 Task: Compose an email with the signature Leah Clark with the subject Request for feedback on a disaster recovery plan and the message Could you please provide a list of the project risks and mitigation strategies? from softage.3@softage.net to softage.7@softage.net with an attached audio file Audio_conference_recording.mp3 Undo the message, redo the message and add the line (Thank you) Send the email. Finally, move the email from Sent Items to the label Finished goods
Action: Mouse moved to (81, 121)
Screenshot: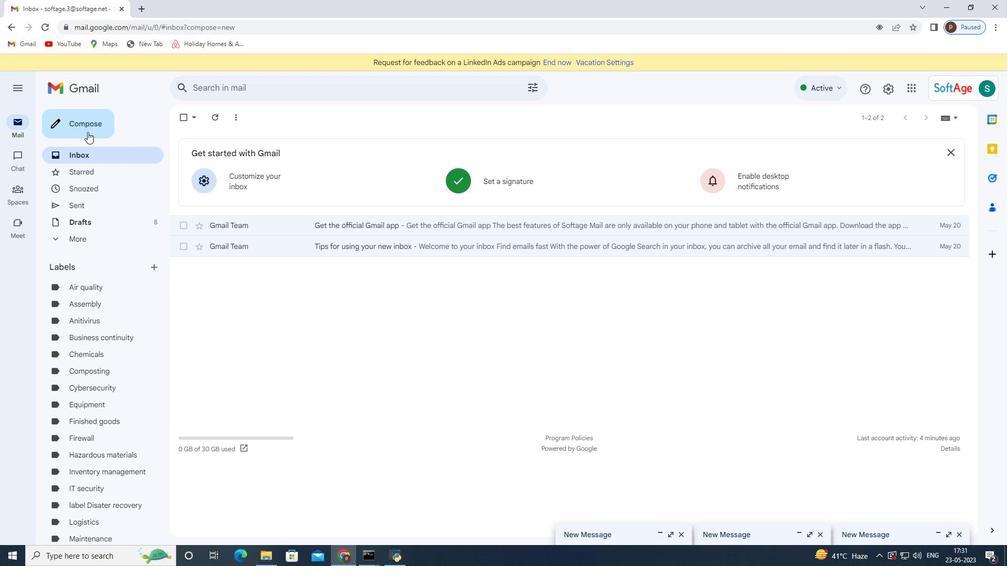 
Action: Mouse pressed left at (81, 121)
Screenshot: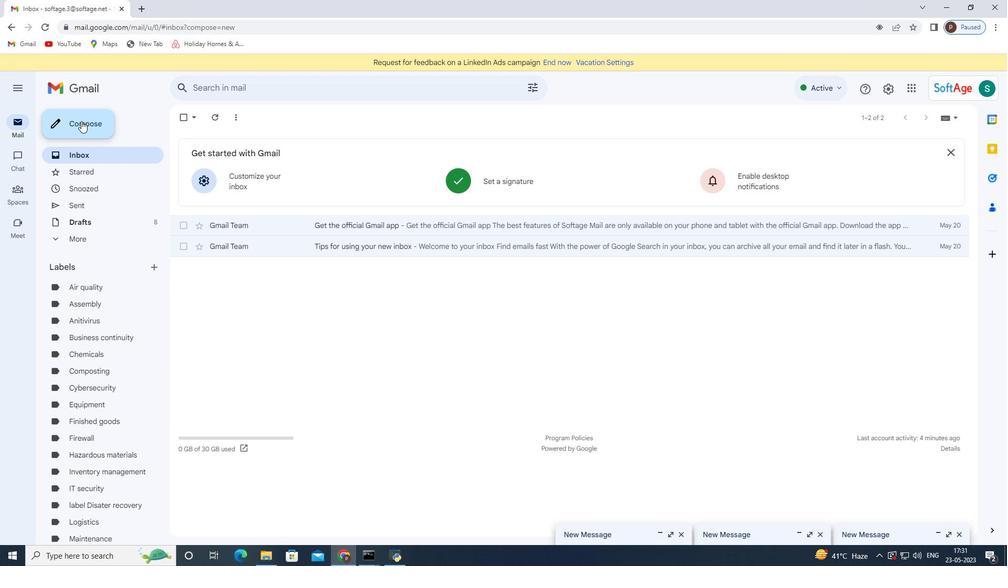 
Action: Mouse moved to (428, 528)
Screenshot: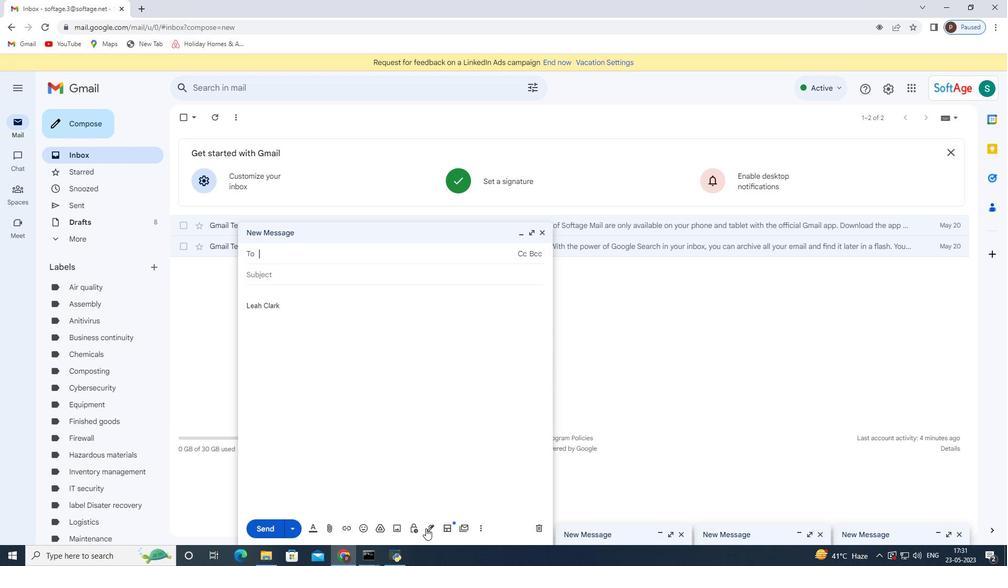 
Action: Mouse pressed left at (428, 528)
Screenshot: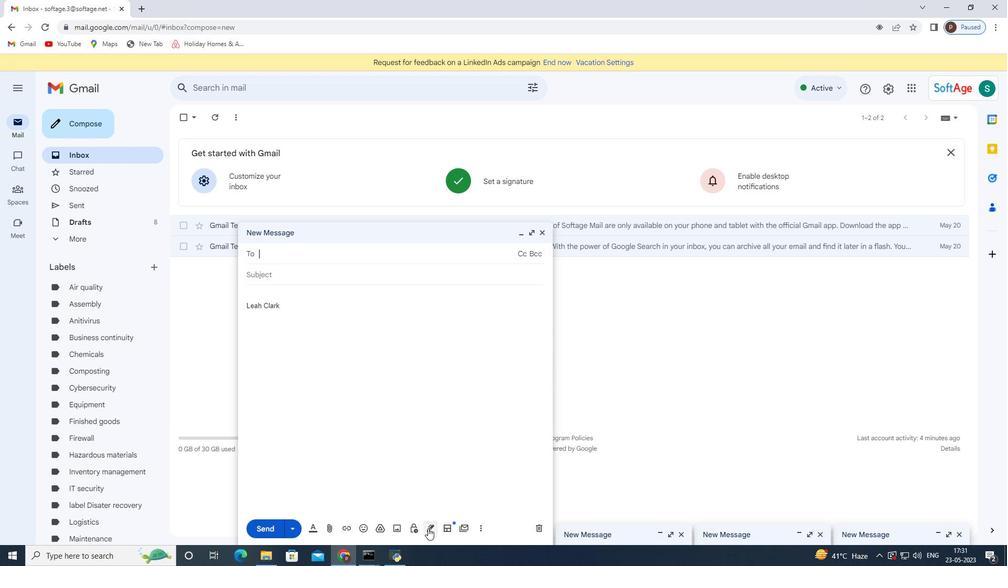
Action: Mouse moved to (467, 496)
Screenshot: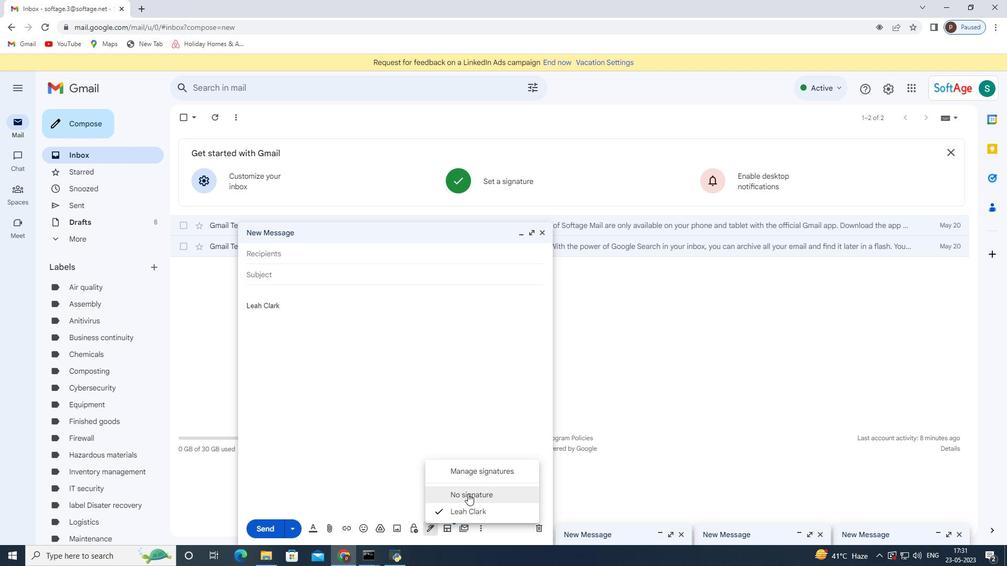 
Action: Mouse pressed left at (467, 496)
Screenshot: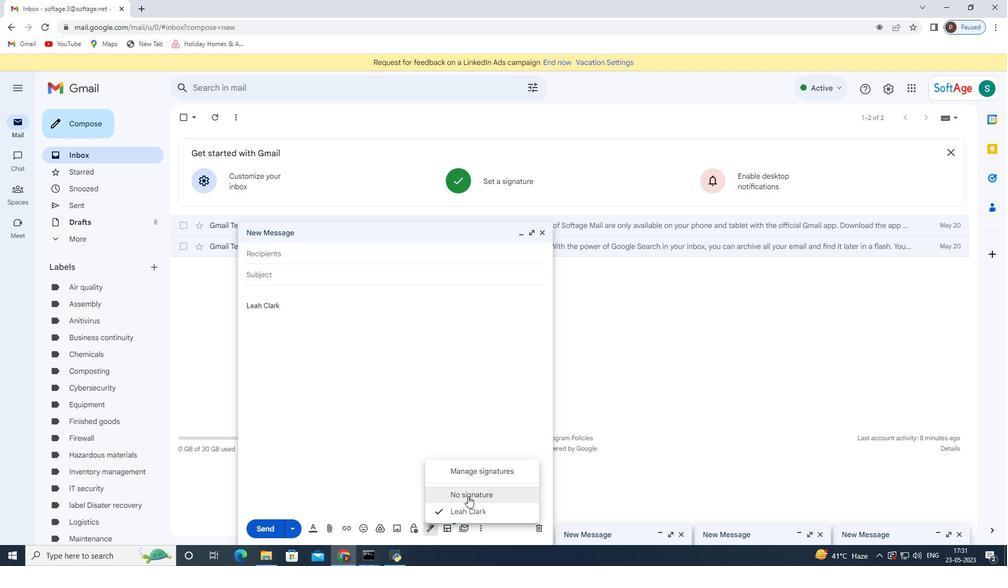 
Action: Mouse moved to (430, 528)
Screenshot: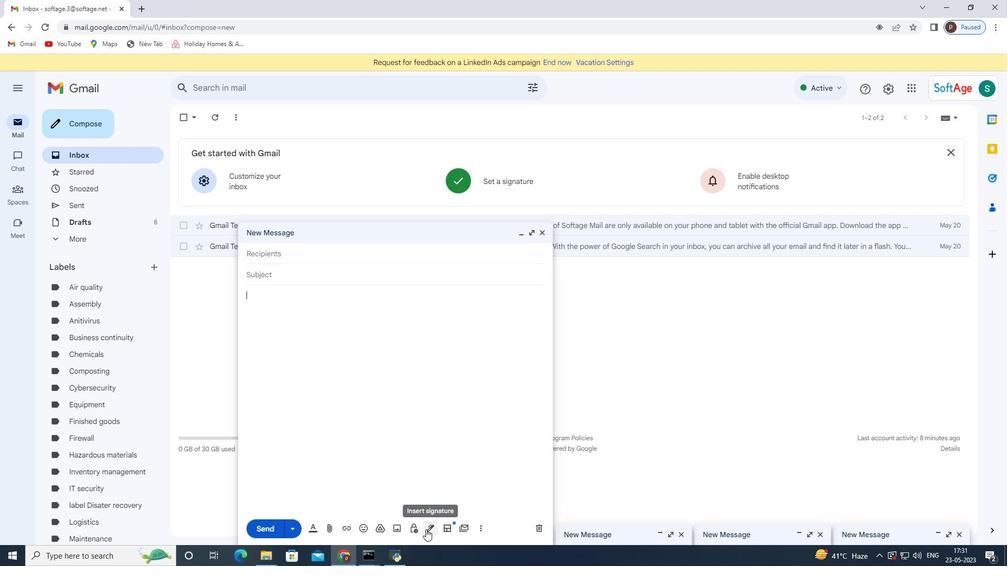 
Action: Mouse pressed left at (430, 528)
Screenshot: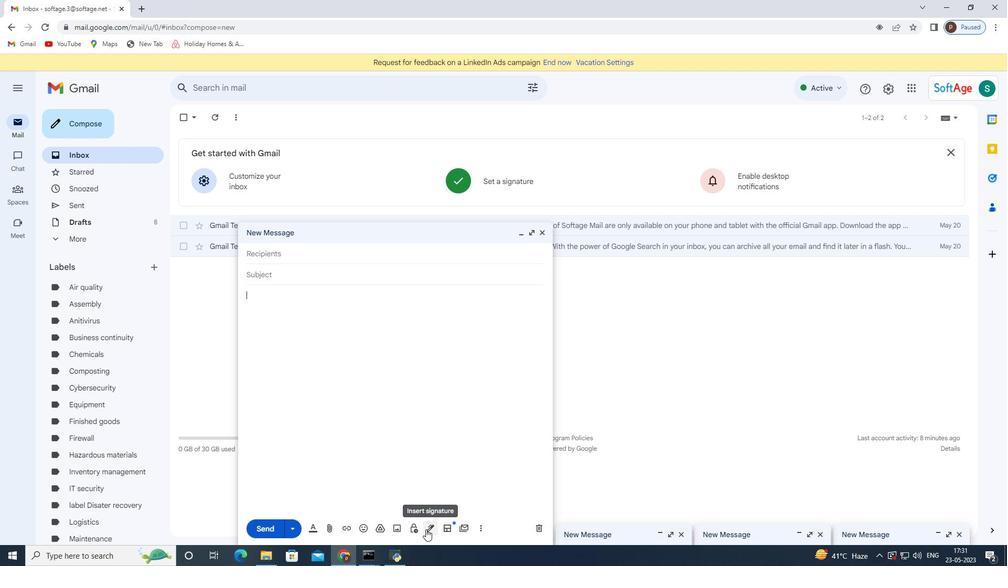 
Action: Mouse moved to (450, 470)
Screenshot: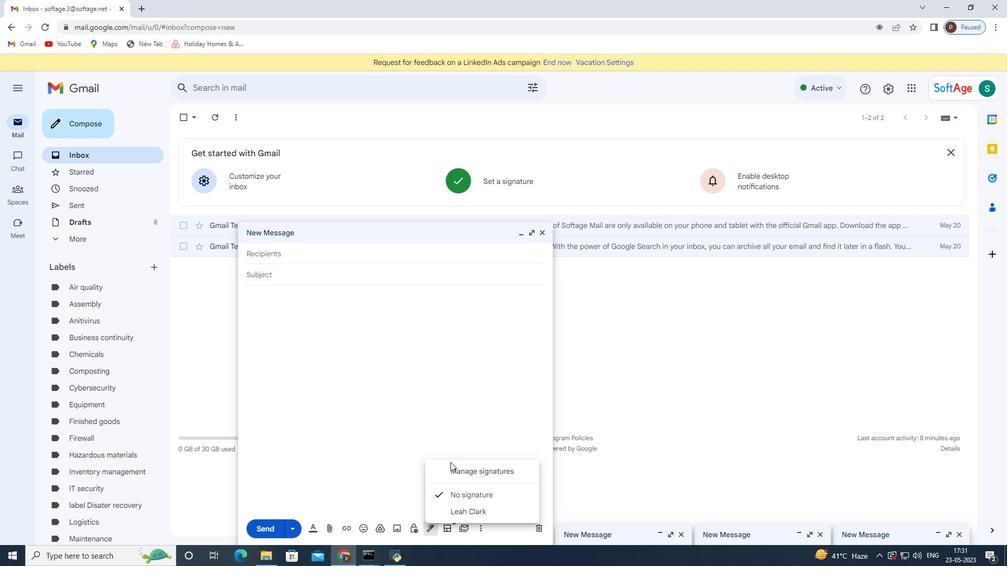 
Action: Mouse pressed left at (450, 470)
Screenshot: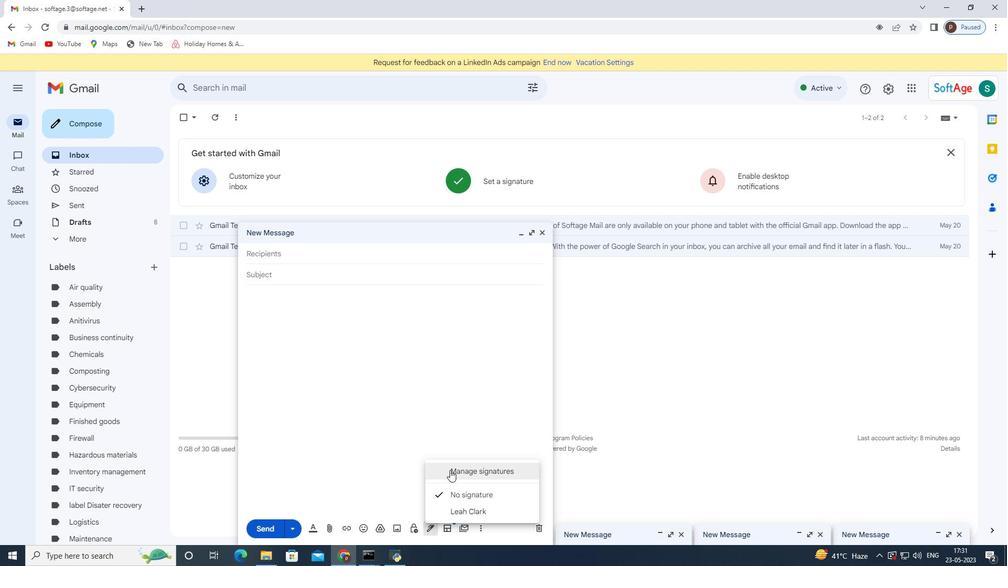 
Action: Mouse moved to (541, 229)
Screenshot: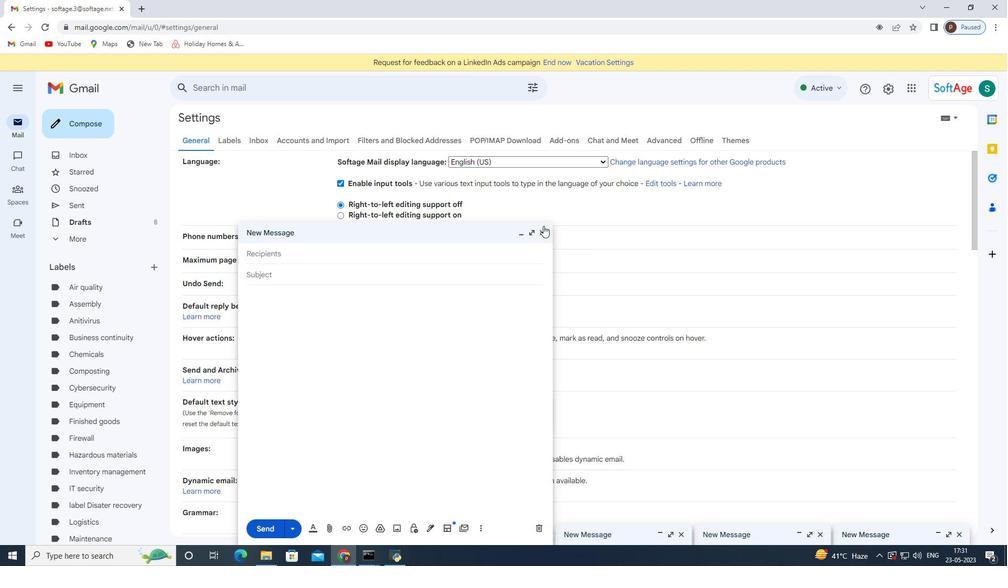 
Action: Mouse pressed left at (541, 229)
Screenshot: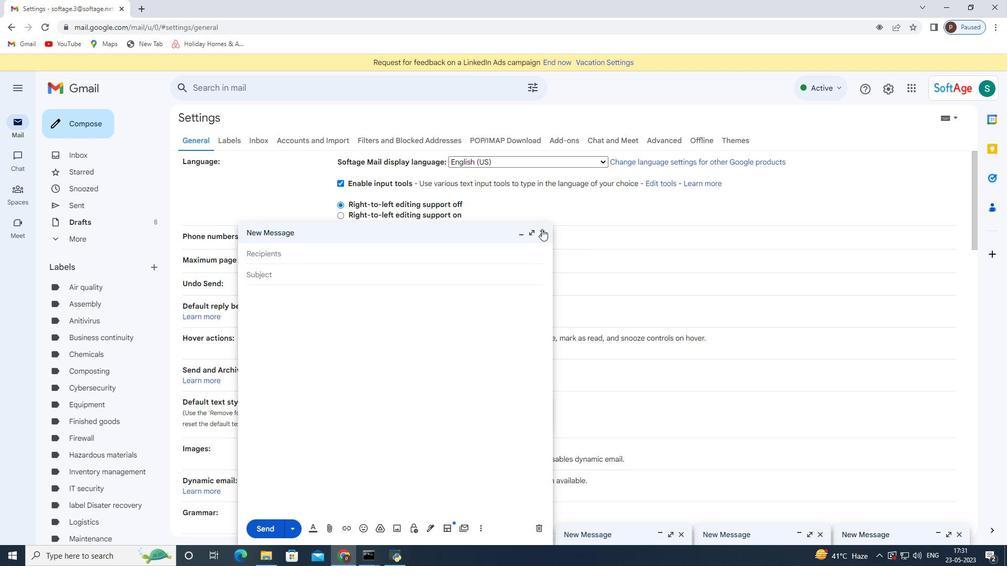 
Action: Mouse moved to (316, 363)
Screenshot: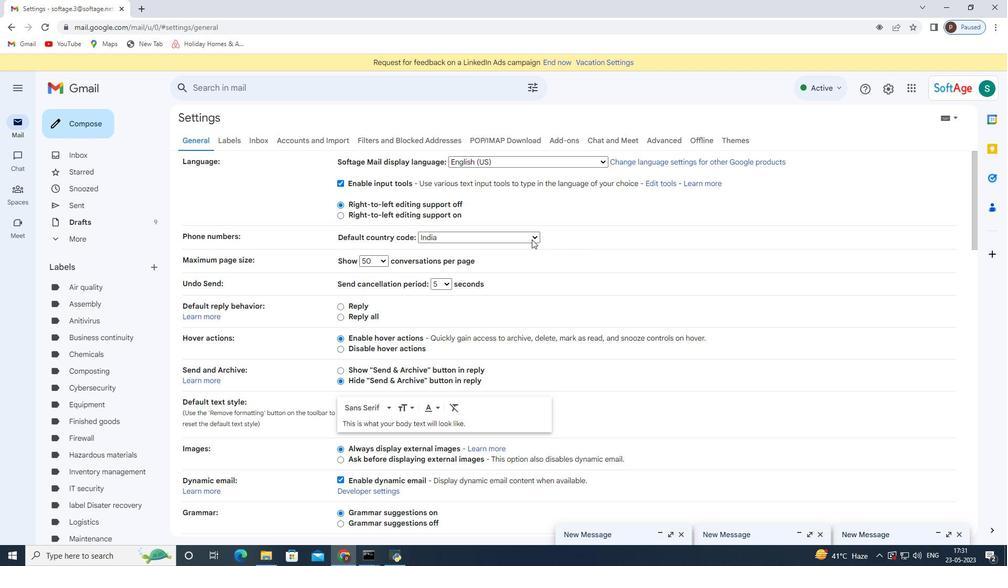 
Action: Mouse scrolled (316, 363) with delta (0, 0)
Screenshot: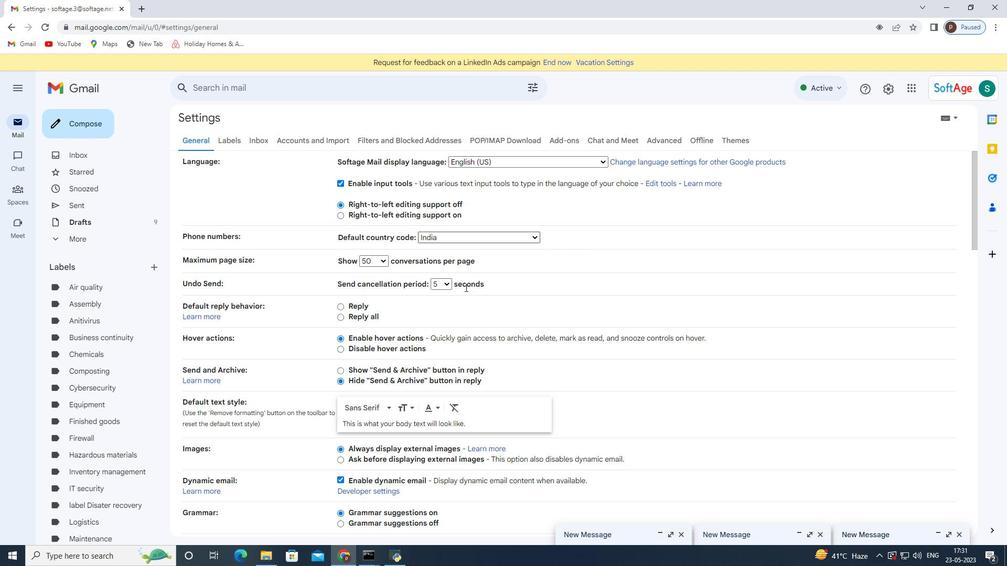 
Action: Mouse moved to (308, 373)
Screenshot: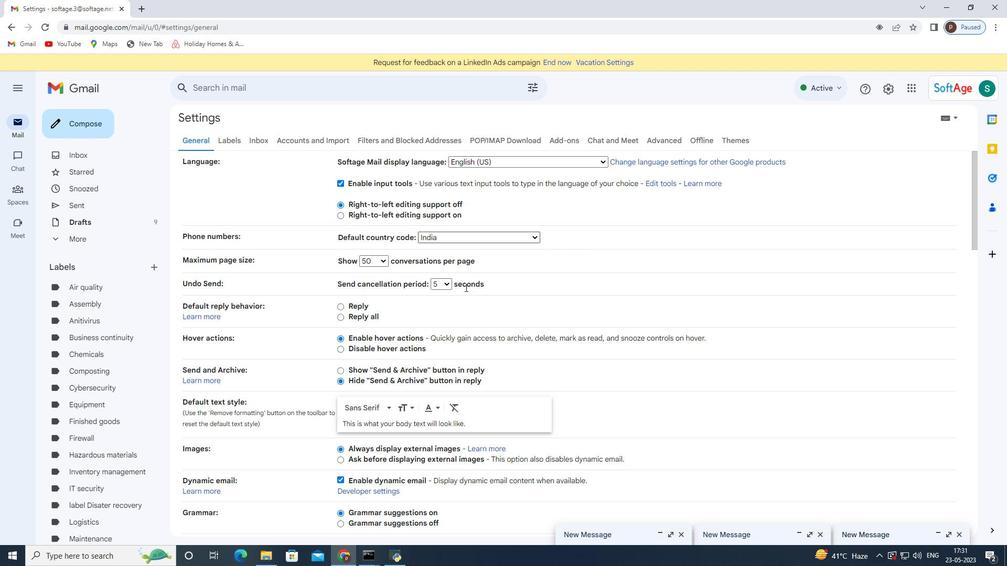 
Action: Mouse scrolled (308, 373) with delta (0, 0)
Screenshot: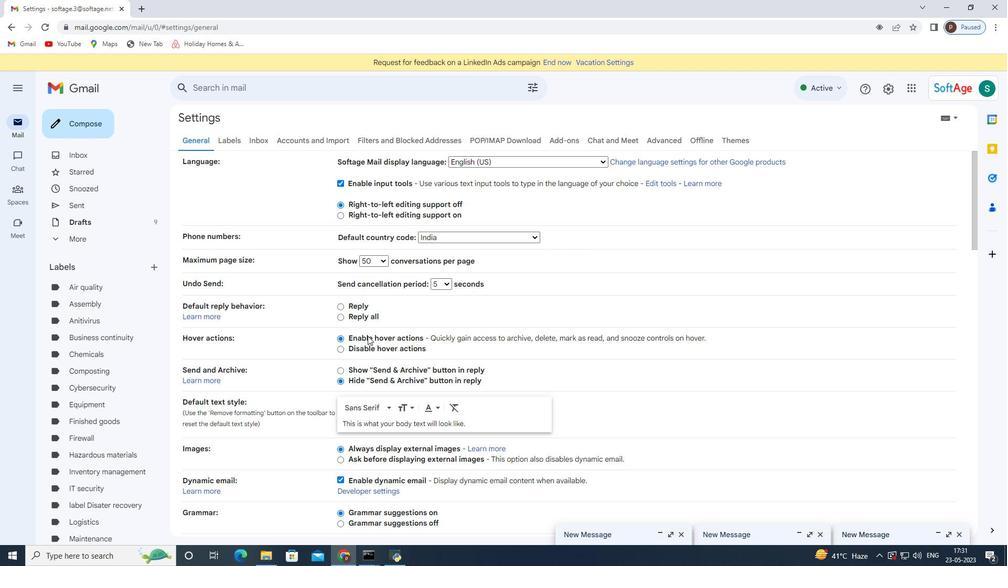 
Action: Mouse moved to (305, 376)
Screenshot: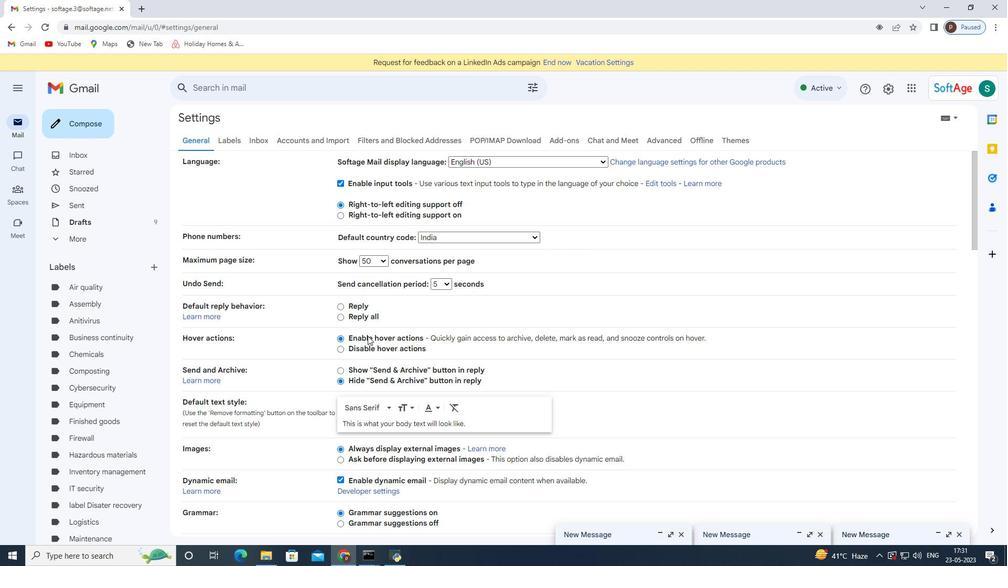 
Action: Mouse scrolled (305, 376) with delta (0, 0)
Screenshot: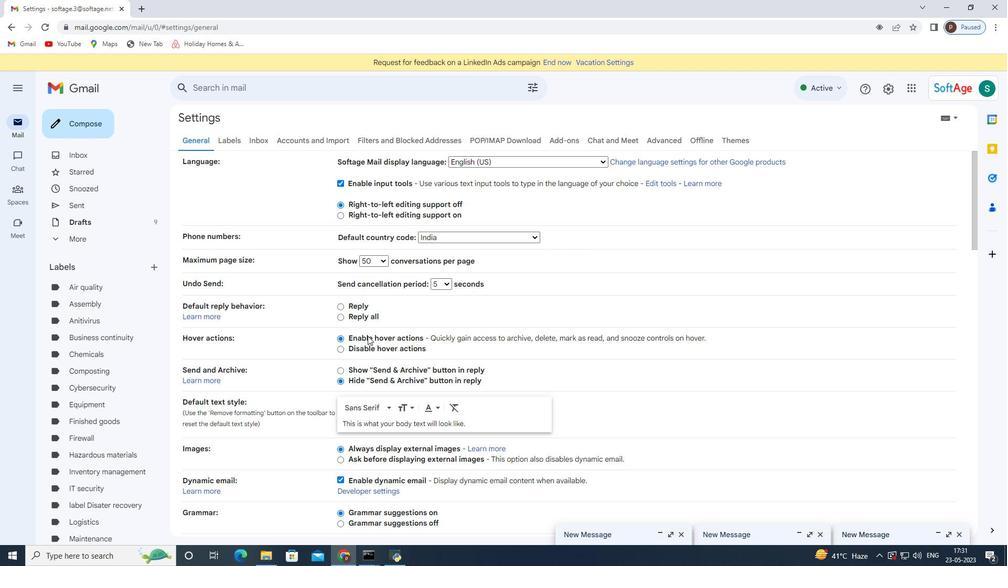 
Action: Mouse moved to (303, 378)
Screenshot: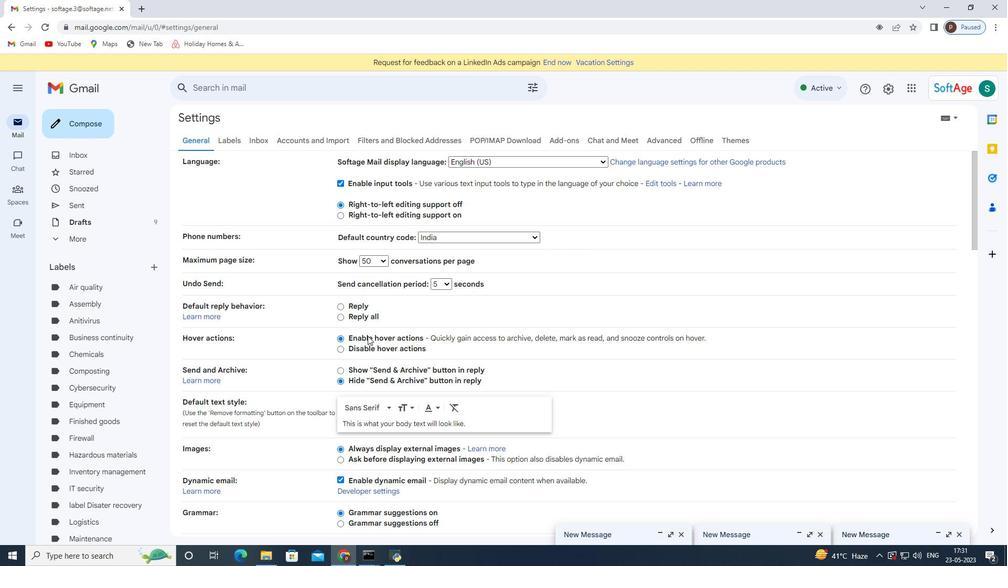 
Action: Mouse scrolled (303, 377) with delta (0, 0)
Screenshot: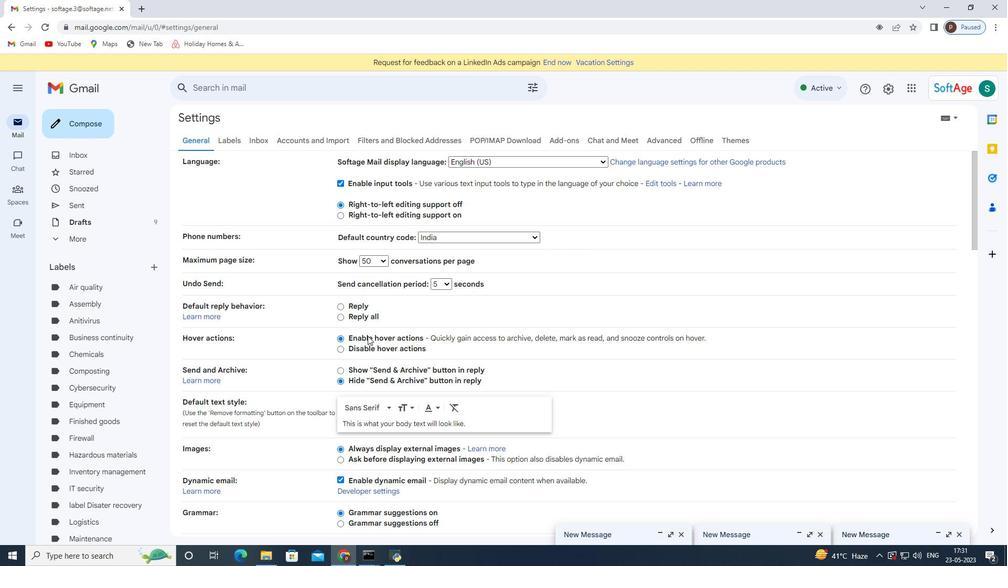 
Action: Mouse moved to (301, 379)
Screenshot: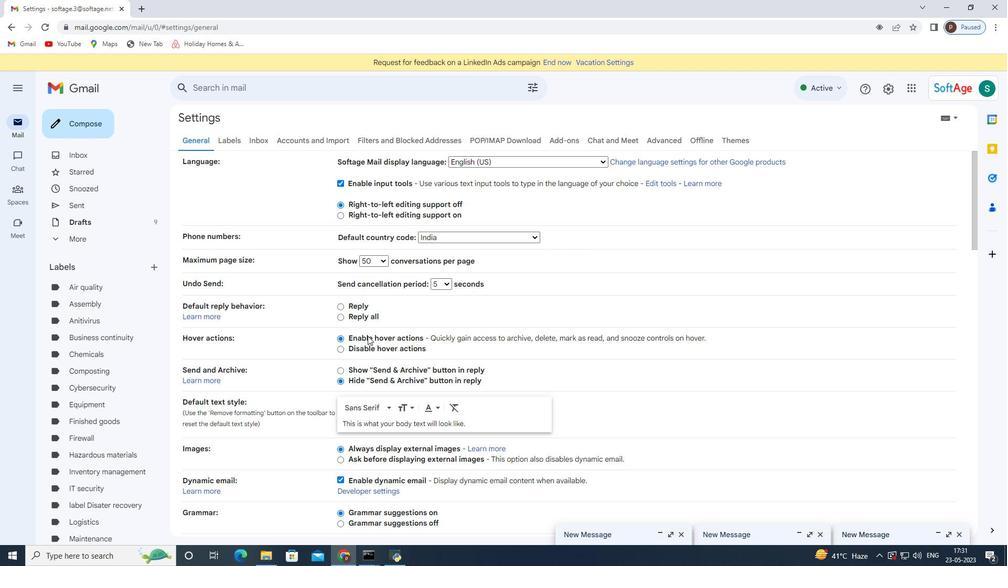 
Action: Mouse scrolled (301, 379) with delta (0, 0)
Screenshot: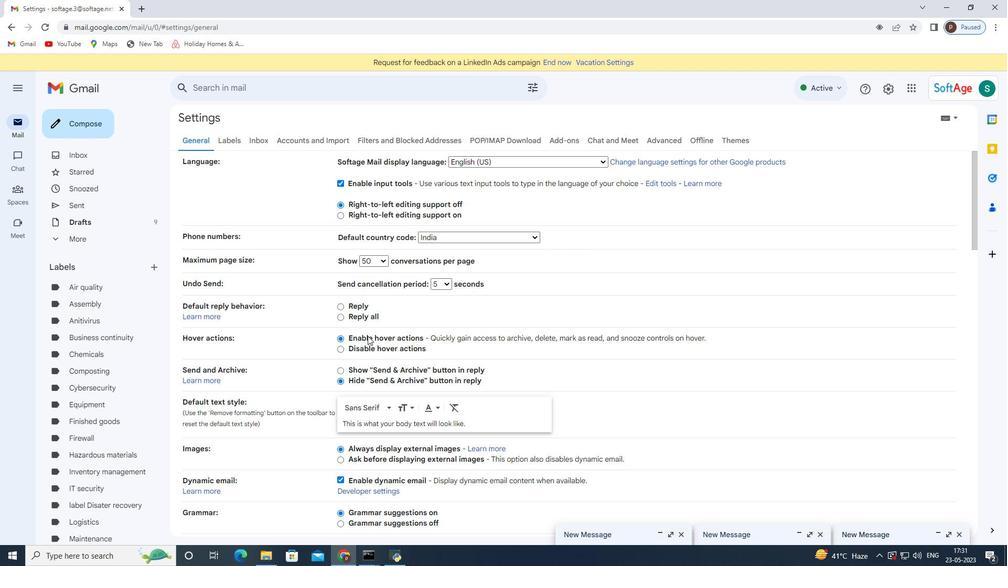 
Action: Mouse scrolled (301, 379) with delta (0, 0)
Screenshot: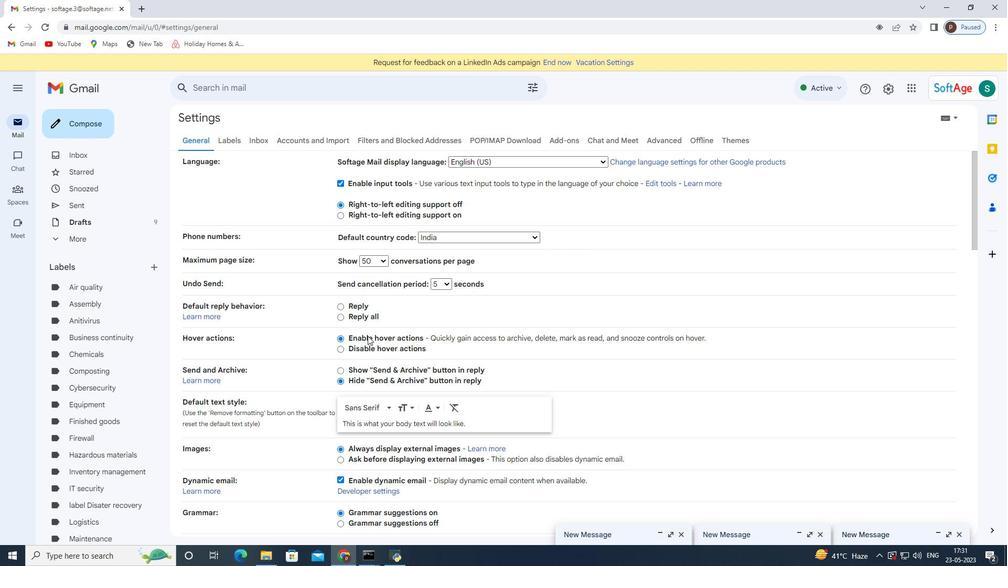 
Action: Mouse moved to (313, 376)
Screenshot: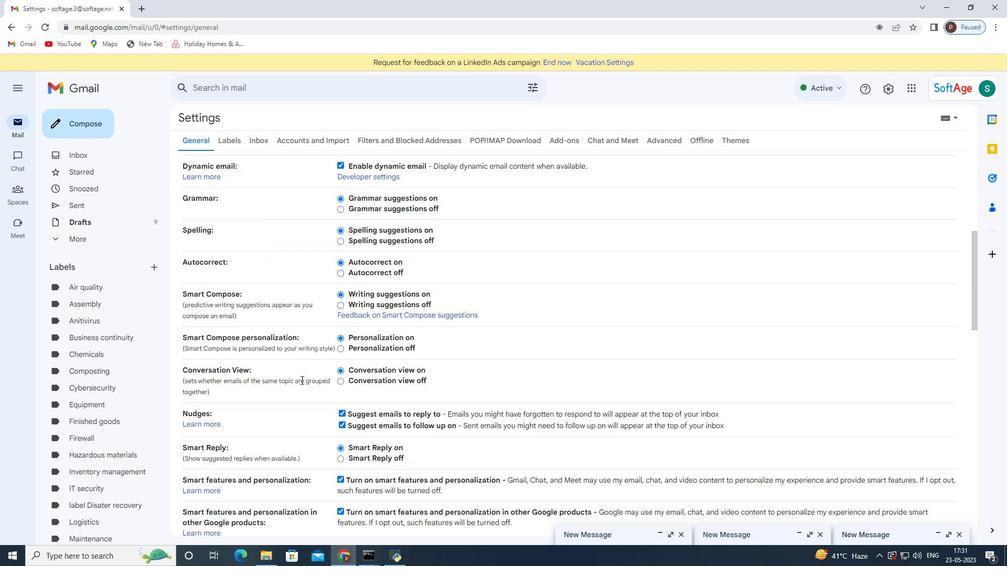 
Action: Mouse scrolled (313, 376) with delta (0, 0)
Screenshot: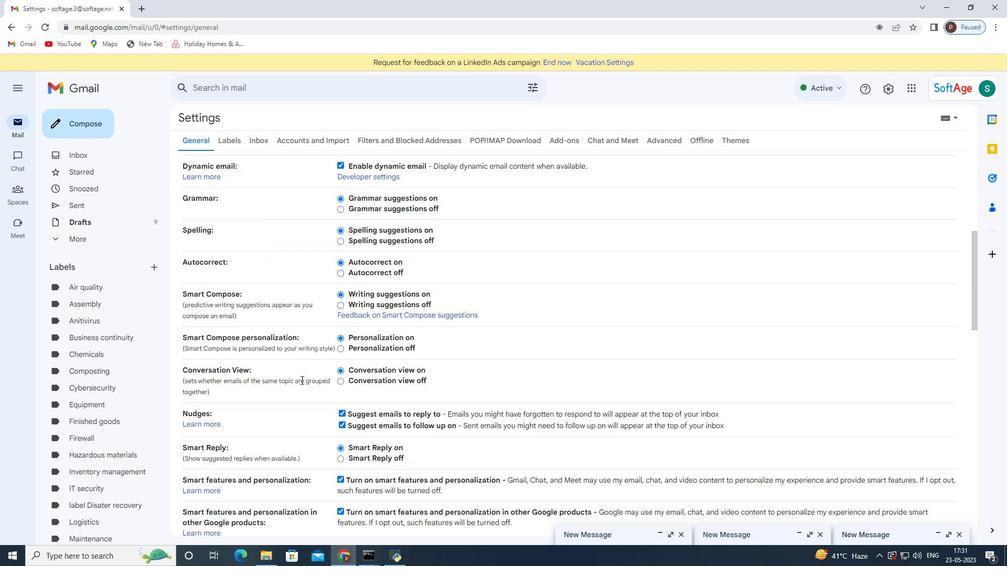 
Action: Mouse moved to (333, 370)
Screenshot: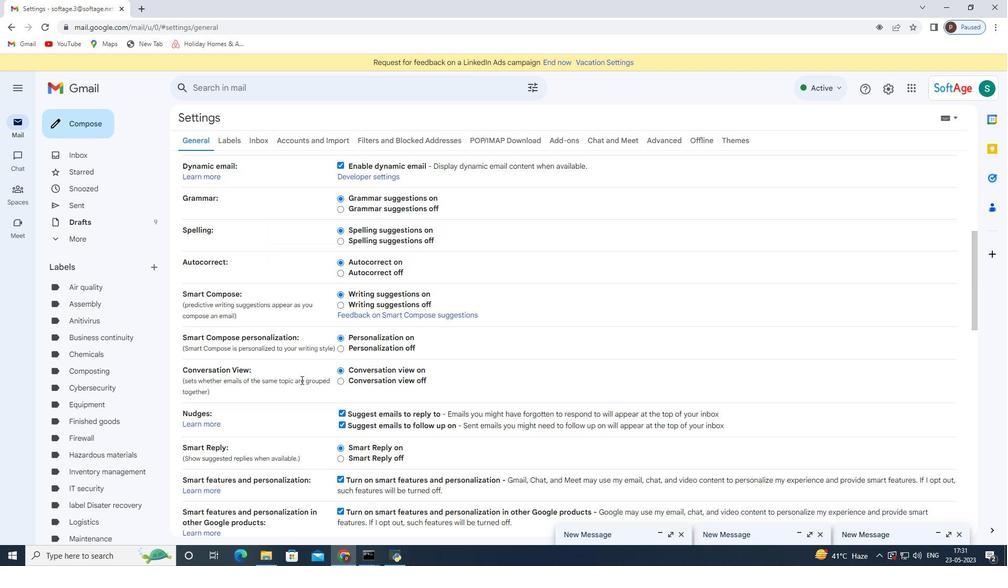 
Action: Mouse scrolled (323, 374) with delta (0, 0)
Screenshot: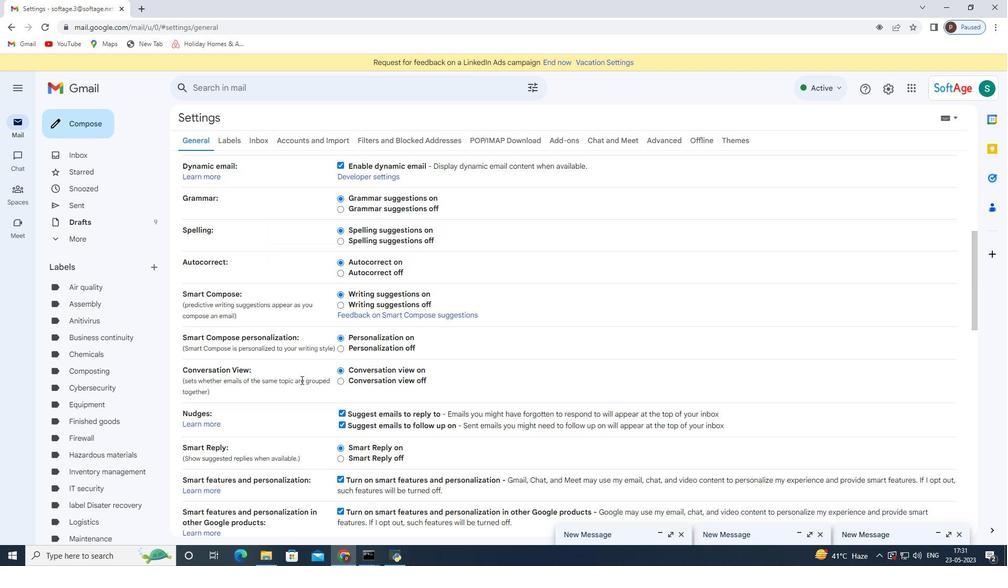 
Action: Mouse moved to (343, 366)
Screenshot: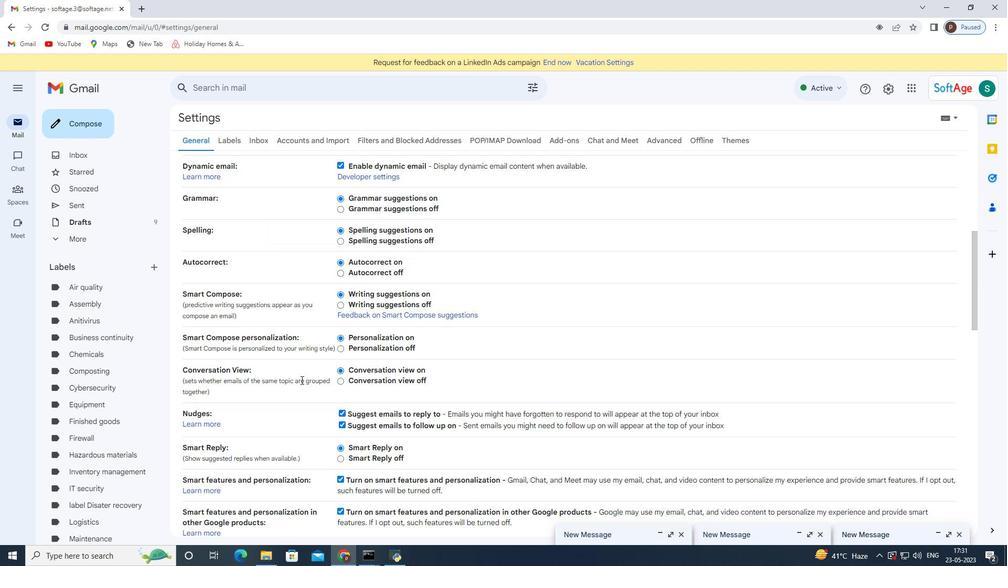
Action: Mouse scrolled (333, 370) with delta (0, 0)
Screenshot: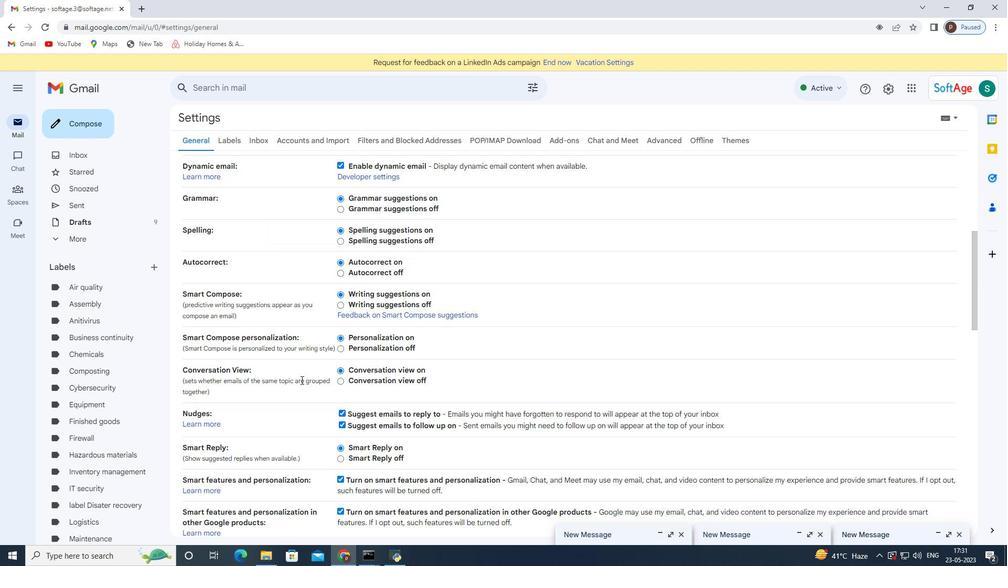 
Action: Mouse moved to (365, 361)
Screenshot: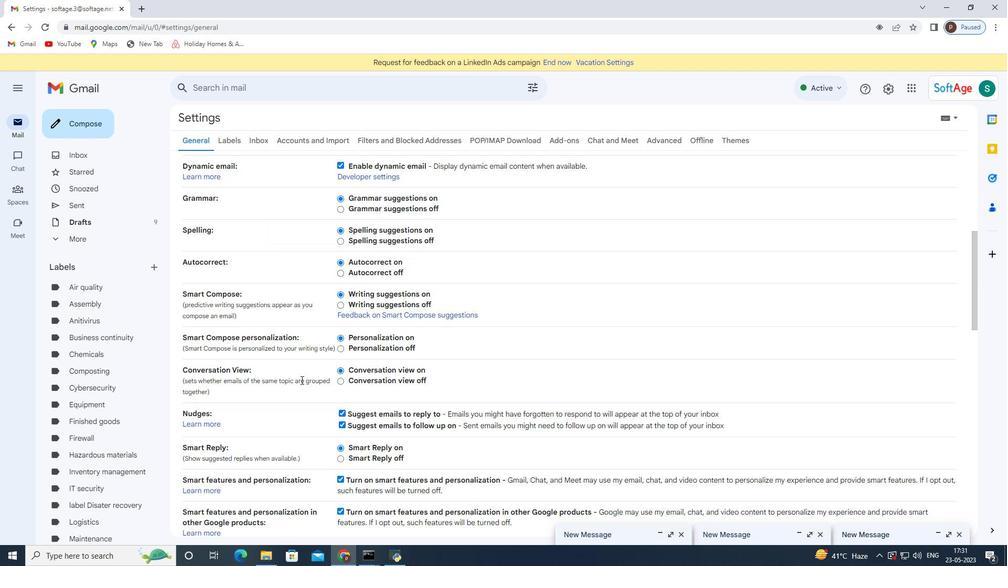
Action: Mouse scrolled (360, 361) with delta (0, 0)
Screenshot: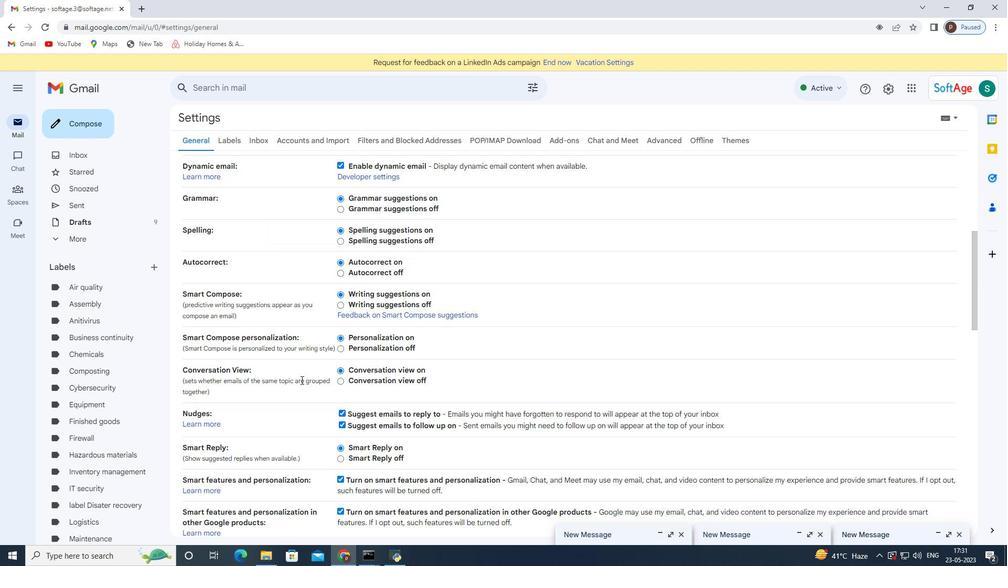 
Action: Mouse moved to (375, 358)
Screenshot: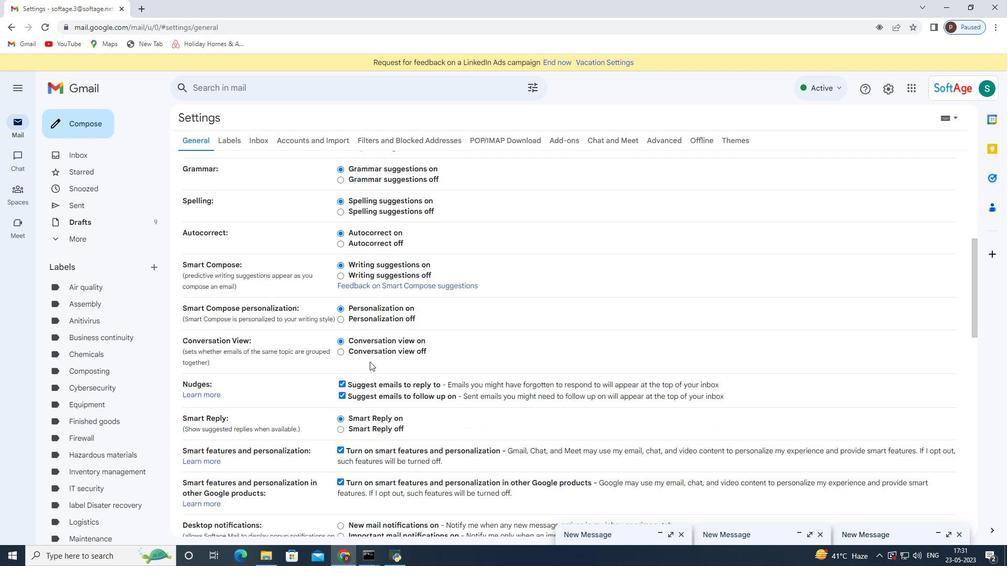
Action: Mouse scrolled (375, 357) with delta (0, 0)
Screenshot: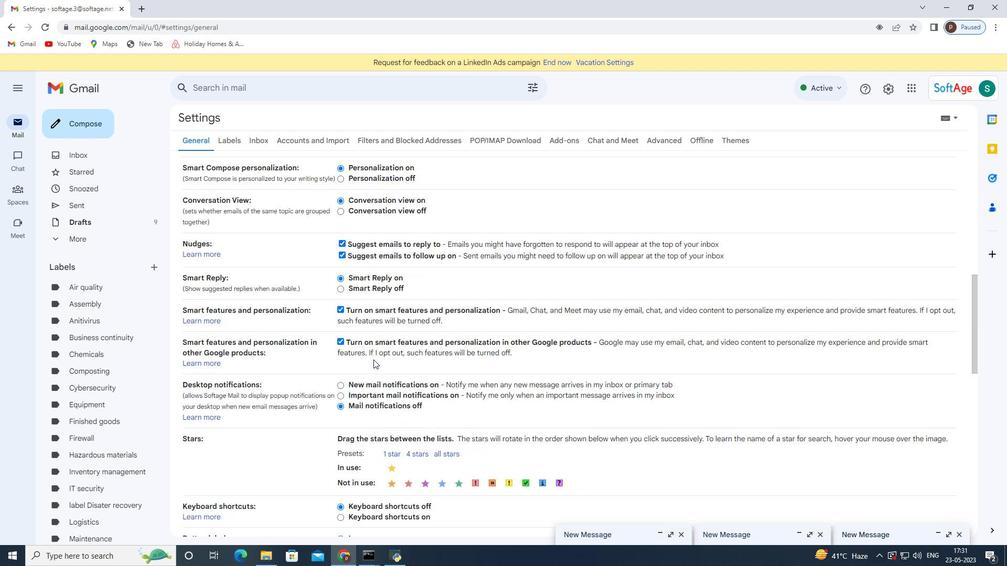 
Action: Mouse scrolled (375, 357) with delta (0, 0)
Screenshot: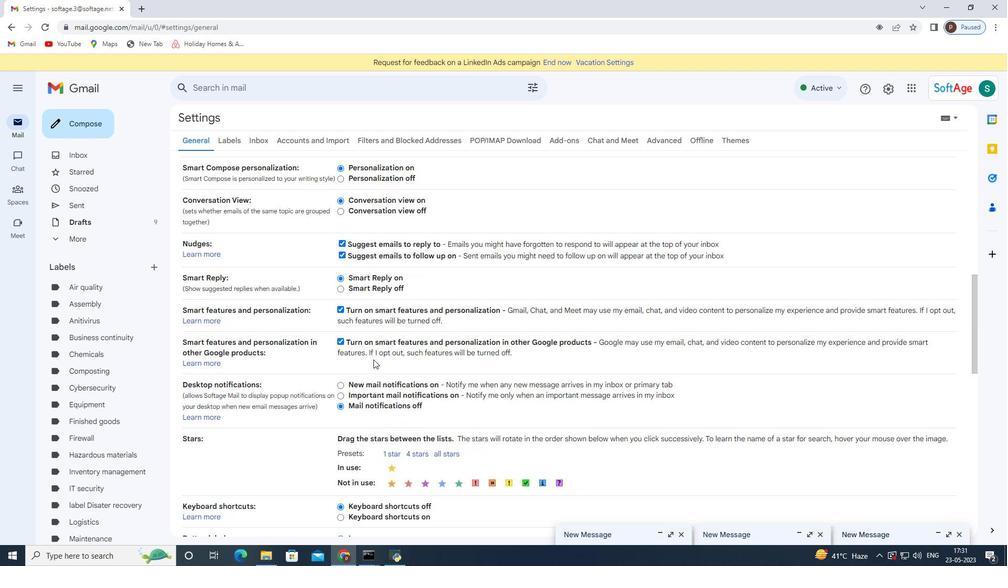 
Action: Mouse scrolled (375, 357) with delta (0, 0)
Screenshot: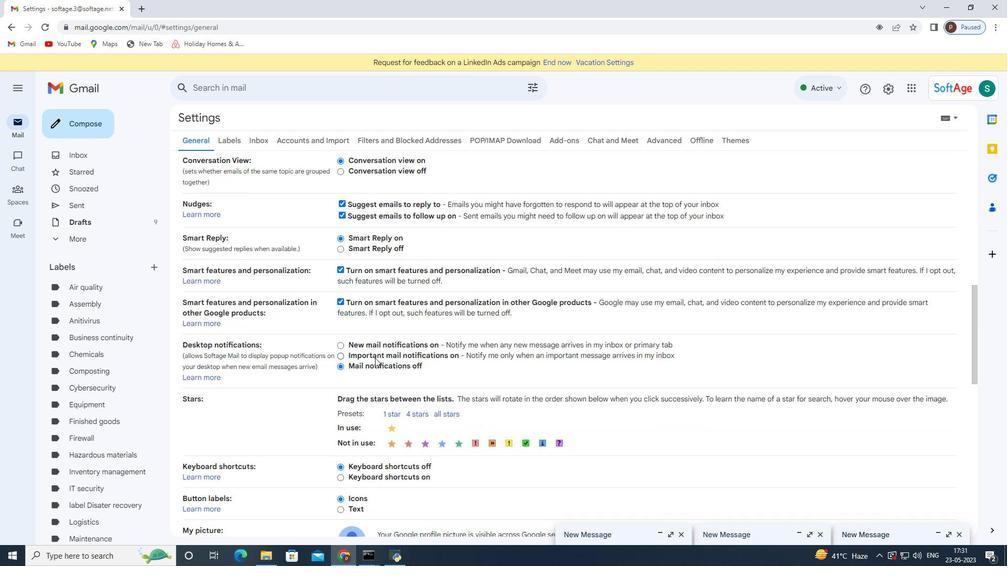 
Action: Mouse scrolled (375, 357) with delta (0, 0)
Screenshot: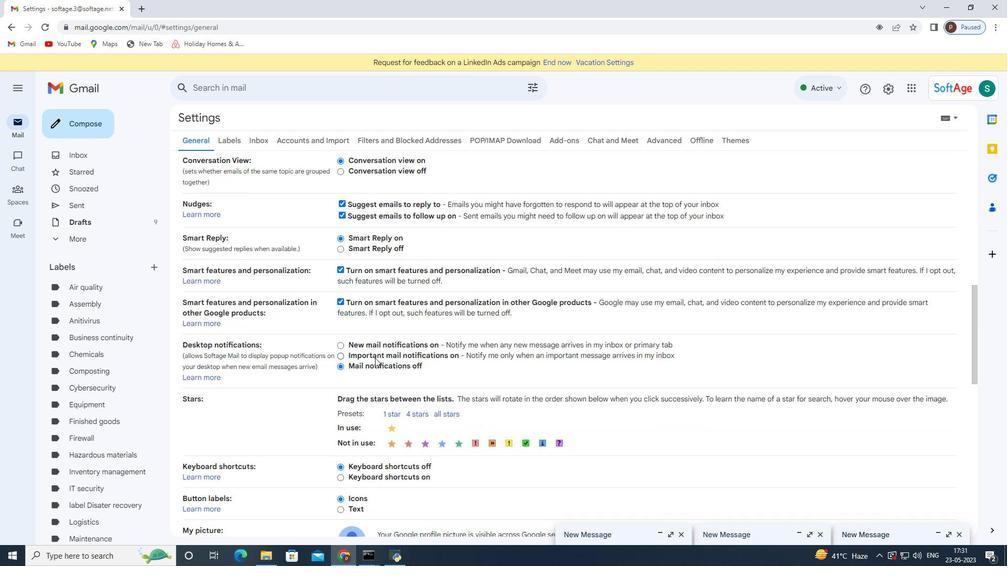 
Action: Mouse moved to (453, 400)
Screenshot: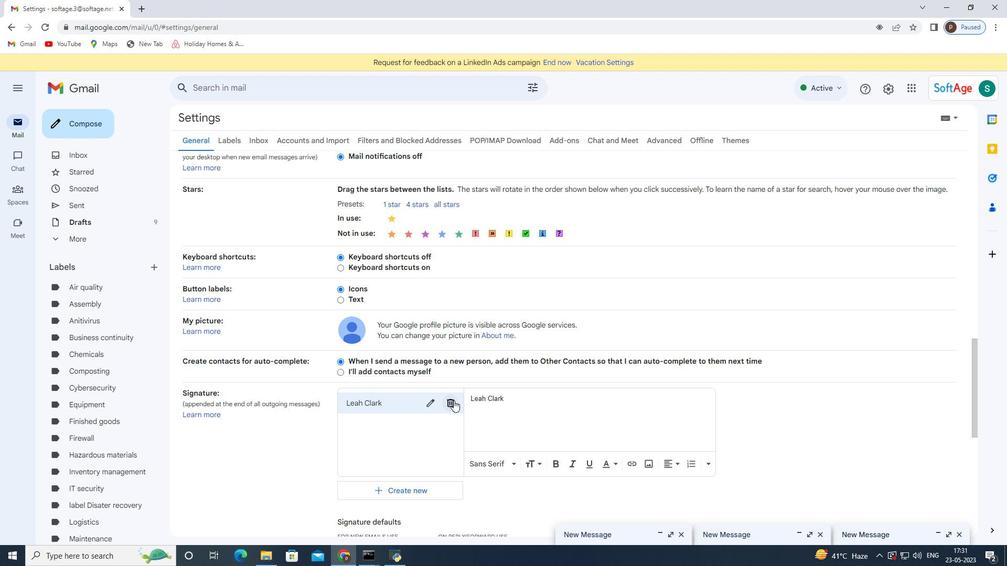 
Action: Mouse pressed left at (453, 400)
Screenshot: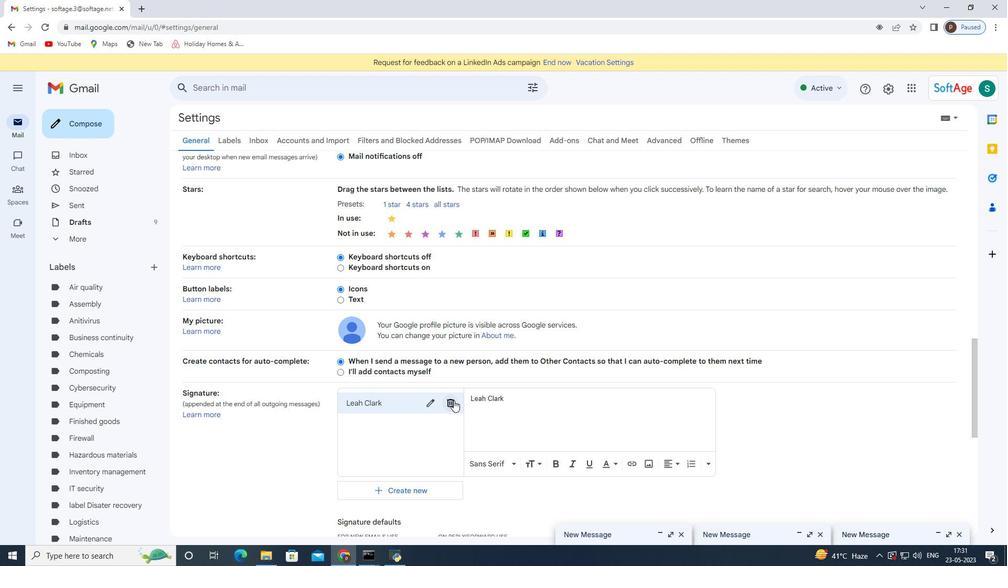 
Action: Mouse moved to (597, 316)
Screenshot: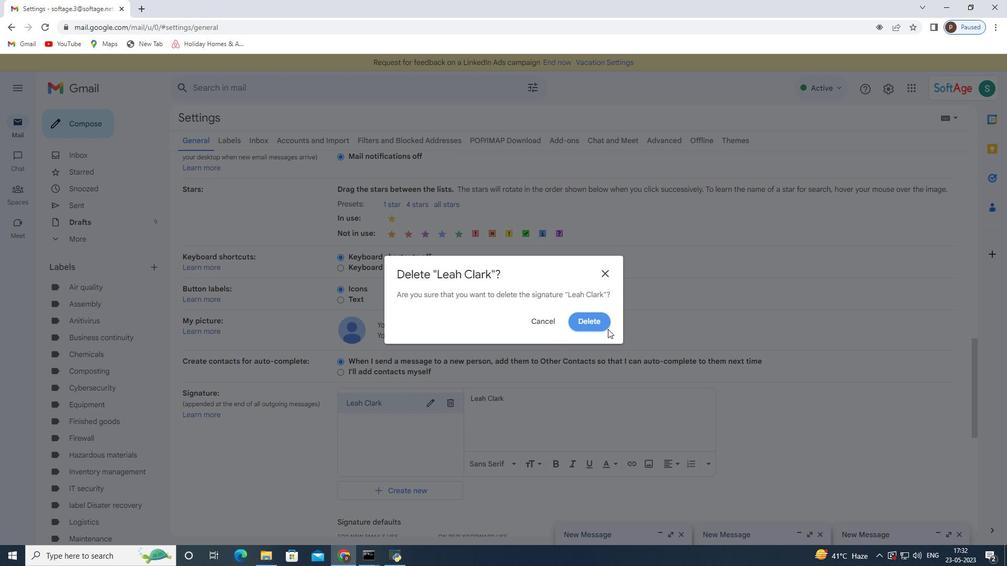 
Action: Mouse pressed left at (597, 316)
Screenshot: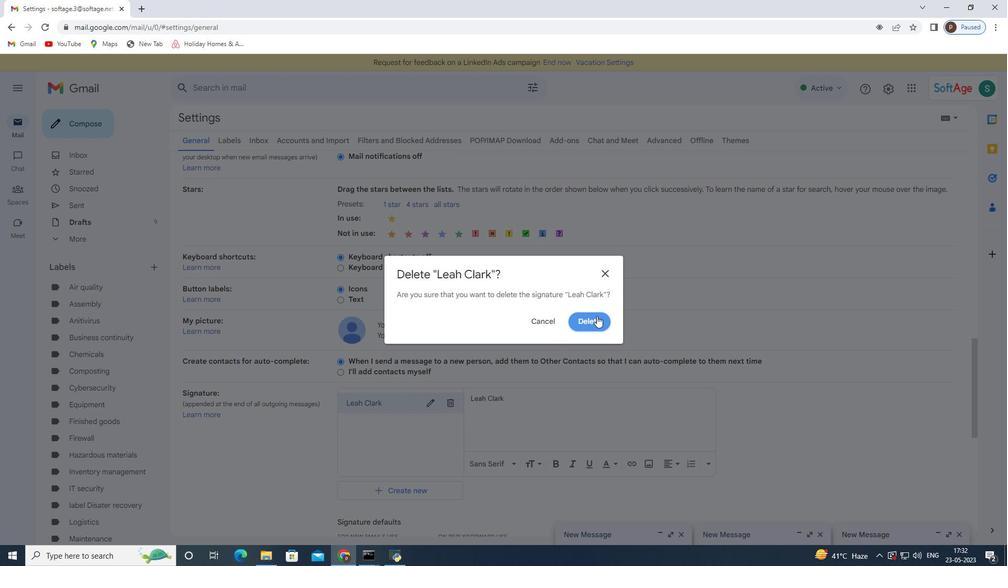
Action: Mouse moved to (367, 409)
Screenshot: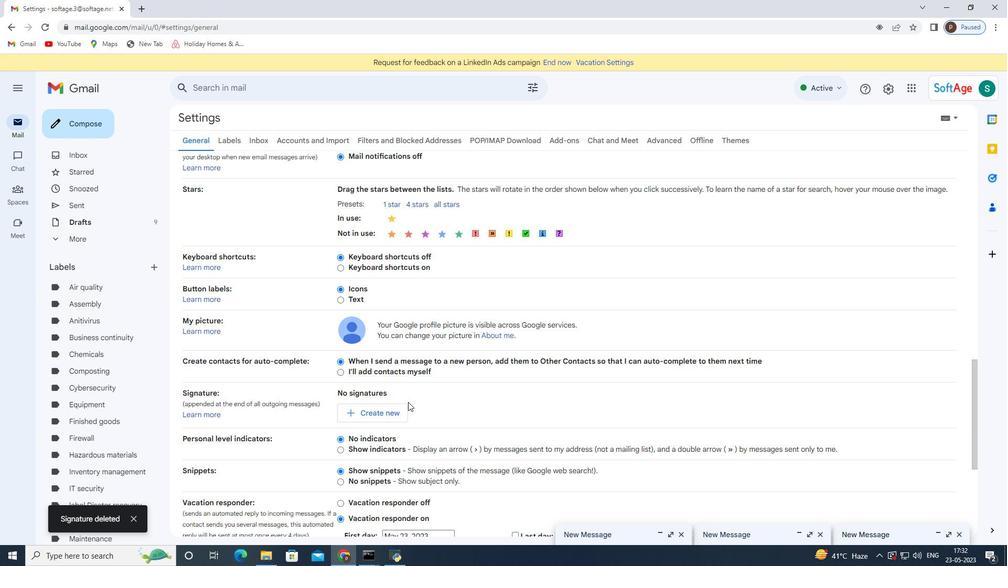 
Action: Mouse pressed left at (367, 409)
Screenshot: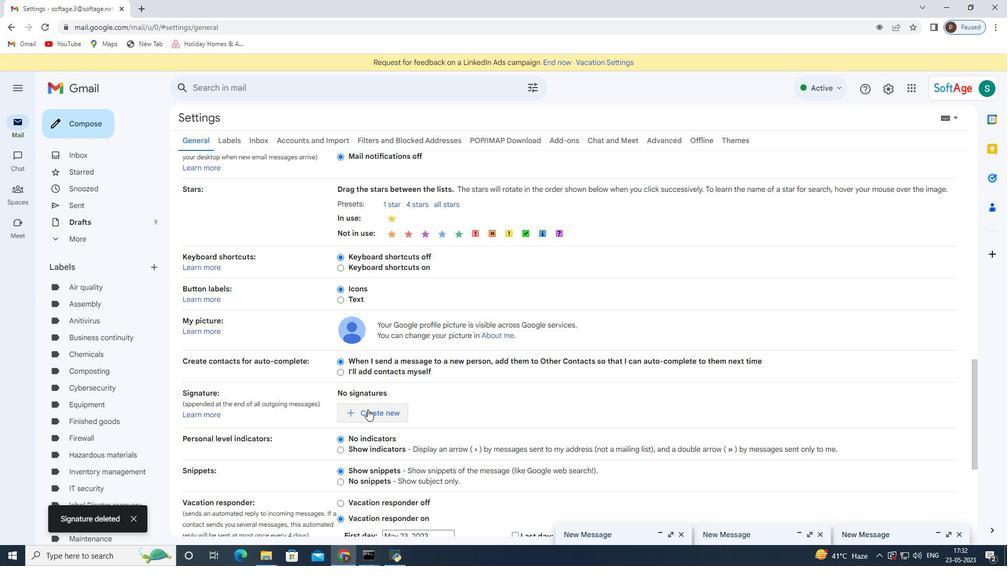 
Action: Mouse moved to (451, 296)
Screenshot: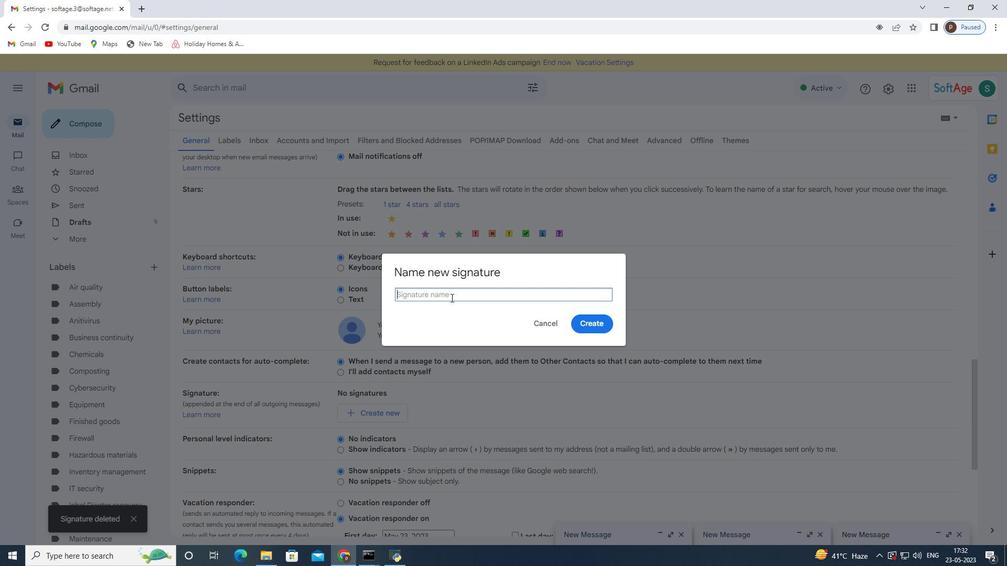 
Action: Mouse pressed left at (451, 296)
Screenshot: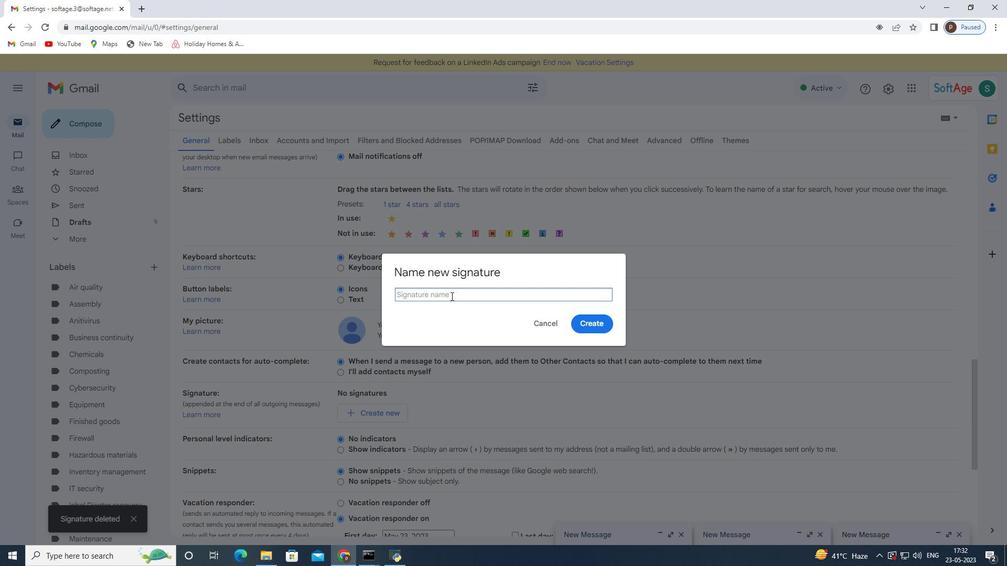
Action: Mouse moved to (449, 296)
Screenshot: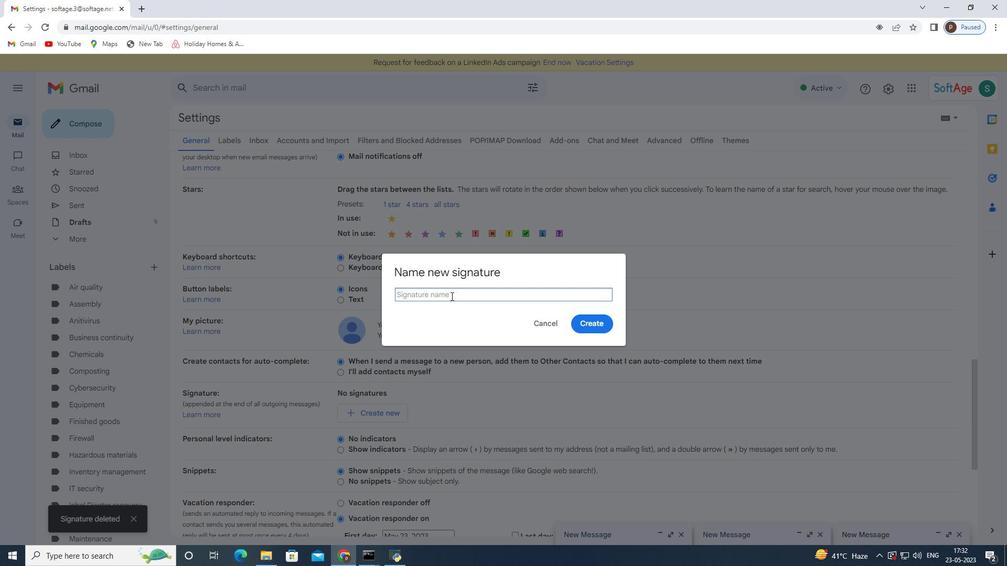 
Action: Key pressed <Key.shift>Leah<Key.space><Key.shift>Clark
Screenshot: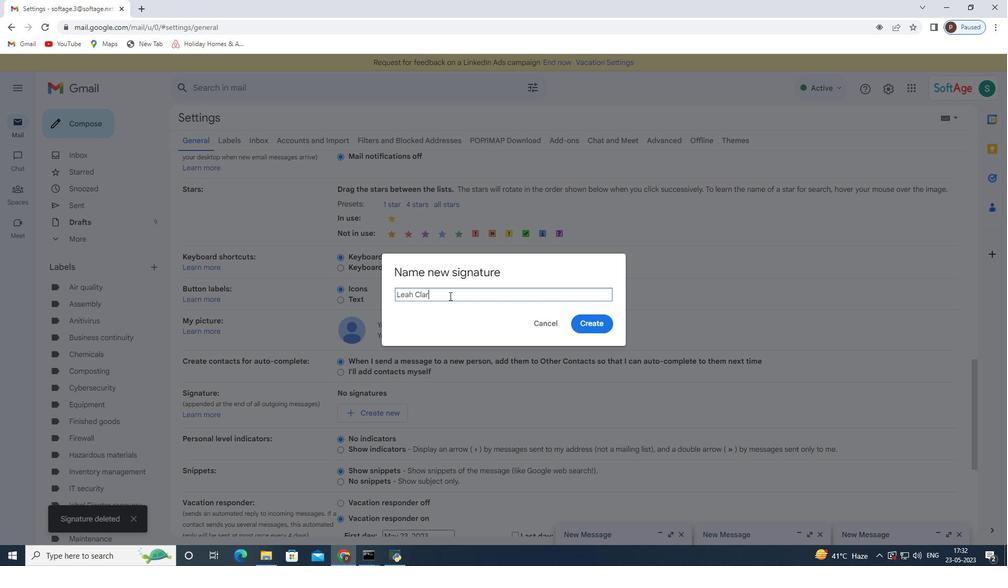 
Action: Mouse moved to (607, 324)
Screenshot: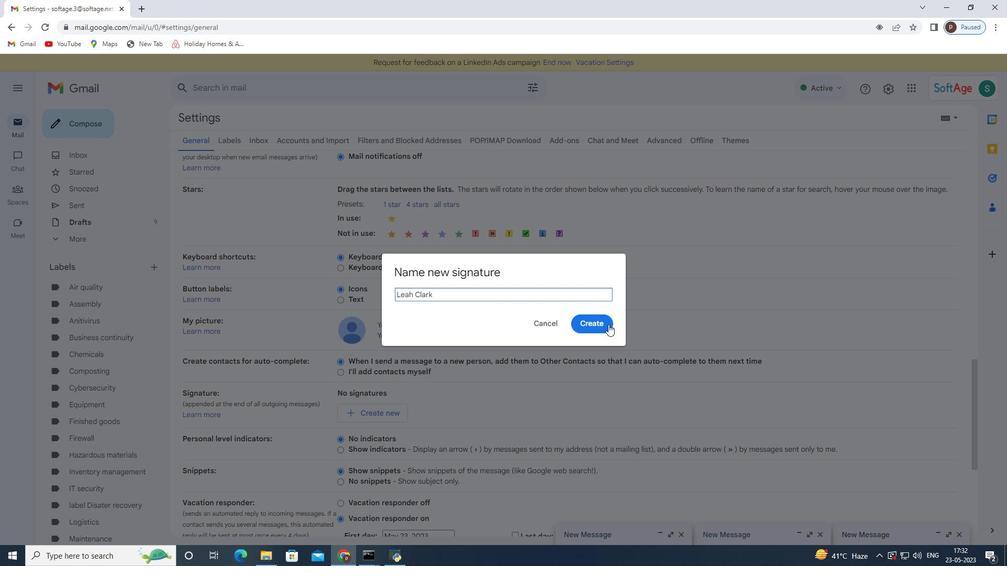 
Action: Mouse pressed left at (607, 324)
Screenshot: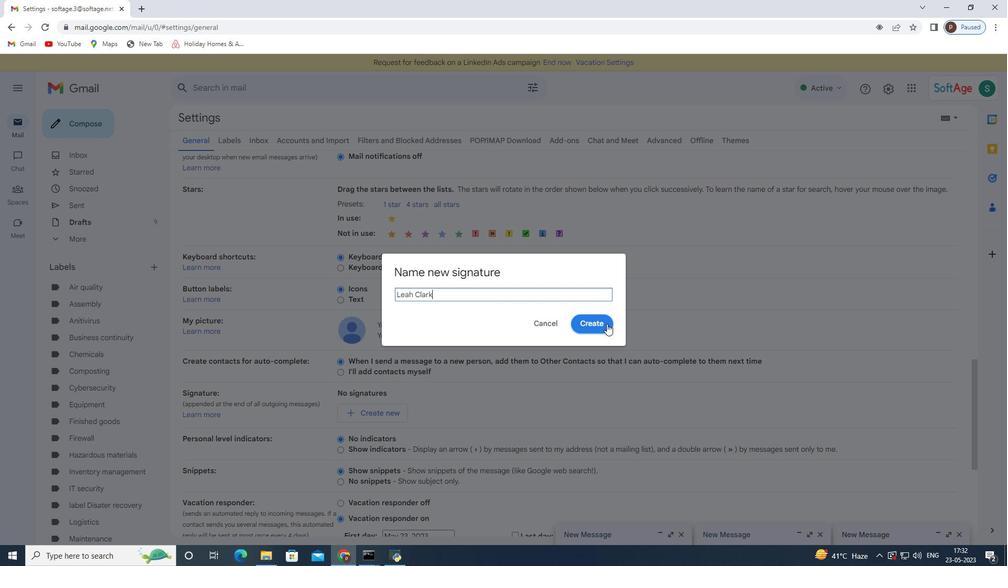 
Action: Mouse moved to (482, 401)
Screenshot: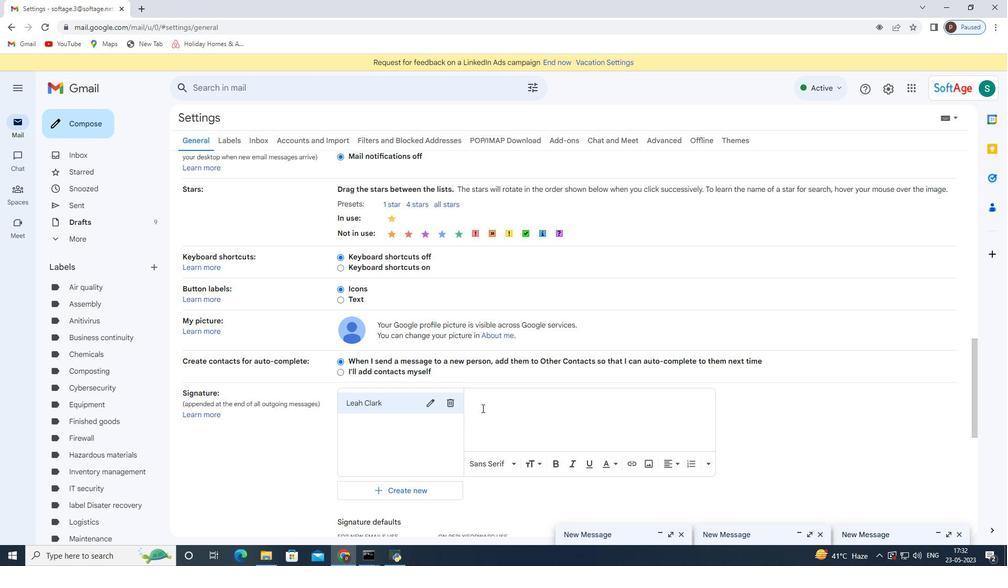 
Action: Mouse pressed left at (482, 401)
Screenshot: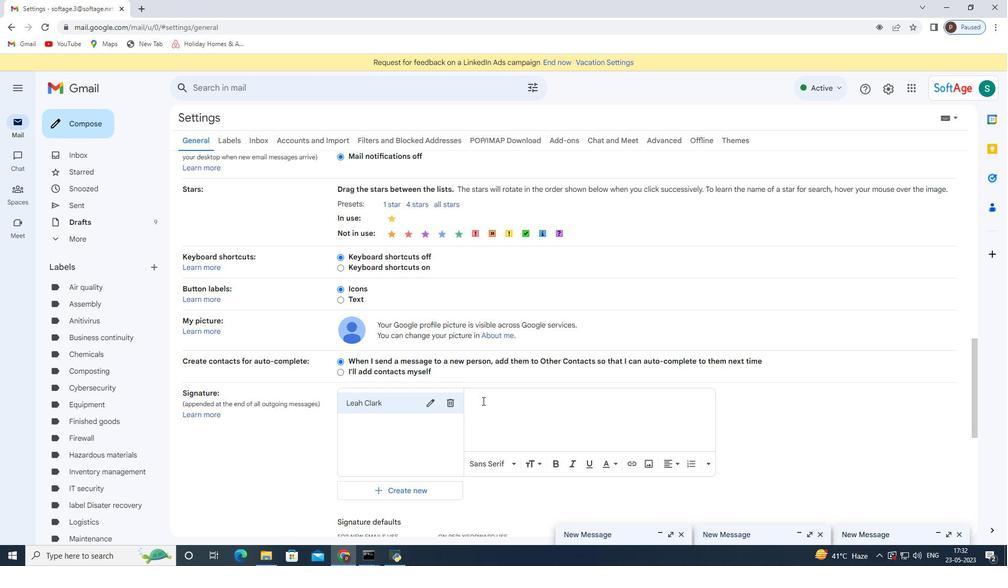 
Action: Key pressed <Key.shift>Leah<Key.space><Key.shift>Clark
Screenshot: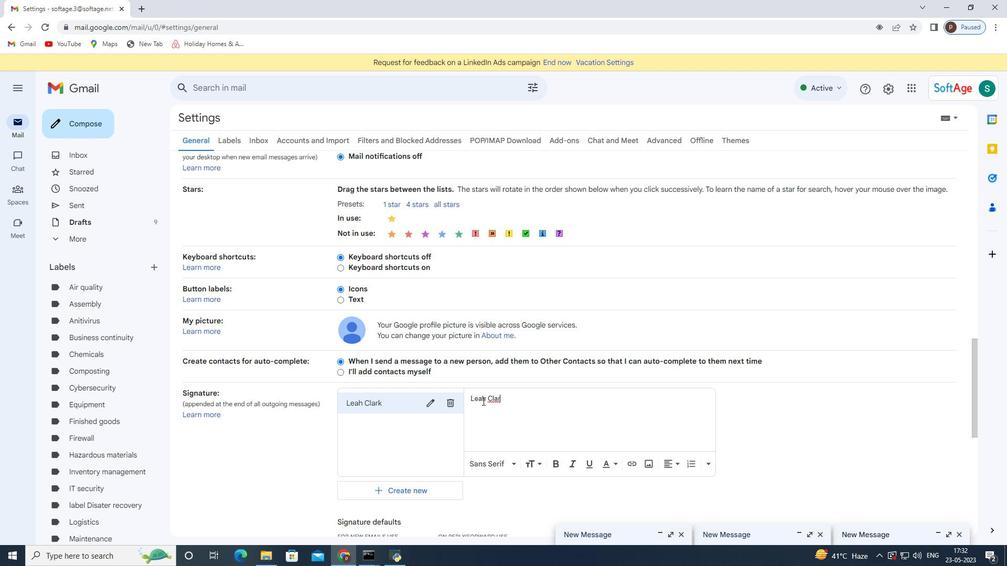 
Action: Mouse moved to (479, 416)
Screenshot: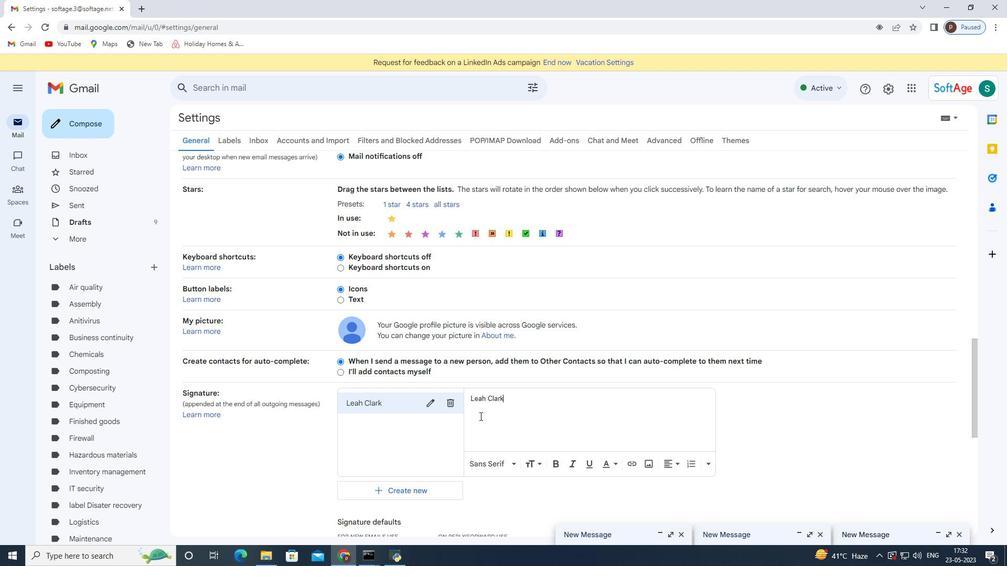 
Action: Mouse scrolled (479, 416) with delta (0, 0)
Screenshot: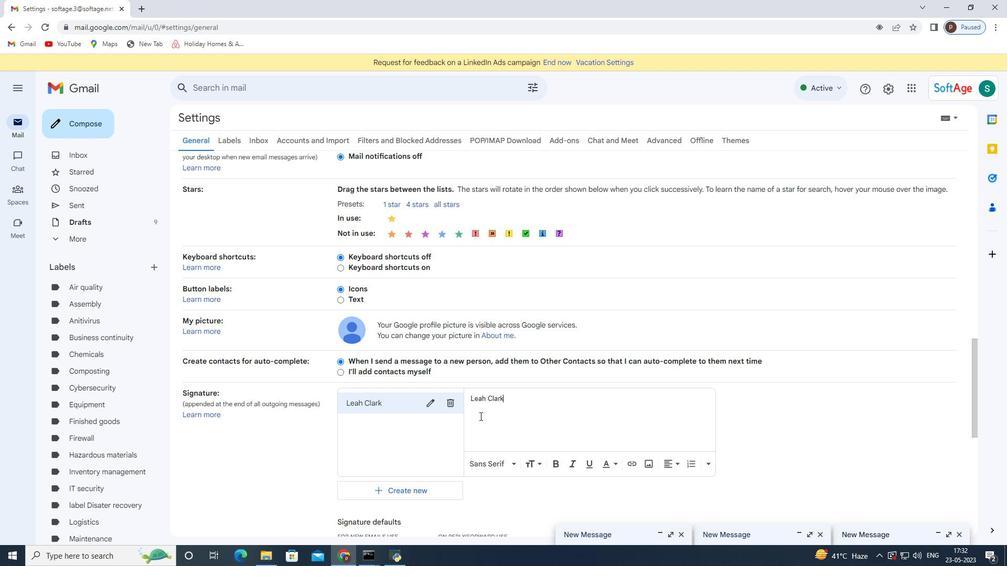 
Action: Mouse scrolled (479, 416) with delta (0, 0)
Screenshot: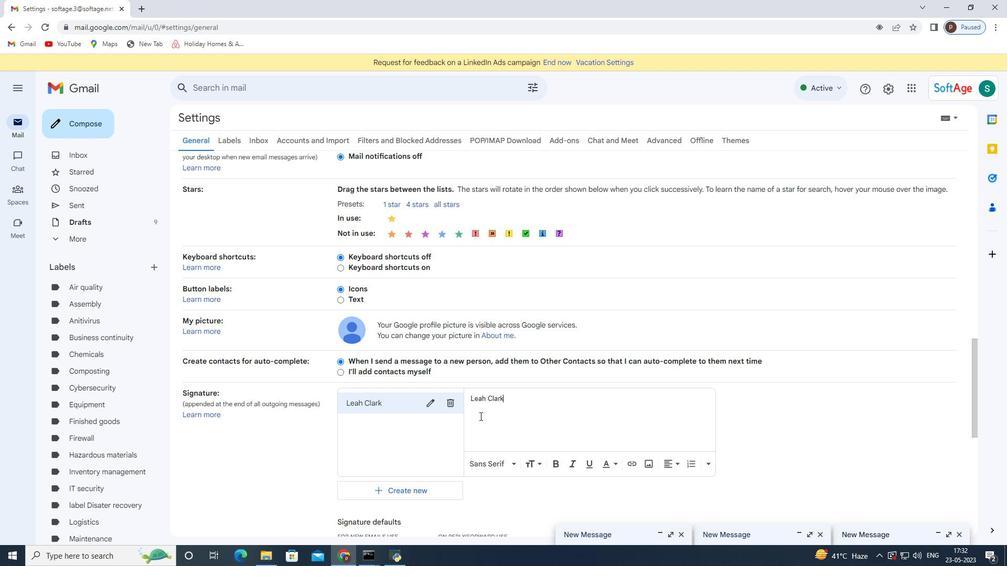 
Action: Mouse moved to (382, 441)
Screenshot: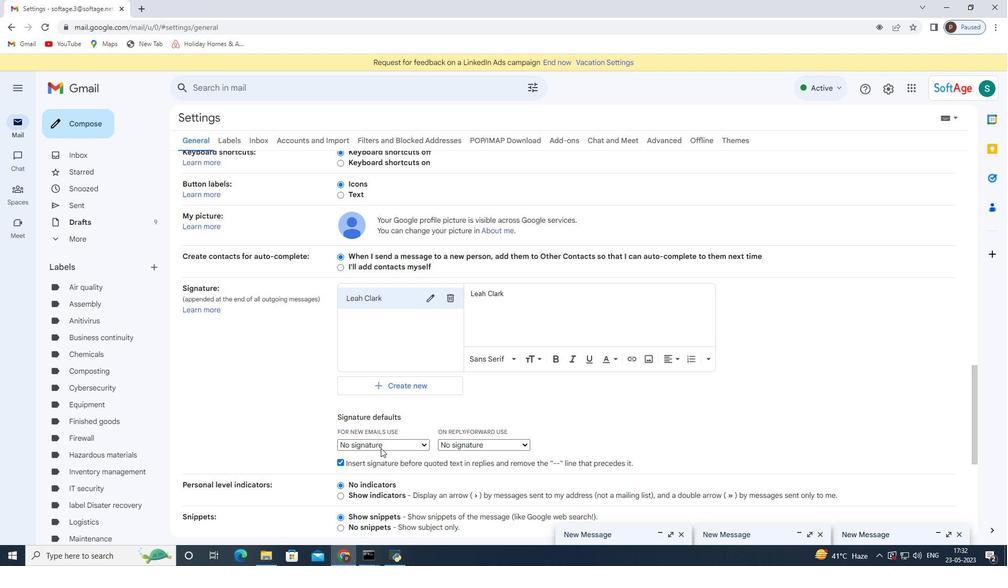 
Action: Mouse pressed left at (382, 441)
Screenshot: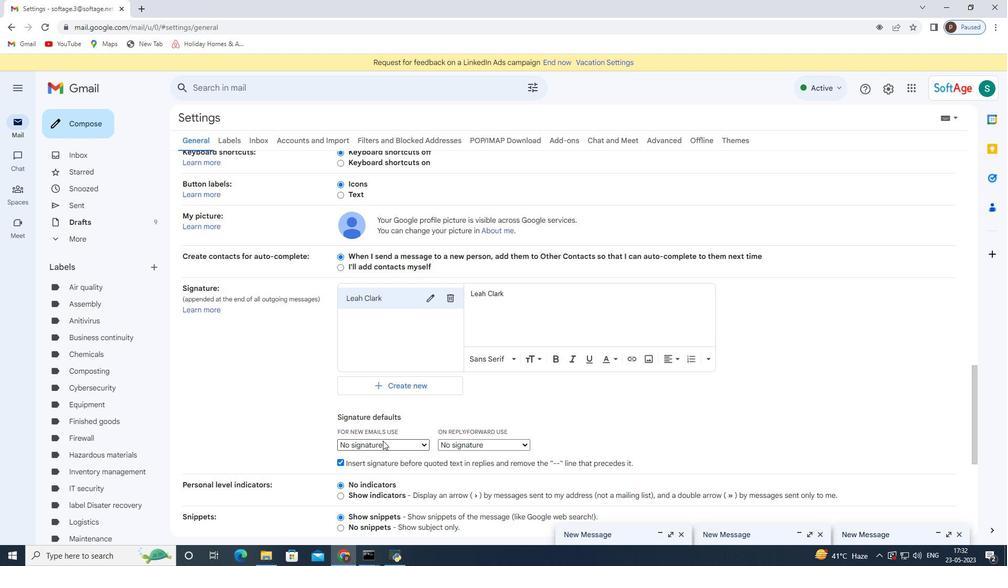 
Action: Mouse moved to (390, 462)
Screenshot: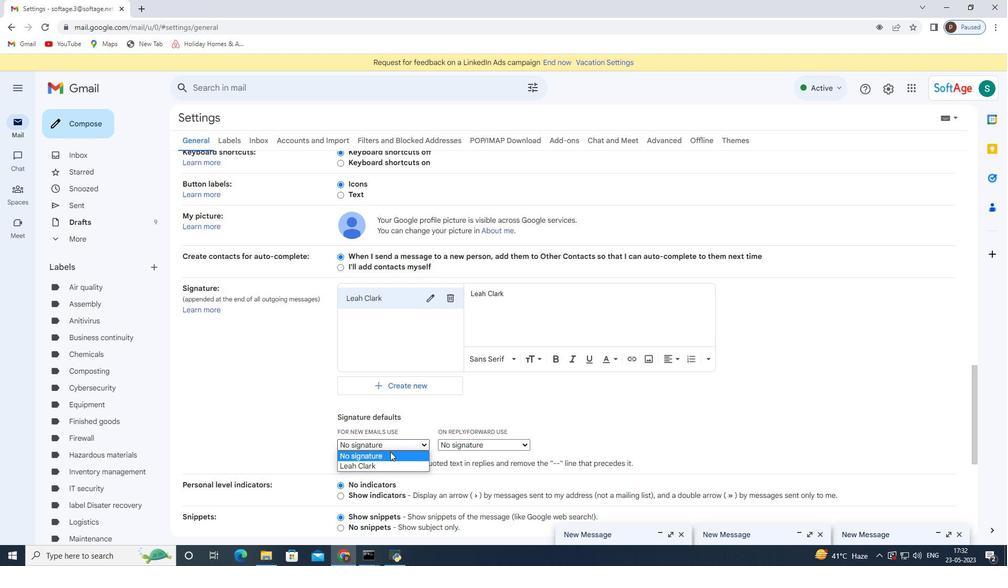 
Action: Mouse pressed left at (390, 462)
Screenshot: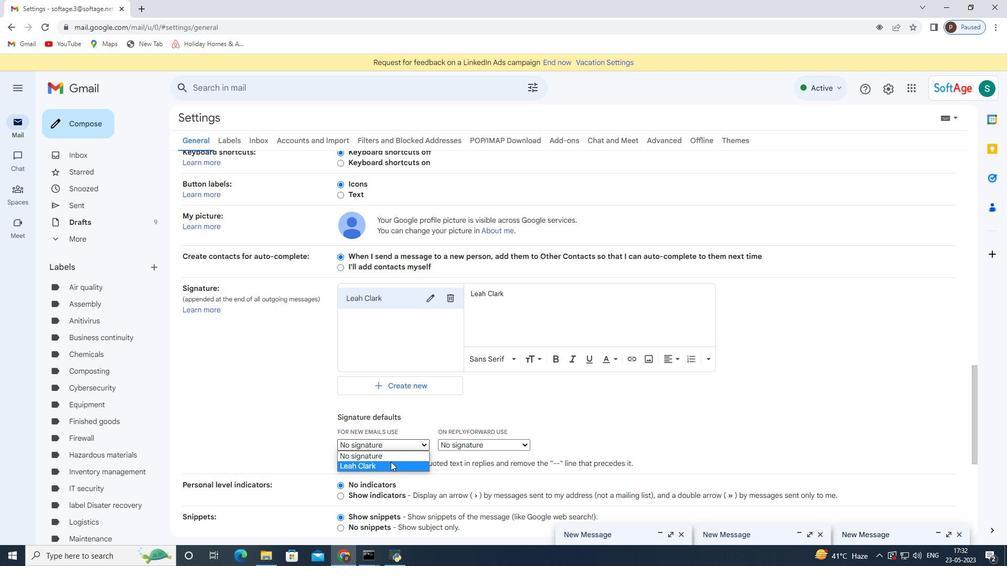 
Action: Mouse scrolled (390, 461) with delta (0, 0)
Screenshot: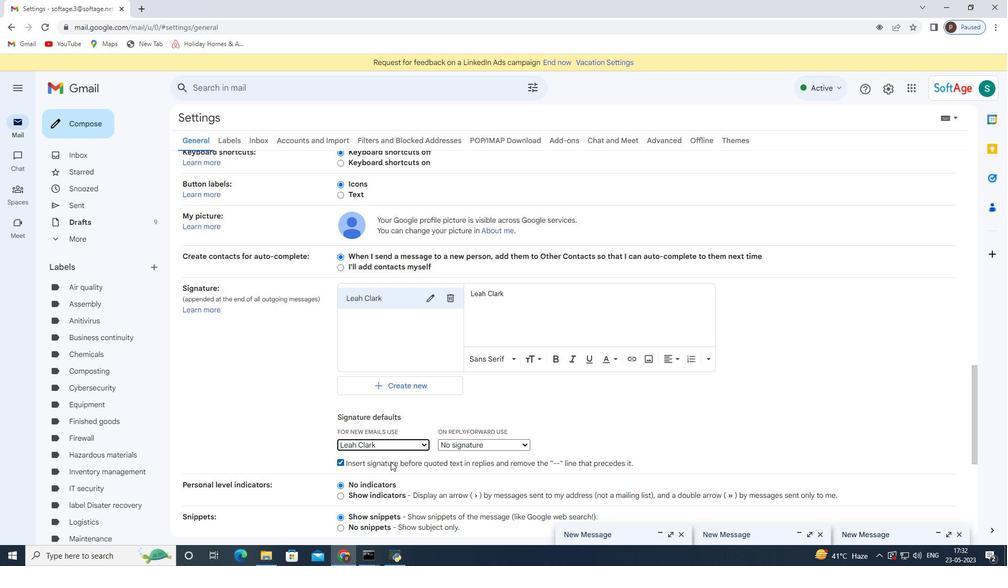 
Action: Mouse scrolled (390, 461) with delta (0, 0)
Screenshot: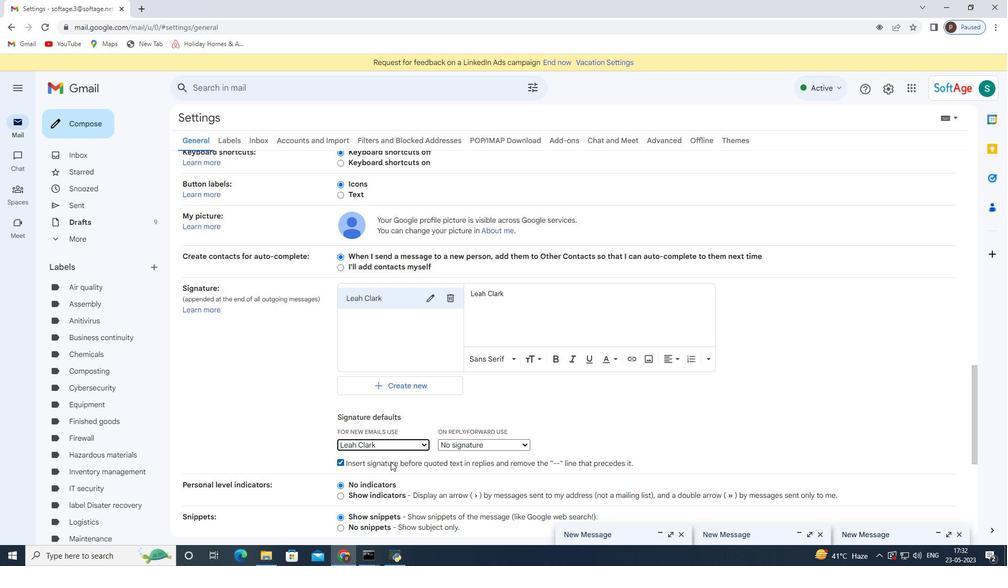 
Action: Mouse scrolled (390, 461) with delta (0, 0)
Screenshot: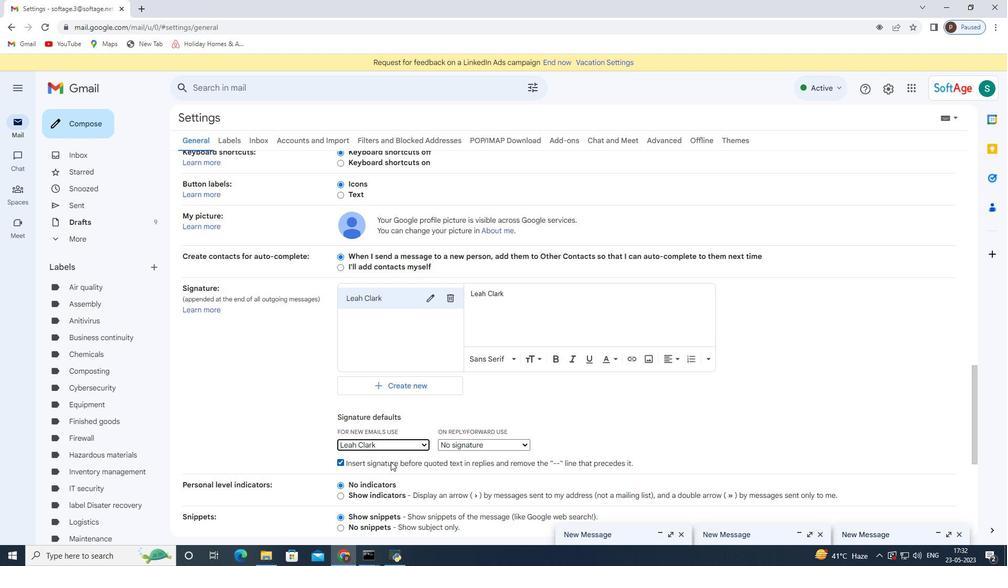 
Action: Mouse scrolled (390, 461) with delta (0, 0)
Screenshot: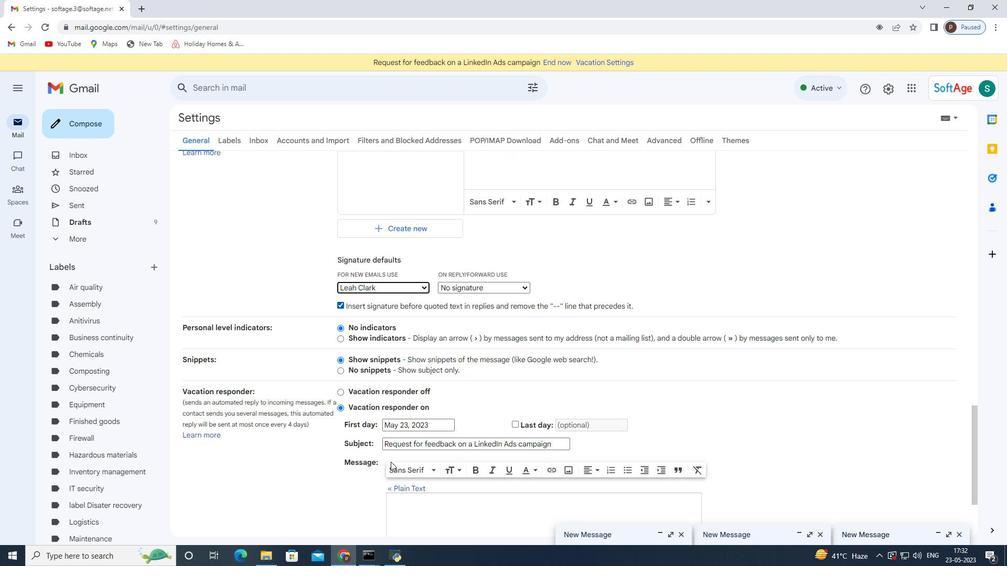 
Action: Mouse scrolled (390, 461) with delta (0, 0)
Screenshot: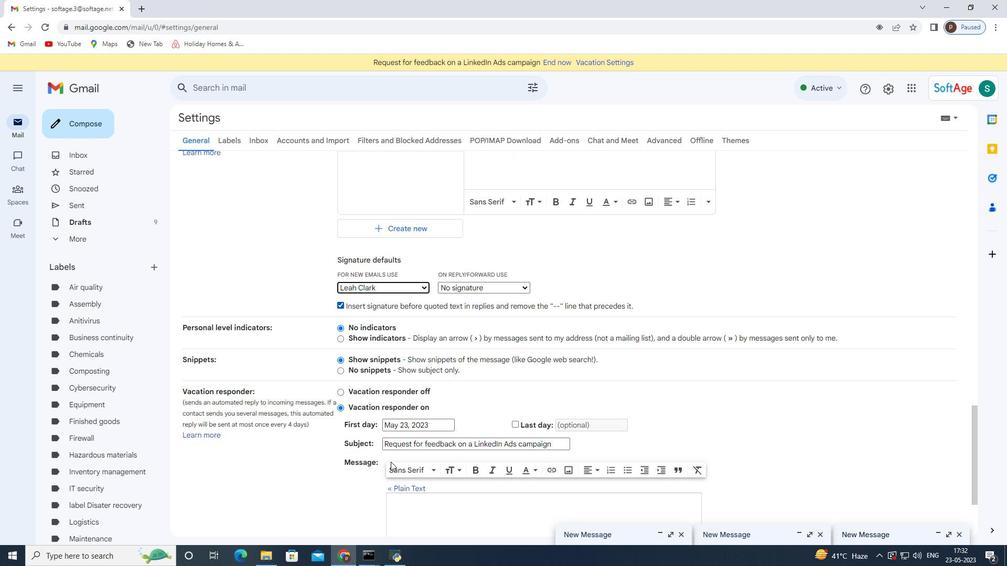 
Action: Mouse moved to (548, 501)
Screenshot: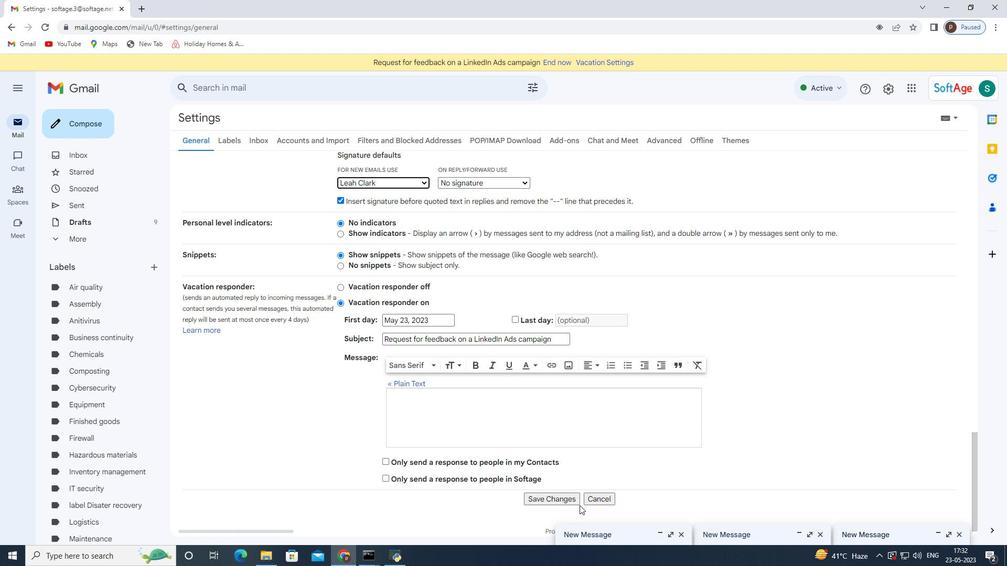
Action: Mouse pressed left at (548, 501)
Screenshot: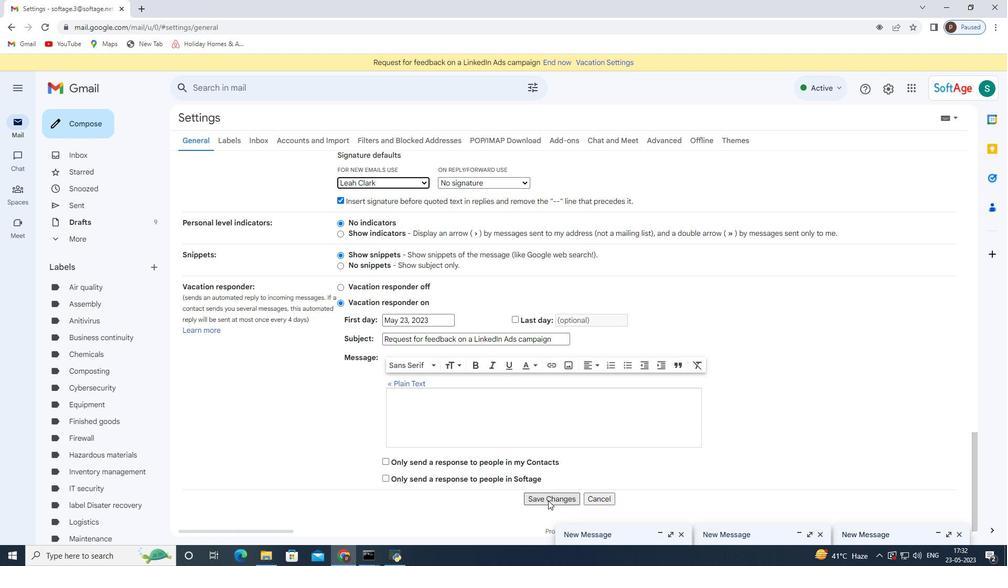 
Action: Mouse moved to (69, 124)
Screenshot: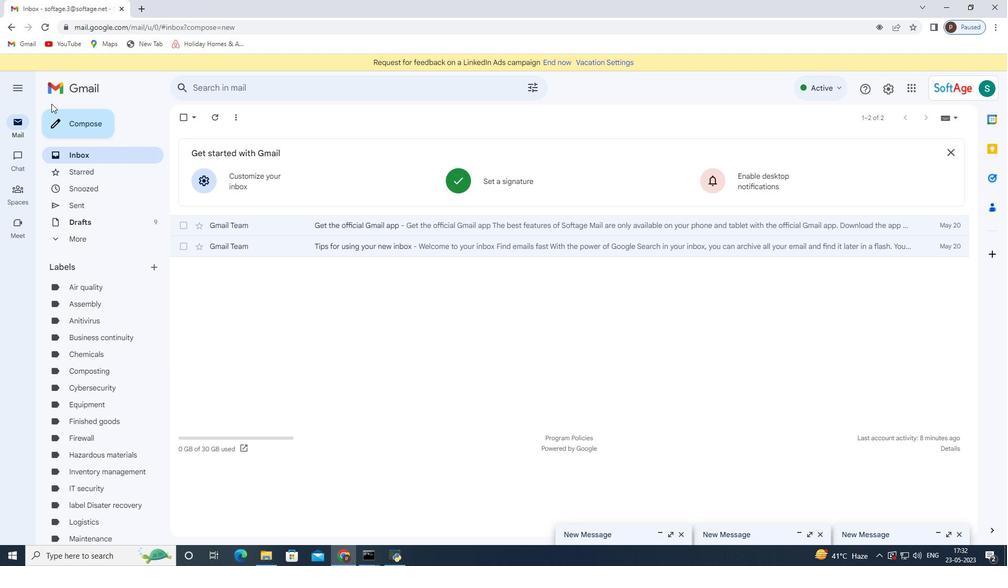 
Action: Mouse pressed left at (69, 124)
Screenshot: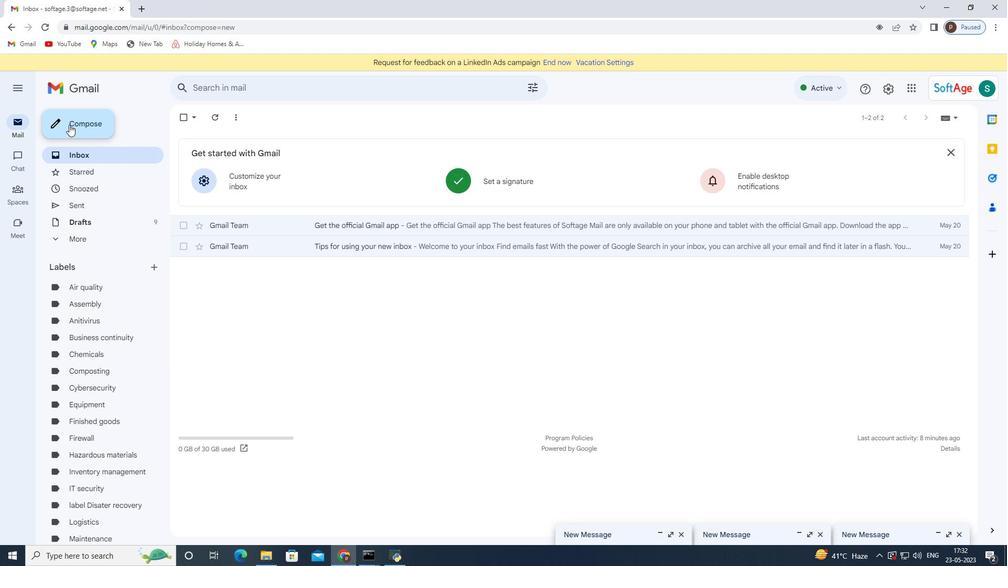 
Action: Mouse moved to (288, 276)
Screenshot: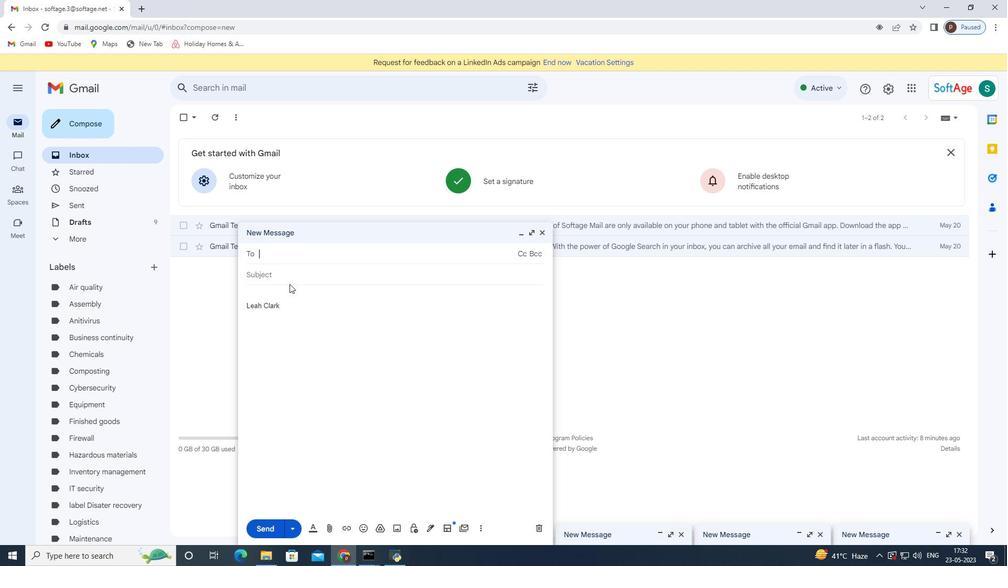 
Action: Mouse pressed left at (288, 276)
Screenshot: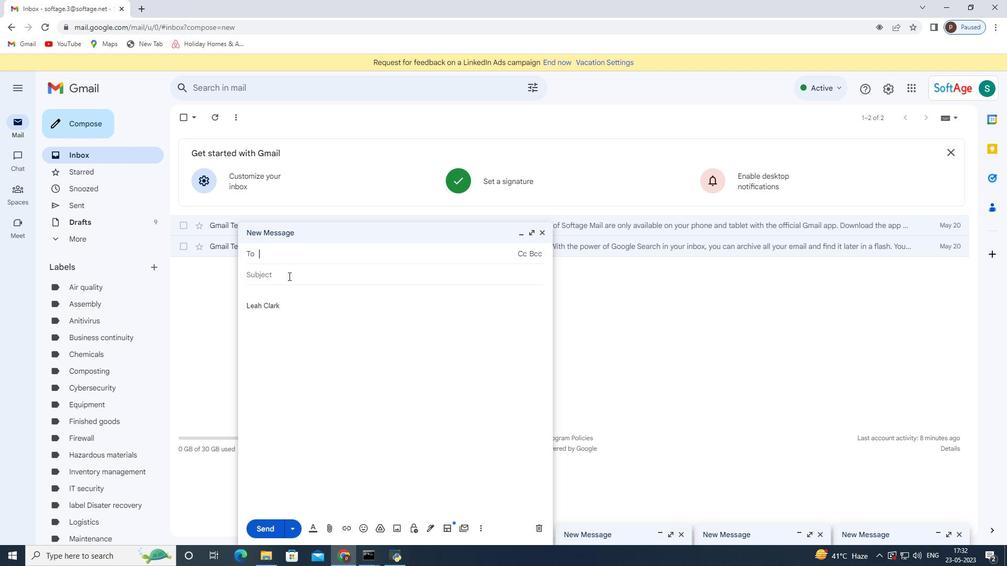 
Action: Key pressed <Key.shift>Request<Key.space>for<Key.space>feedback<Key.space>on<Key.space>a<Key.space>disaster<Key.space>recovery<Key.space>plan<Key.space>a<Key.backspace>
Screenshot: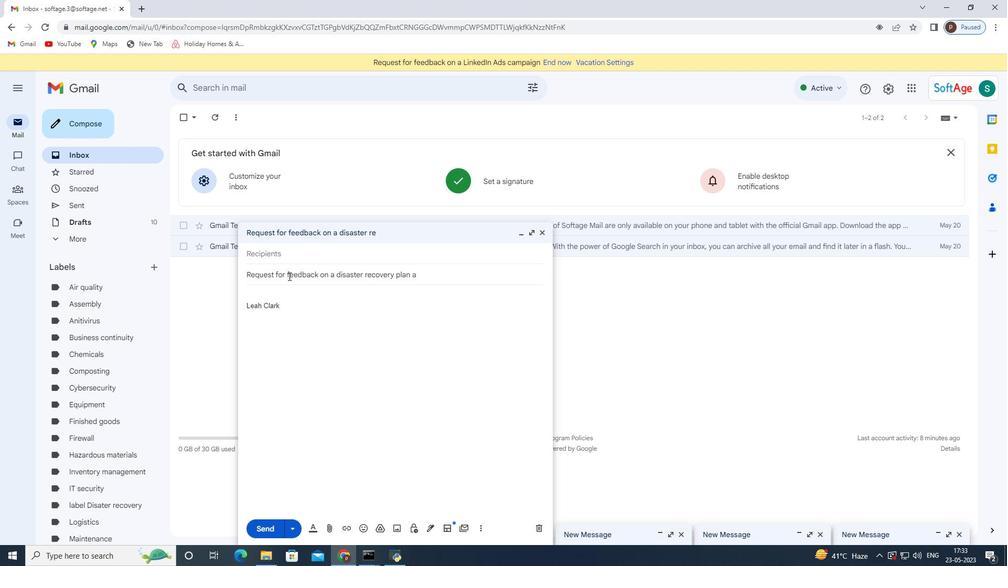 
Action: Mouse moved to (294, 274)
Screenshot: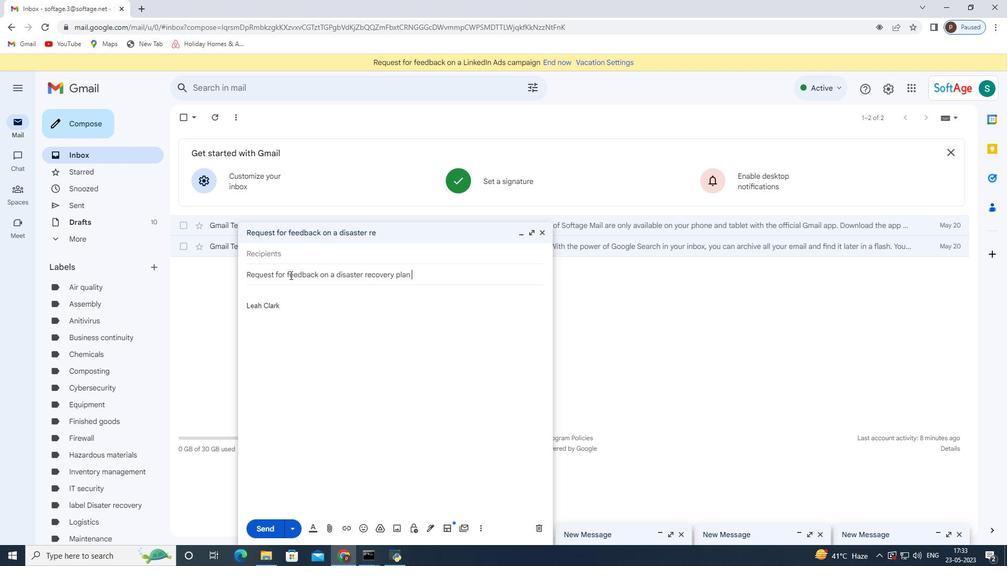 
Action: Key pressed <Key.backspace><Key.tab><Key.shift>Could<Key.space>you<Key.space>please<Key.space>provide<Key.space>a<Key.space>list<Key.space>of<Key.space>th<Key.space>project<Key.space>risks<Key.space>a
Screenshot: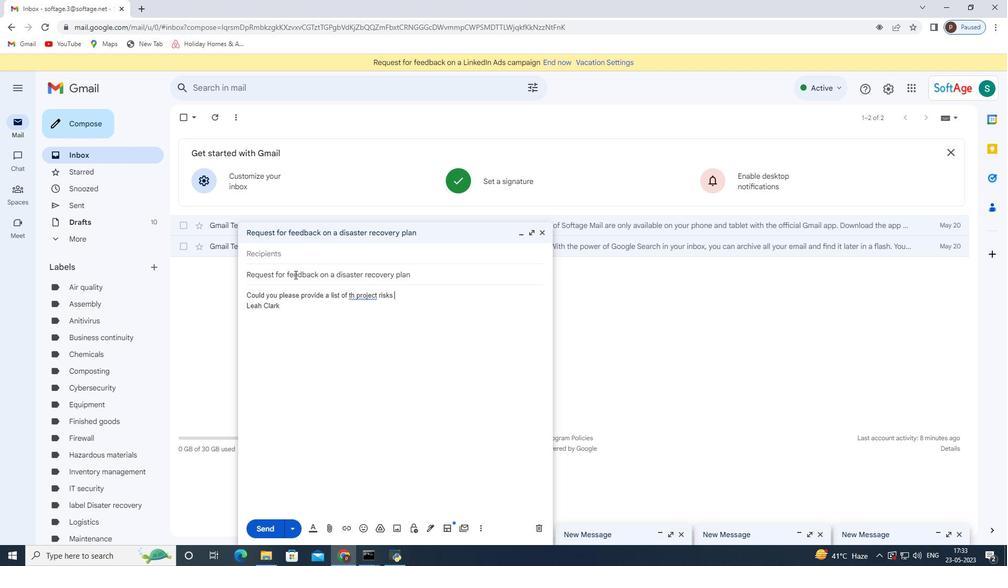 
Action: Mouse moved to (353, 292)
Screenshot: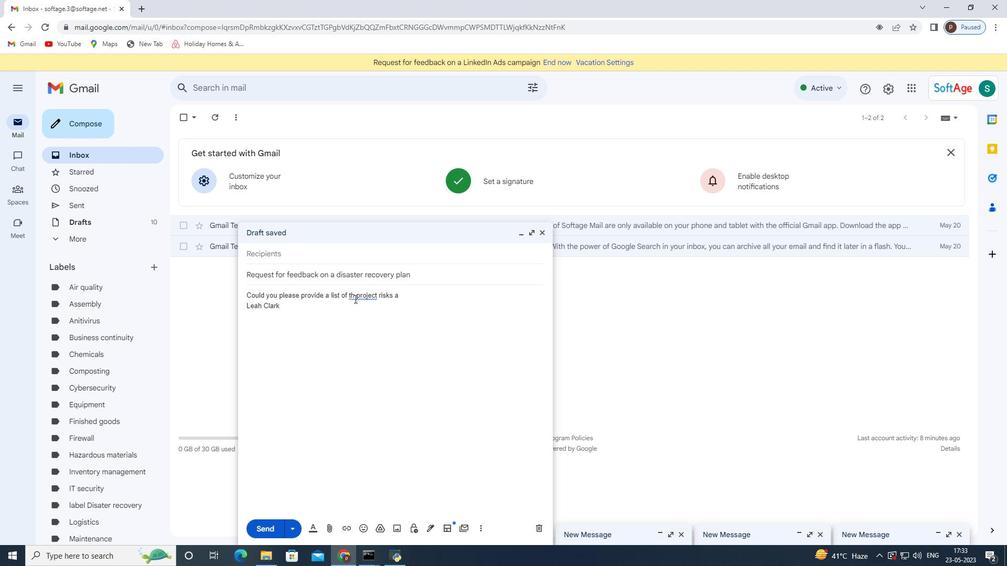 
Action: Mouse pressed left at (353, 292)
Screenshot: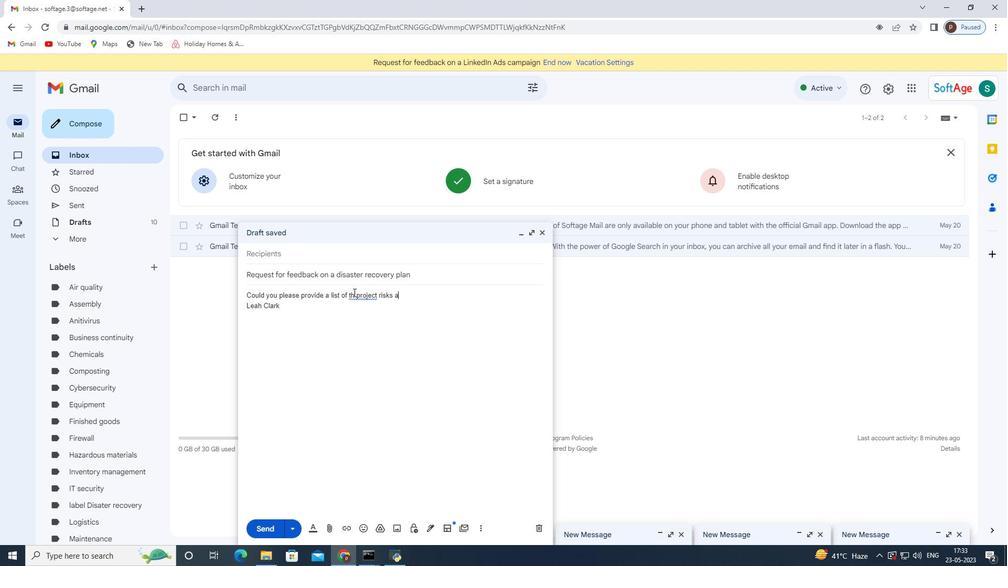 
Action: Mouse moved to (356, 309)
Screenshot: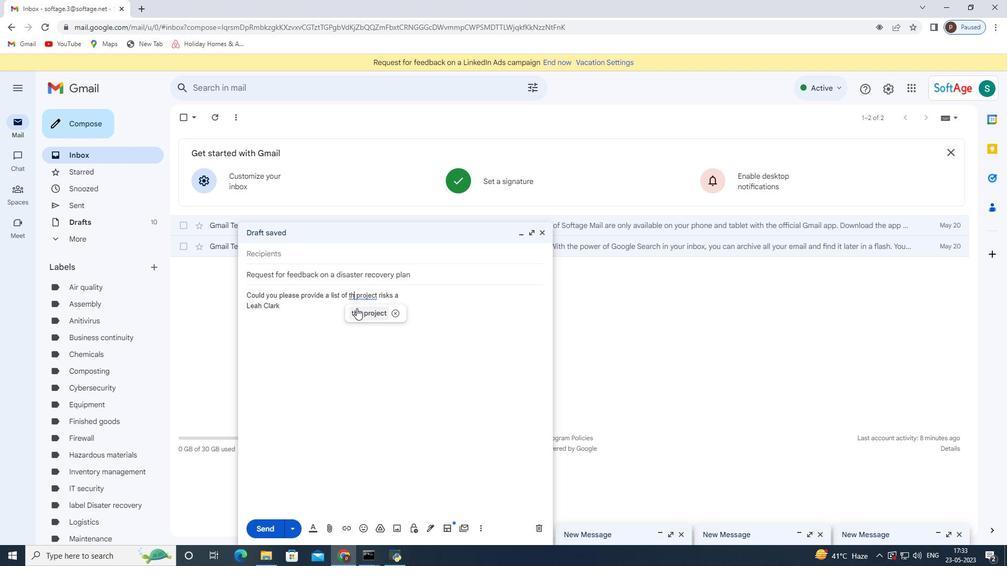 
Action: Key pressed e
Screenshot: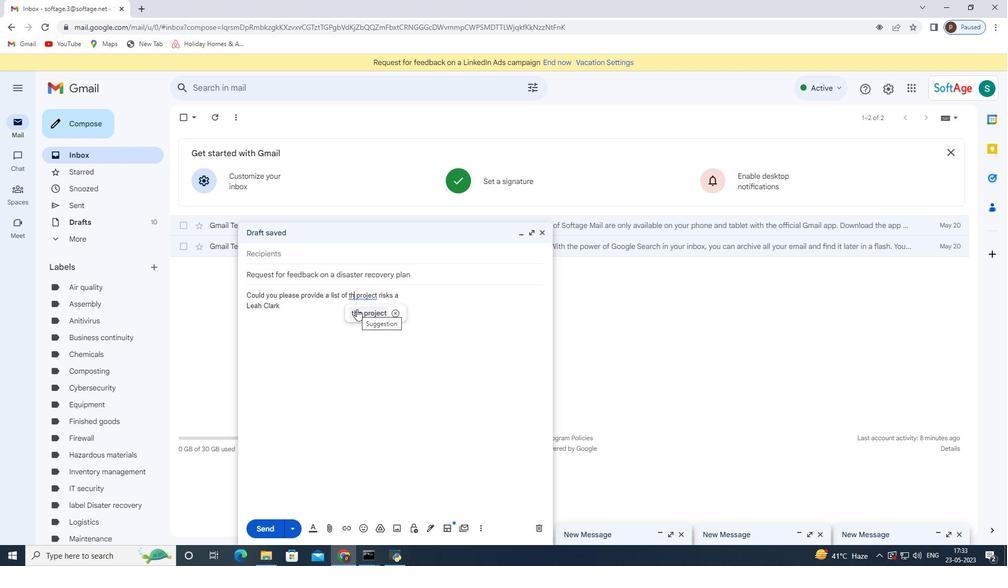 
Action: Mouse moved to (422, 294)
Screenshot: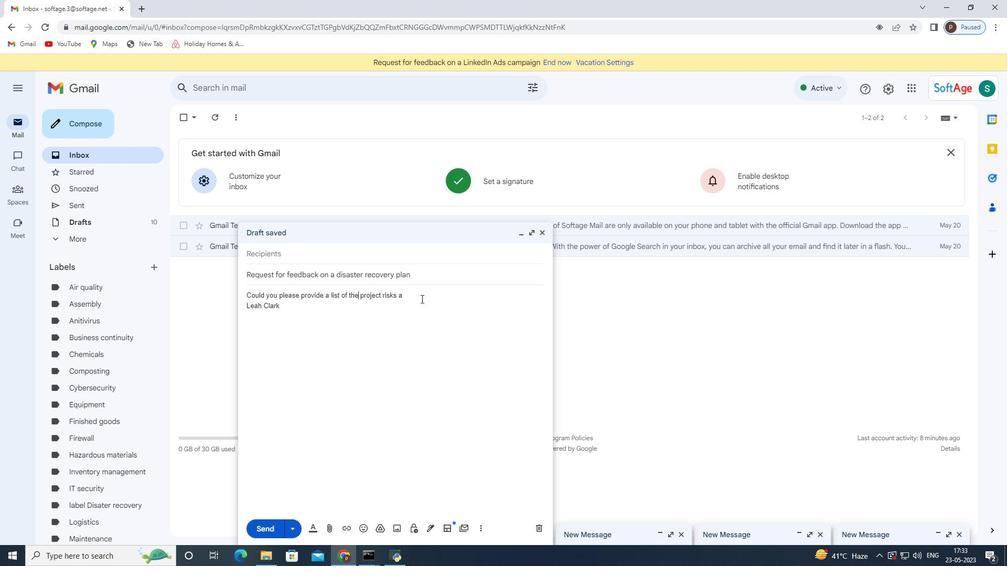 
Action: Mouse pressed left at (422, 294)
Screenshot: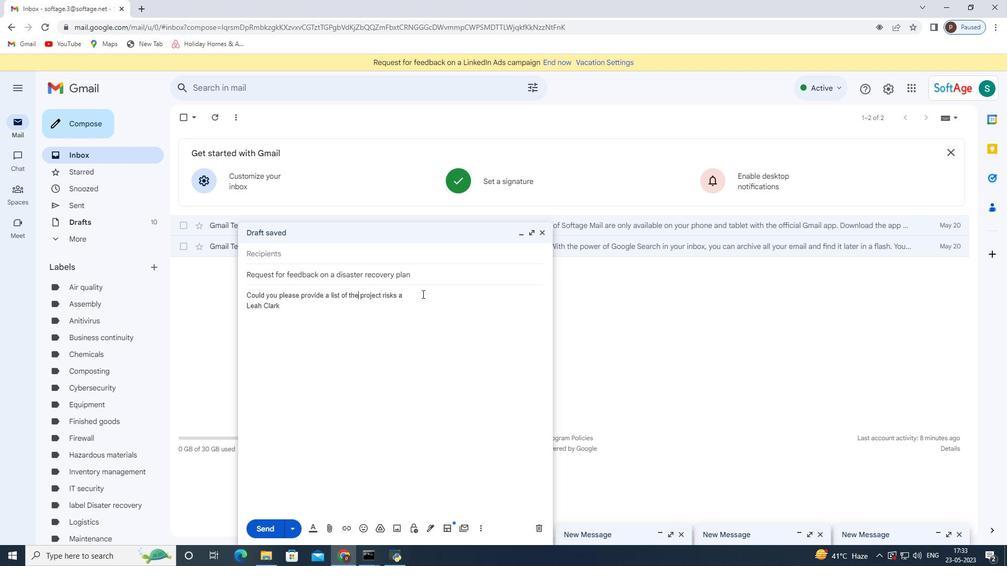 
Action: Key pressed nd<Key.space>mitigation<Key.space>strategies<Key.shift><Key.shift><Key.shift><Key.shift><Key.shift><Key.shift><Key.shift><Key.shift><Key.shift><Key.shift><Key.shift><Key.shift><Key.shift><Key.shift><Key.shift><Key.shift><Key.shift><Key.shift>?
Screenshot: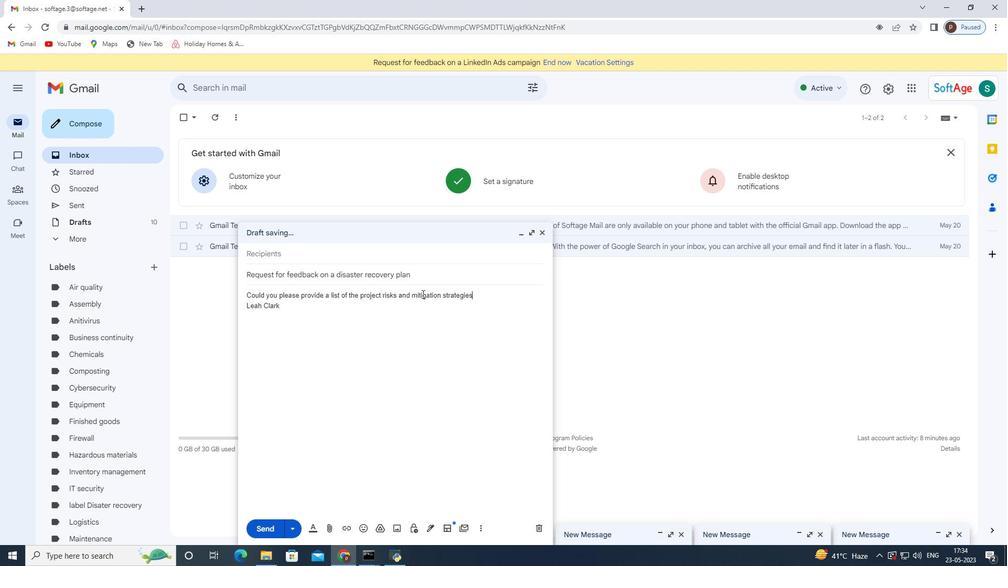 
Action: Mouse moved to (273, 259)
Screenshot: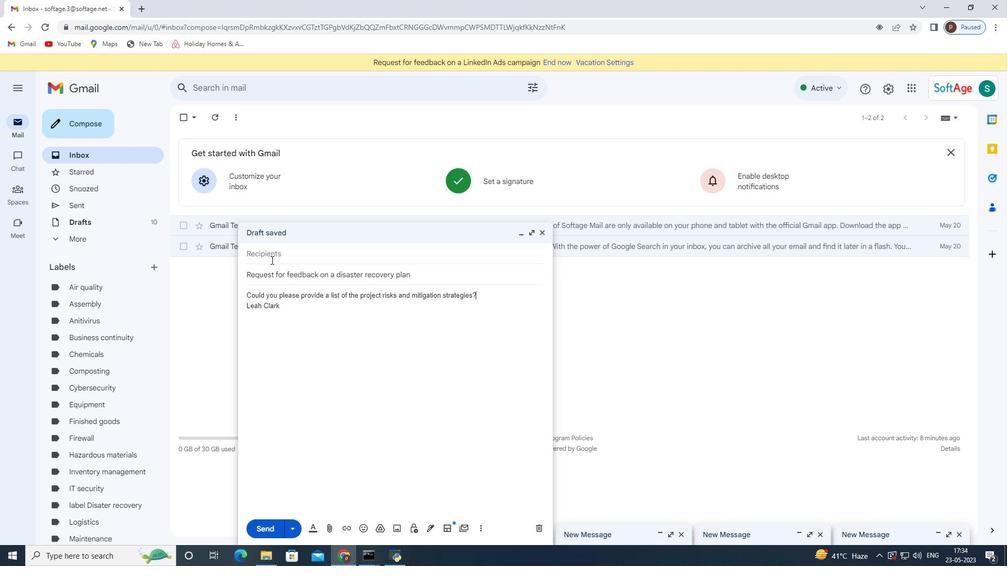 
Action: Mouse pressed left at (273, 259)
Screenshot: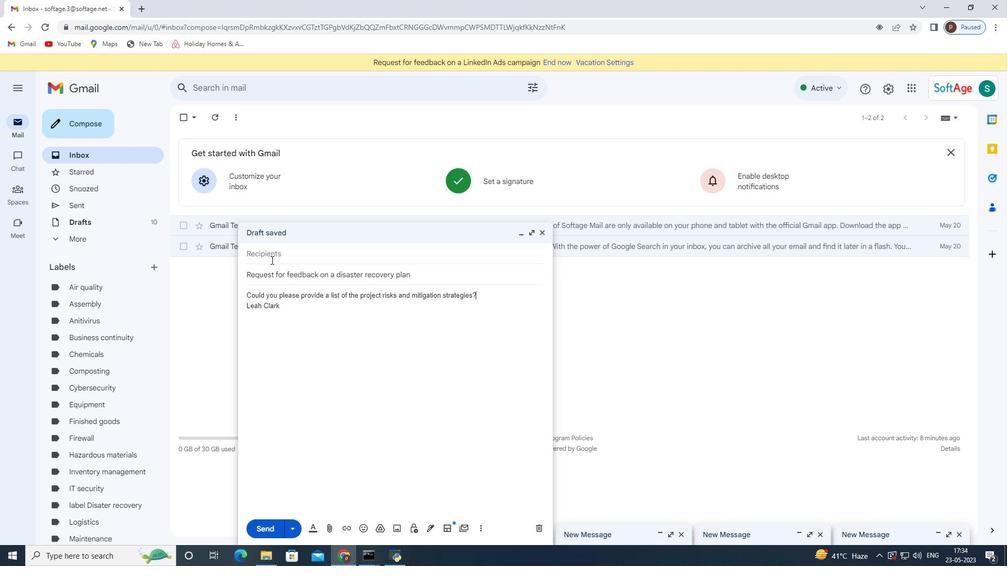 
Action: Key pressed softage.7<Key.shift>@softage.net
Screenshot: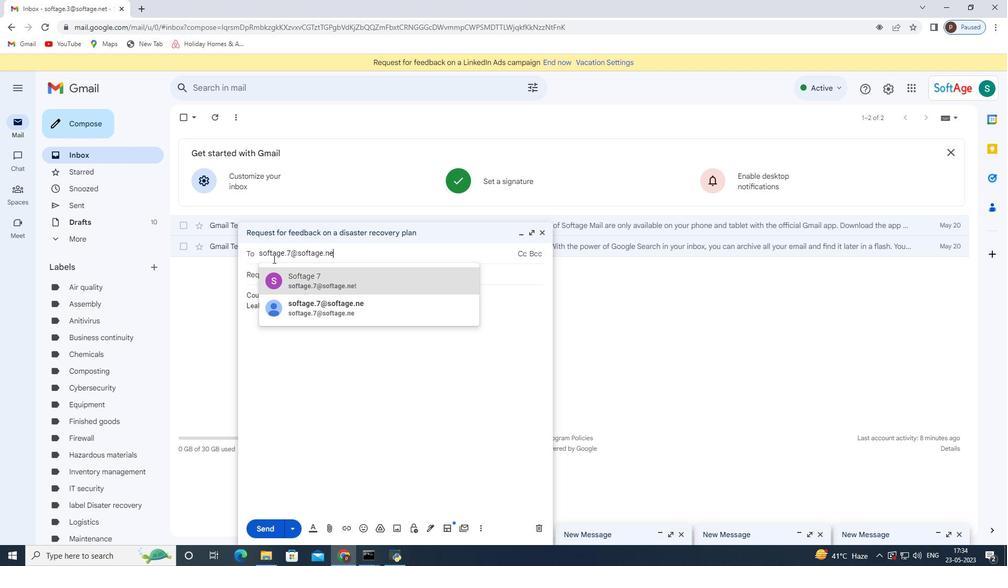 
Action: Mouse moved to (397, 277)
Screenshot: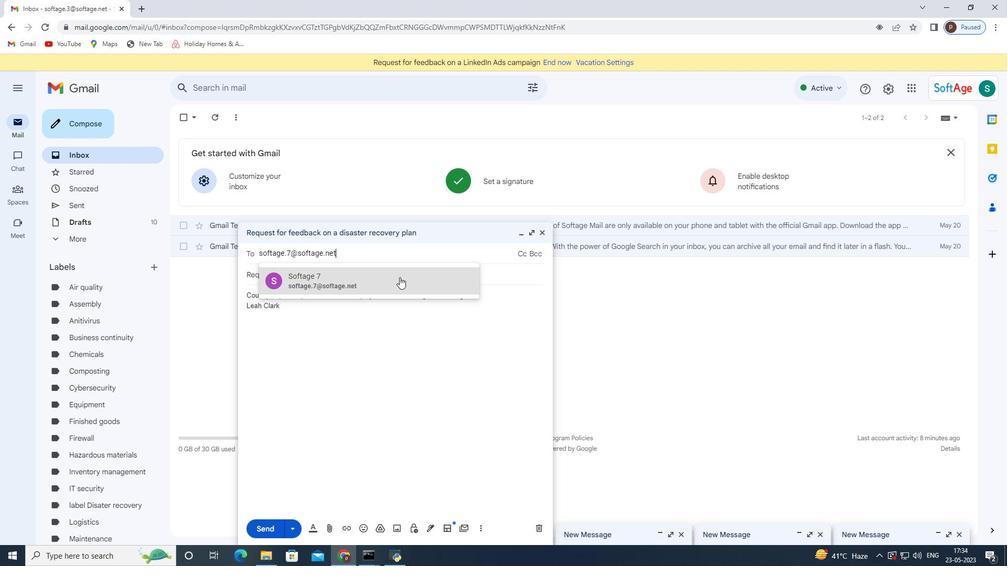 
Action: Mouse pressed left at (397, 277)
Screenshot: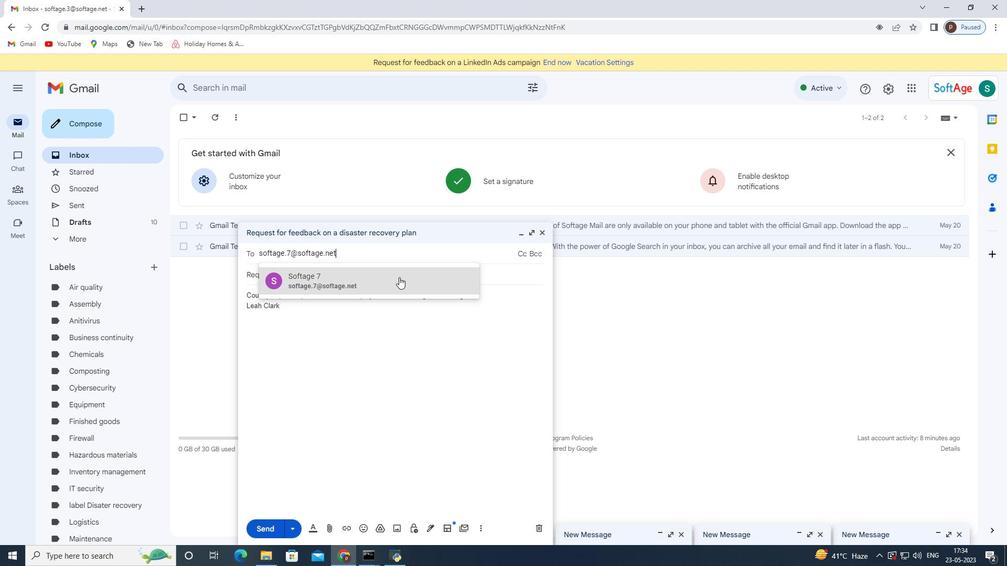 
Action: Mouse moved to (326, 528)
Screenshot: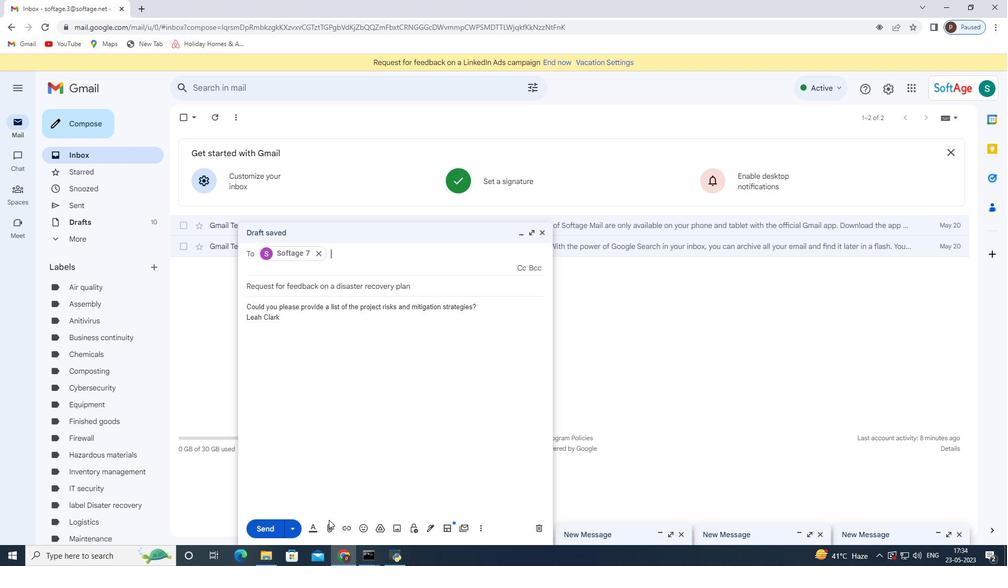 
Action: Mouse pressed left at (326, 528)
Screenshot: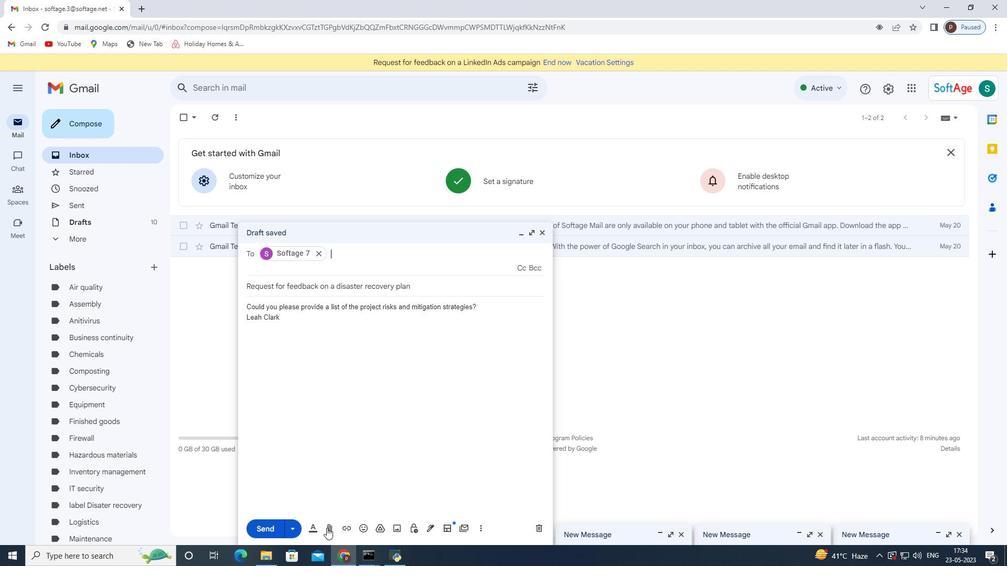 
Action: Mouse moved to (176, 93)
Screenshot: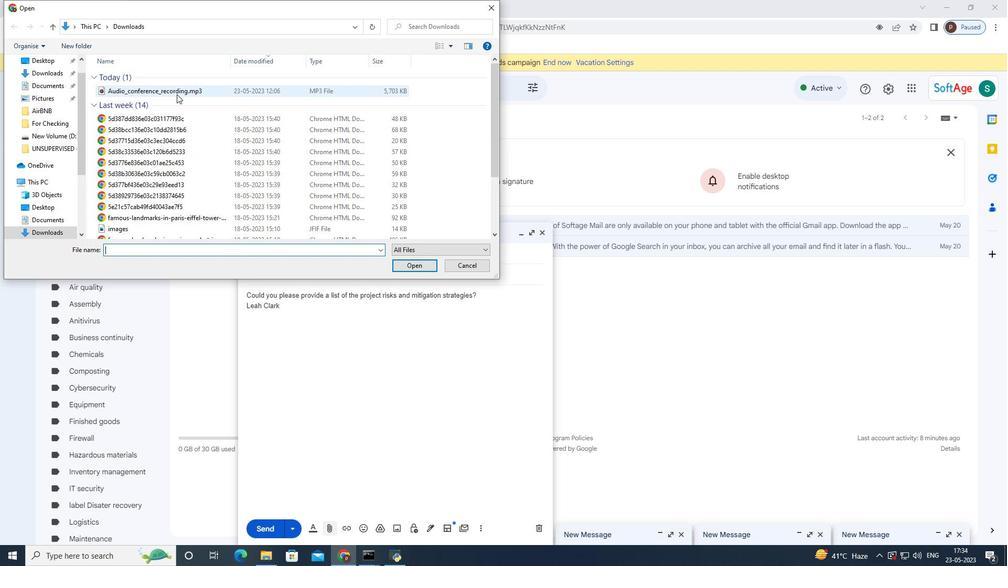 
Action: Mouse pressed left at (176, 93)
Screenshot: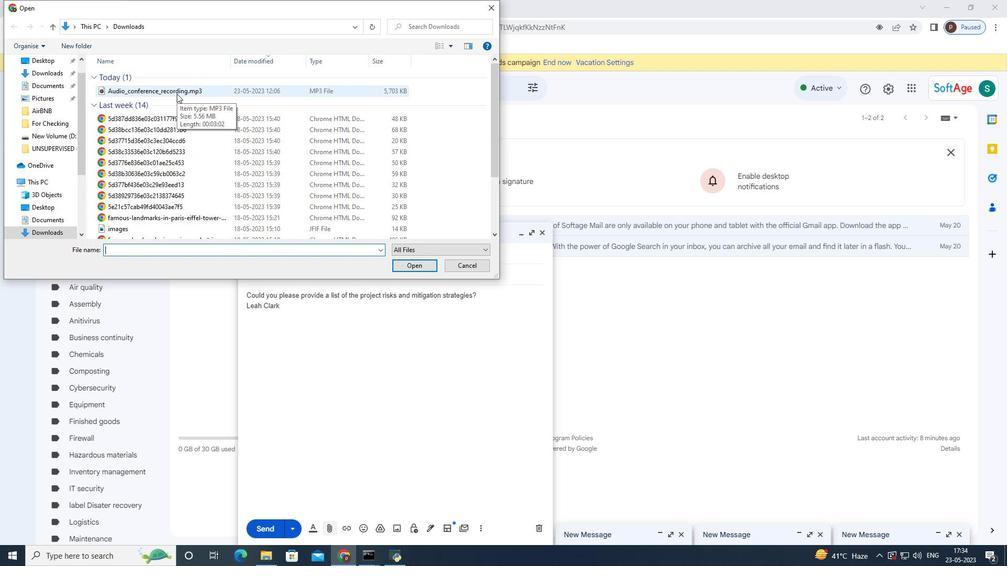
Action: Mouse moved to (413, 268)
Screenshot: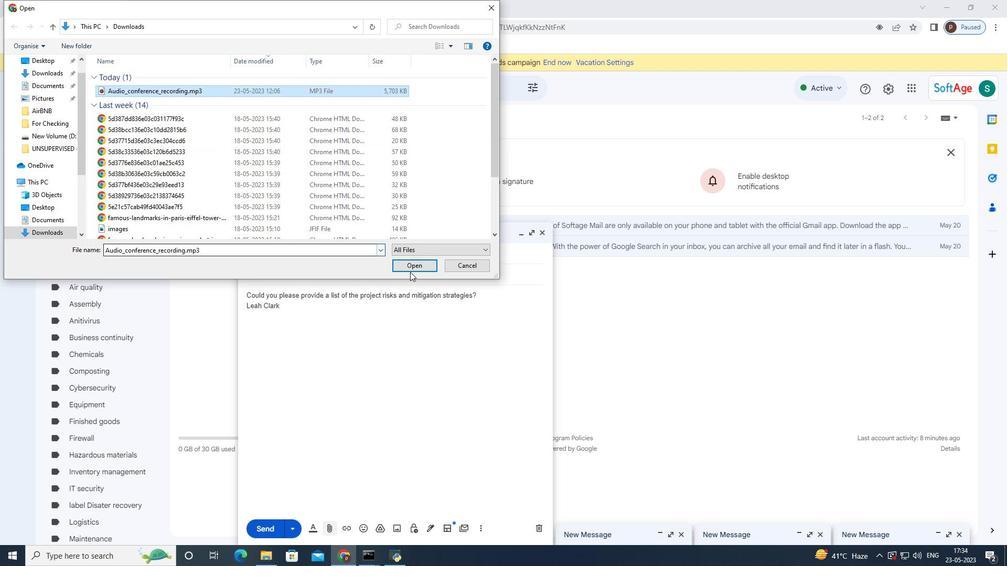 
Action: Mouse pressed left at (413, 268)
Screenshot: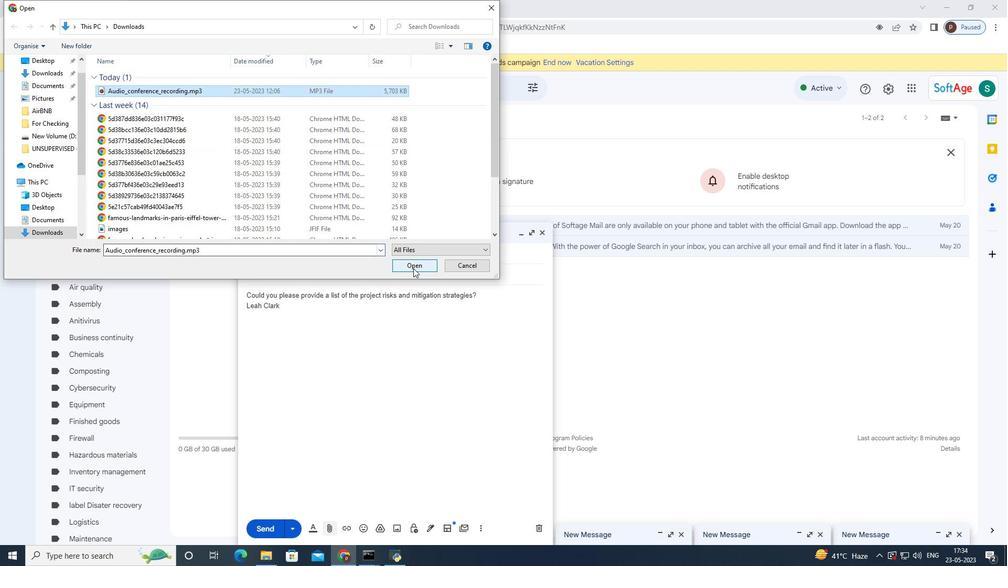 
Action: Mouse moved to (503, 297)
Screenshot: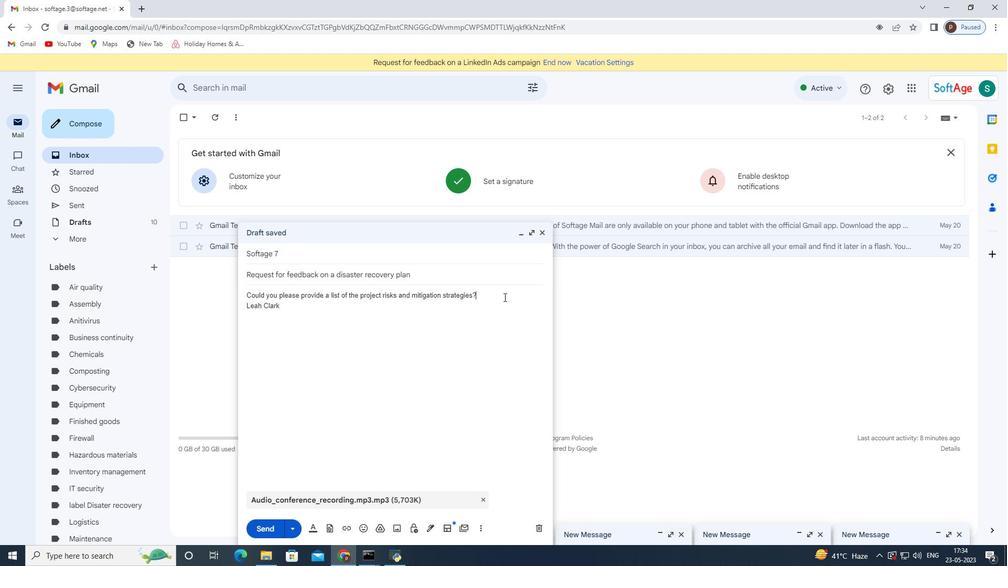 
Action: Key pressed <Key.backspace><Key.backspace><Key.backspace><Key.backspace><Key.backspace><Key.backspace><Key.backspace><Key.backspace><Key.backspace><Key.backspace><Key.backspace><Key.backspace><Key.backspace><Key.backspace><Key.backspace><Key.backspace><Key.backspace><Key.backspace><Key.backspace><Key.backspace><Key.backspace><Key.backspace><Key.backspace><Key.backspace><Key.backspace><Key.backspace><Key.backspace><Key.backspace><Key.backspace><Key.backspace><Key.backspace><Key.backspace><Key.backspace><Key.backspace><Key.backspace><Key.backspace><Key.backspace><Key.backspace><Key.backspace><Key.backspace><Key.backspace><Key.backspace><Key.backspace><Key.backspace><Key.backspace><Key.backspace><Key.backspace><Key.backspace><Key.backspace><Key.backspace><Key.backspace><Key.backspace><Key.backspace><Key.backspace><Key.backspace><Key.backspace><Key.backspace><Key.backspace><Key.backspace><Key.backspace><Key.backspace><Key.backspace><Key.backspace><Key.backspace><Key.backspace><Key.backspace><Key.backspace><Key.backspace><Key.backspace><Key.backspace><Key.backspace><Key.backspace><Key.backspace><Key.backspace><Key.backspace><Key.backspace><Key.backspace><Key.backspace><Key.backspace>ctrl+Z<'\x1a'><'\x1a'><'\x1a'><'\x1a'><'\x1a'><'\x1a'><'\x1a'><'\x1a'><'\x1a'><'\x1a'><'\x1a'><'\x1a'><'\x1a'><'\x1a'><'\x1a'><'\x1a'><'\x1a'><'\x1a'><'\x1a'><'\x1a'><'\x1a'><'\x1a'><'\x1a'><'\x1a'><'\x1a'><'\x1a'><Key.enter><Key.enter><Key.shift>Thank<Key.space>you
Screenshot: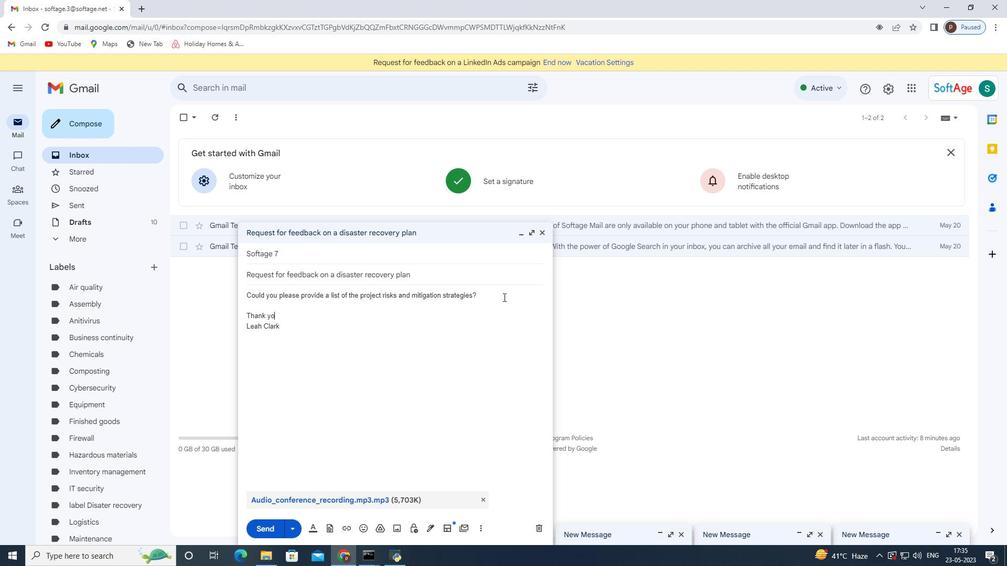
Action: Mouse moved to (268, 527)
Screenshot: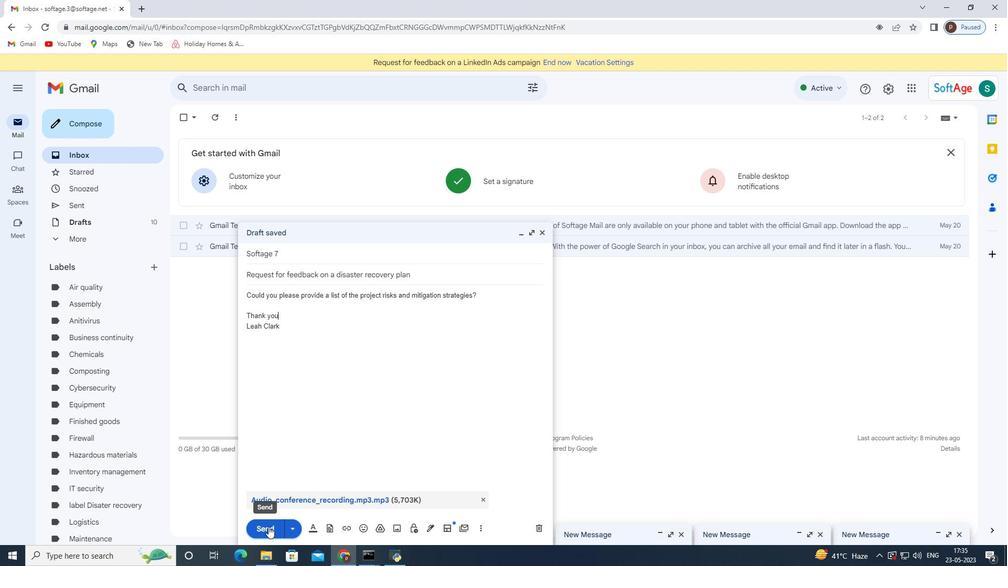 
Action: Mouse pressed left at (268, 527)
Screenshot: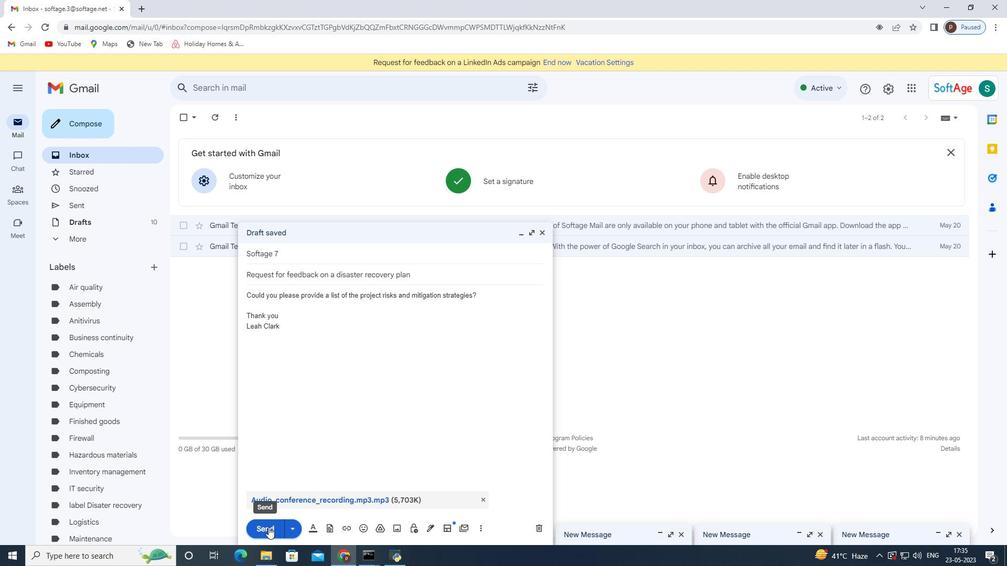 
Action: Mouse moved to (93, 201)
Screenshot: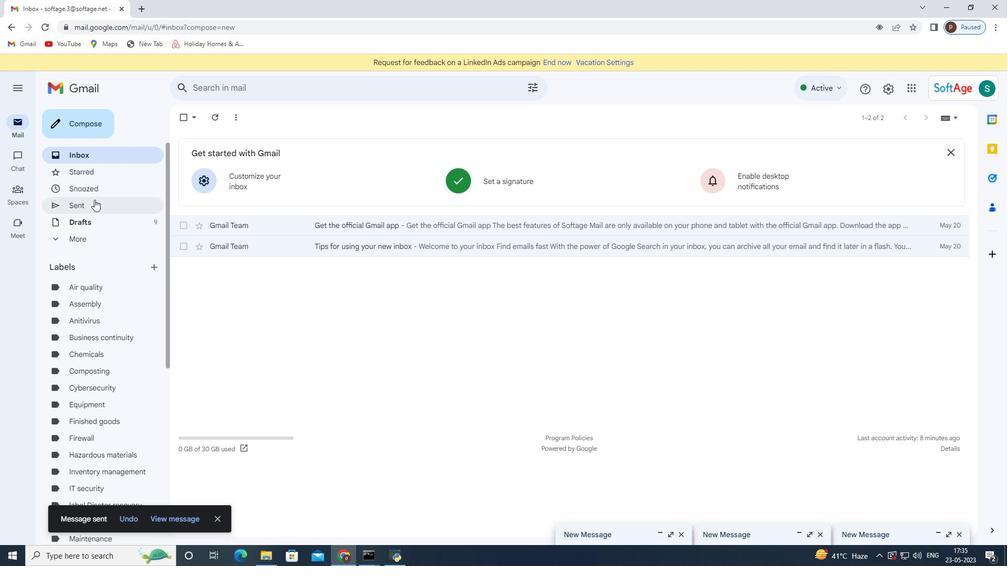 
Action: Mouse pressed left at (93, 201)
Screenshot: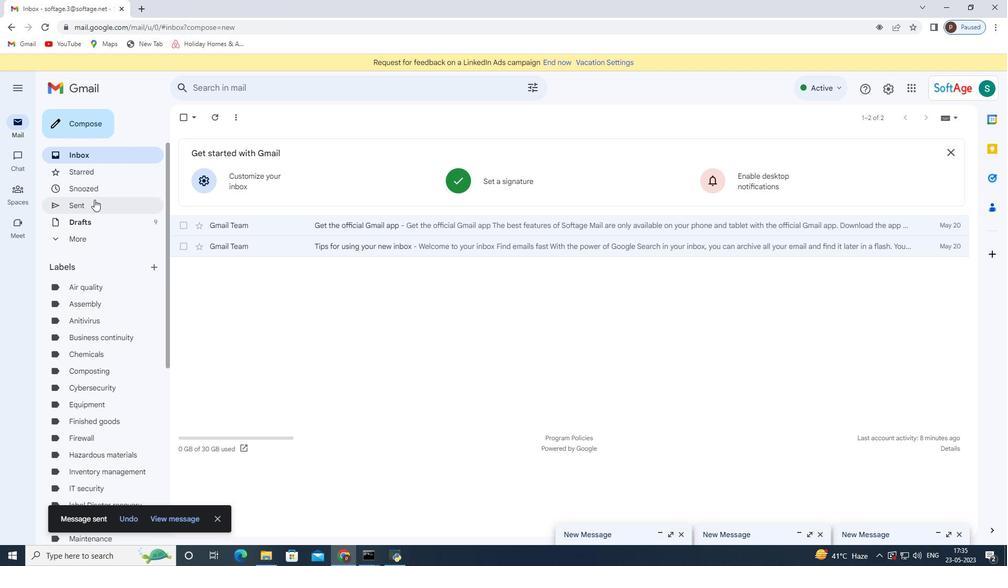 
Action: Mouse moved to (471, 175)
Screenshot: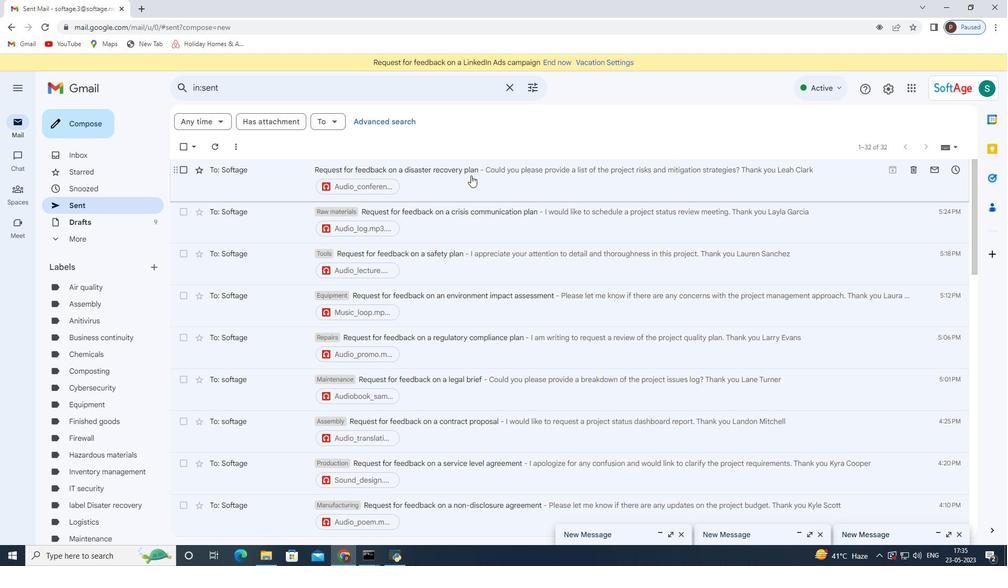 
Action: Mouse pressed right at (471, 175)
Screenshot: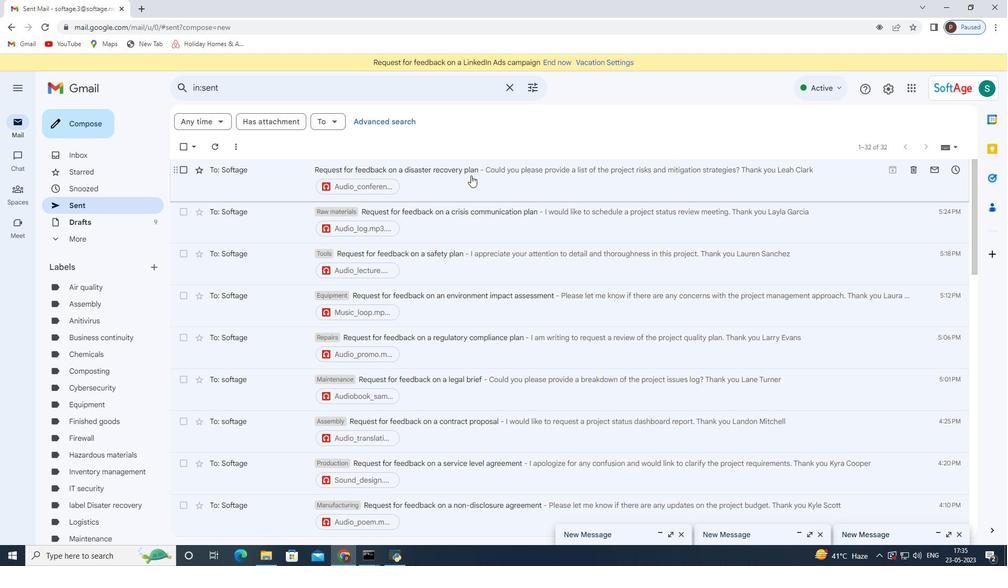 
Action: Mouse moved to (522, 352)
Screenshot: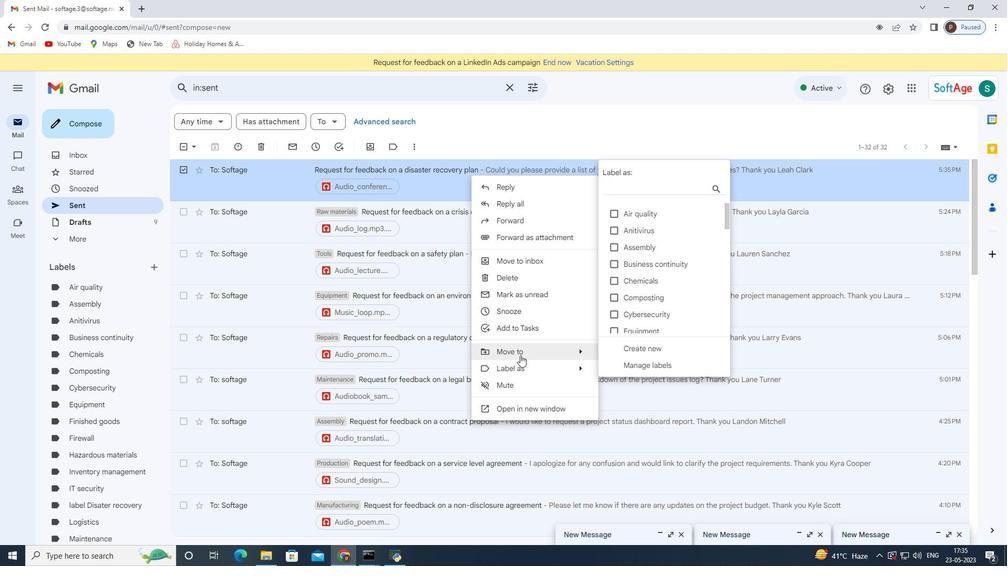 
Action: Mouse pressed left at (522, 352)
Screenshot: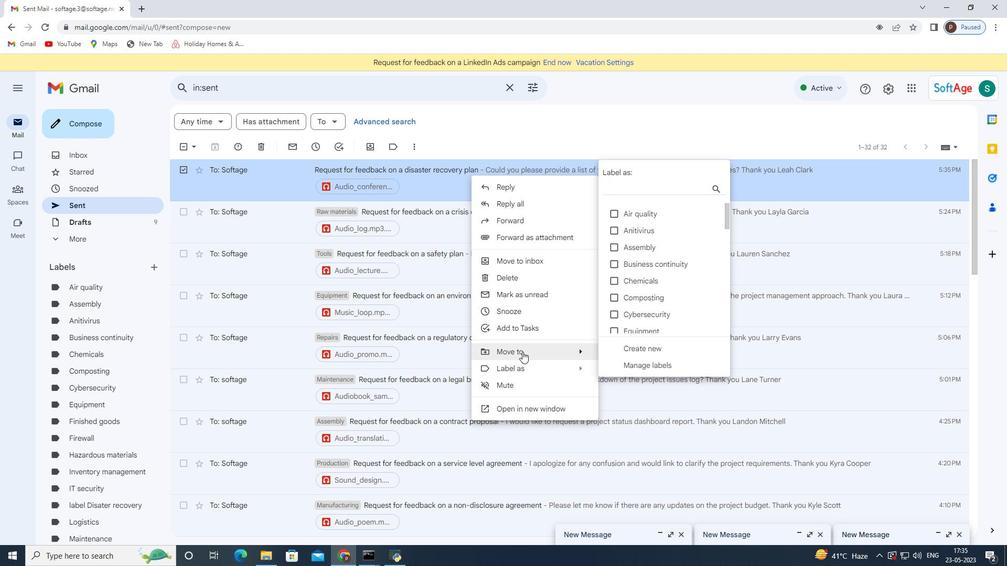 
Action: Mouse moved to (664, 327)
Screenshot: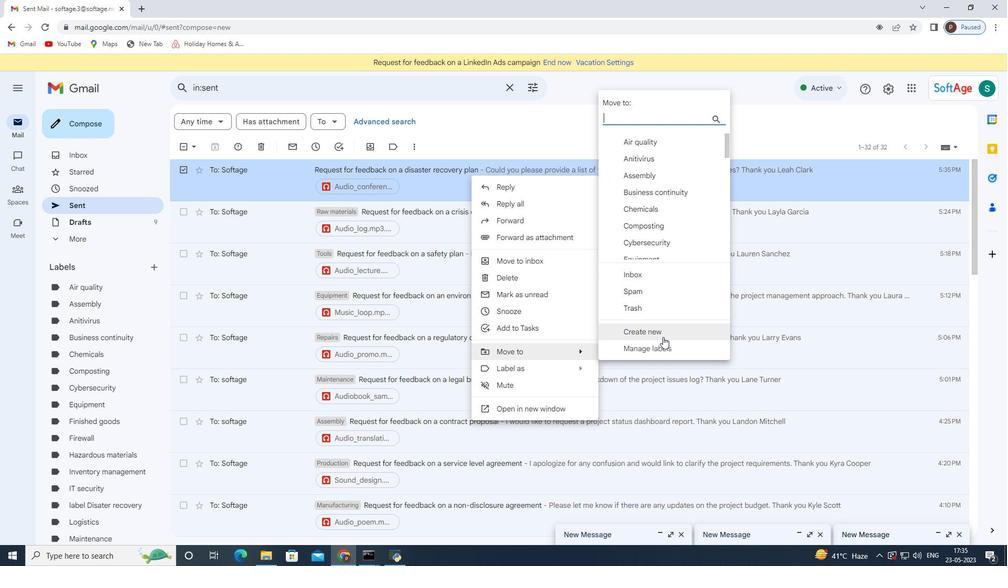 
Action: Mouse pressed left at (664, 327)
Screenshot: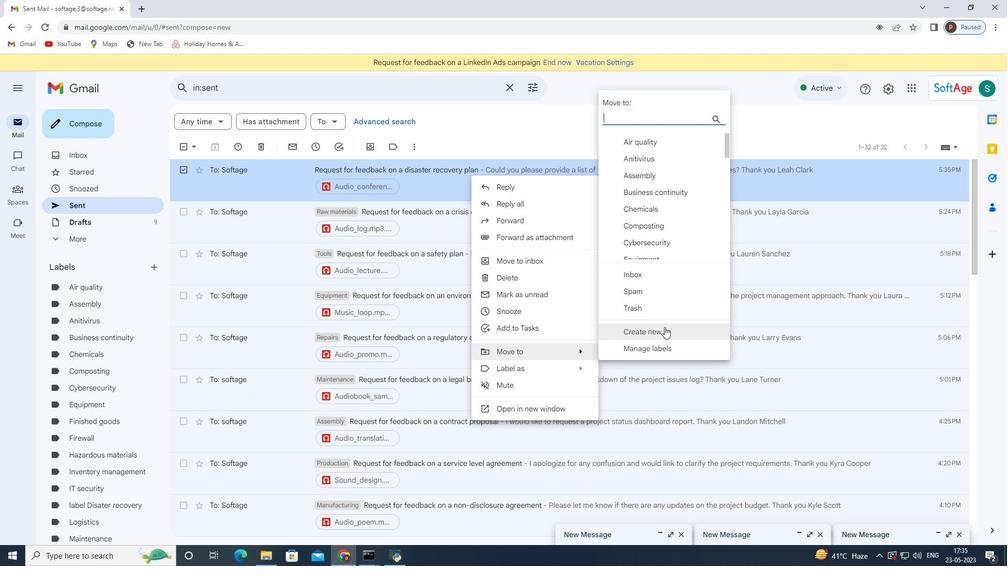 
Action: Mouse moved to (430, 285)
Screenshot: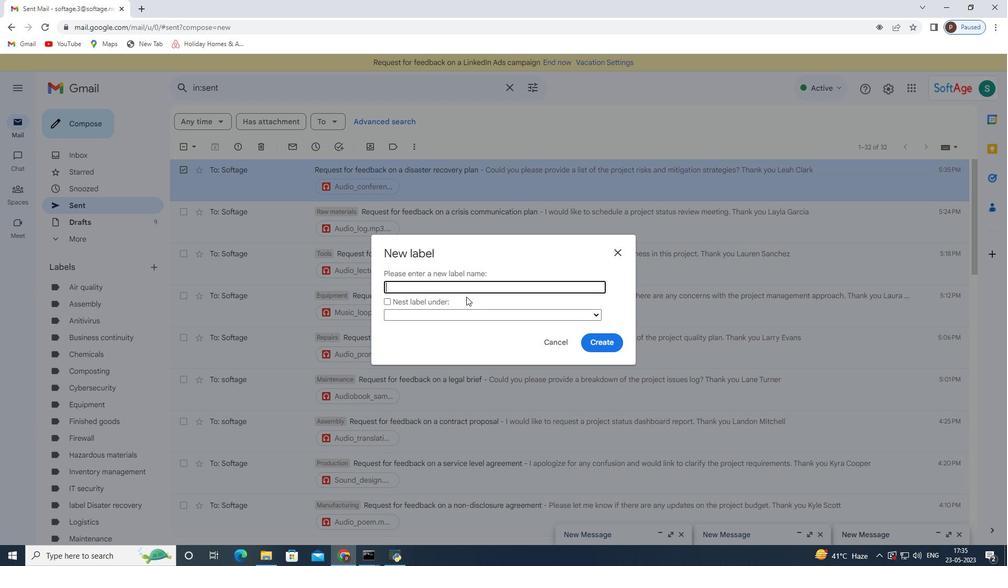 
Action: Mouse pressed left at (430, 285)
Screenshot: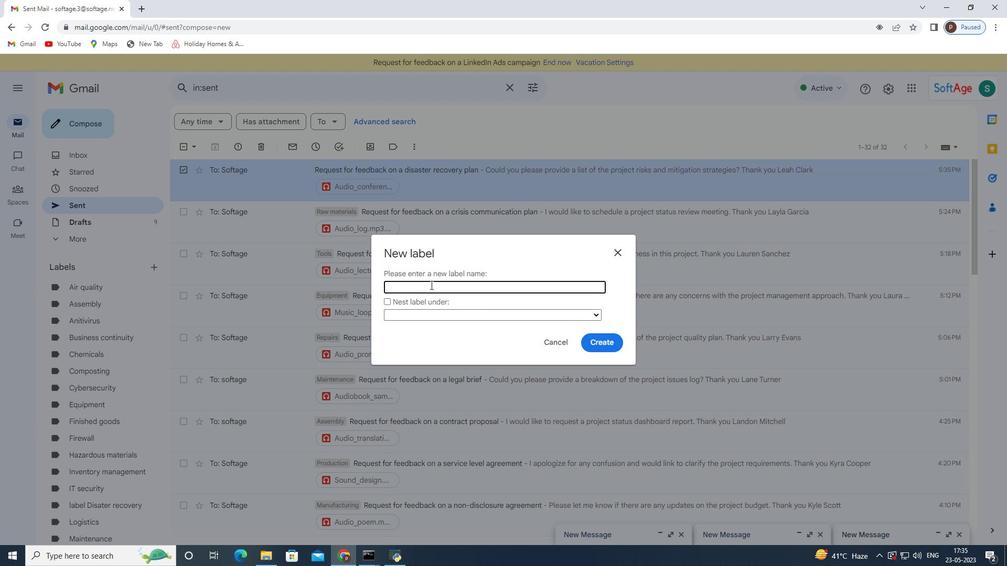 
Action: Key pressed <Key.shift>Finished<Key.space>gods
Screenshot: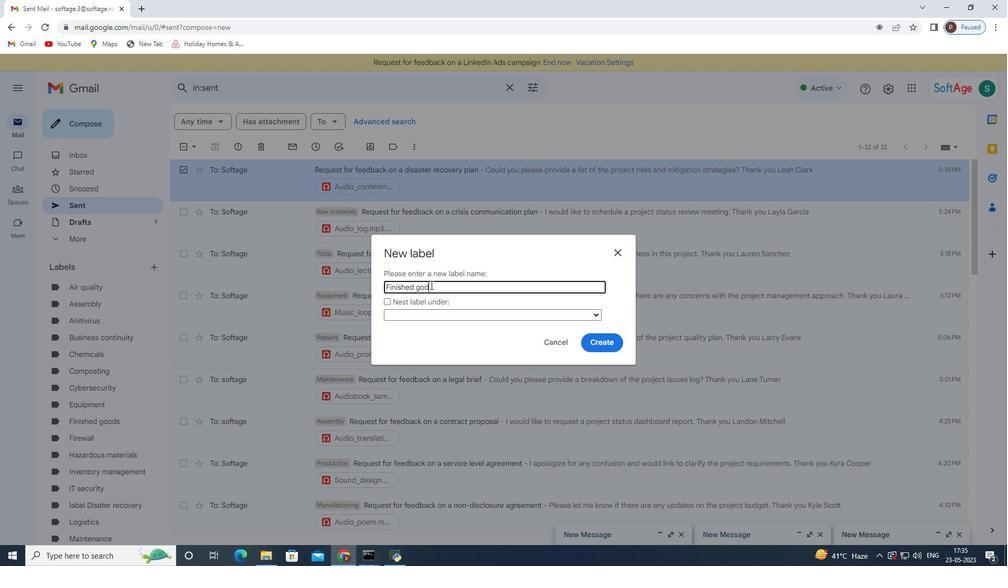 
Action: Mouse moved to (420, 284)
Screenshot: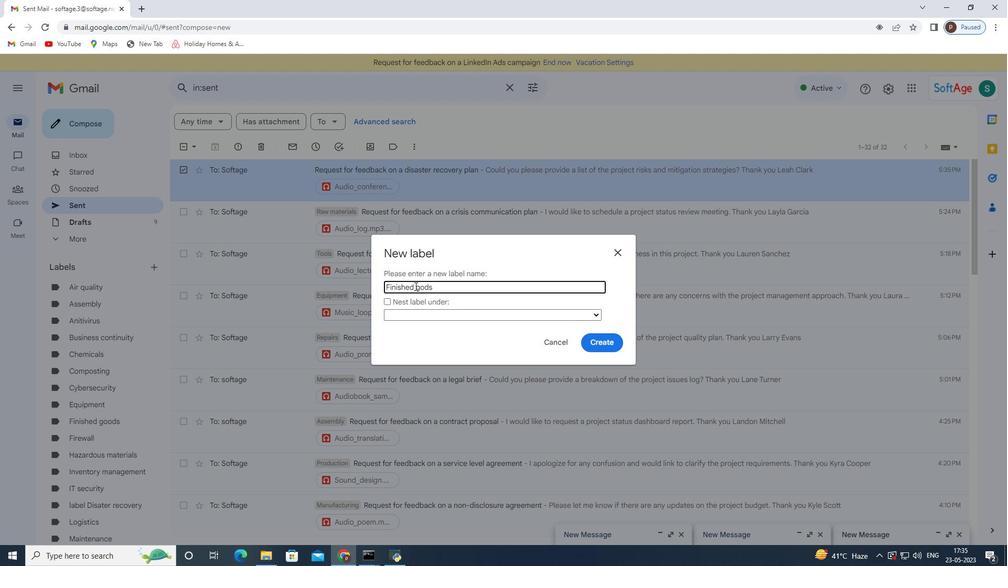 
Action: Mouse pressed left at (420, 284)
Screenshot: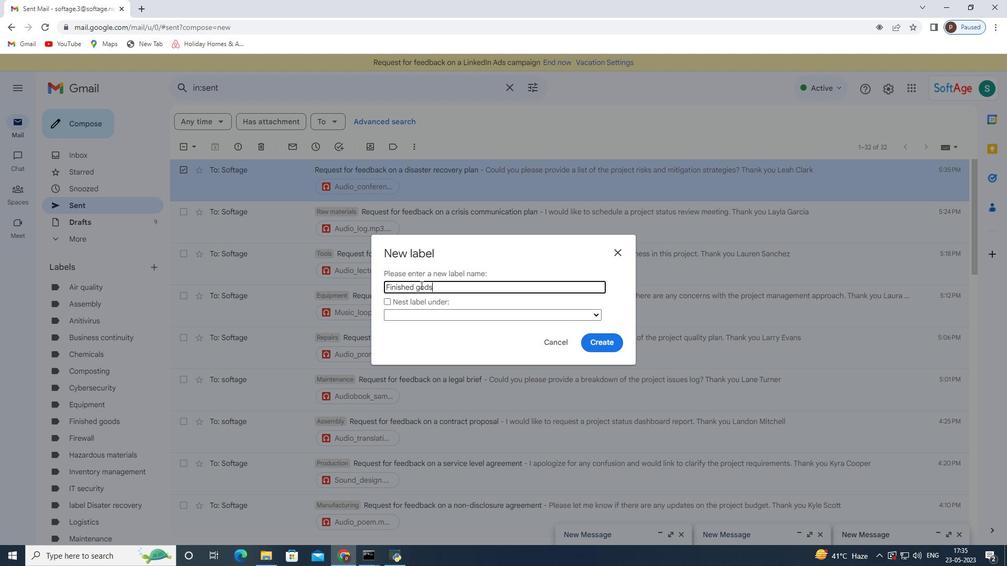 
Action: Mouse moved to (420, 297)
Screenshot: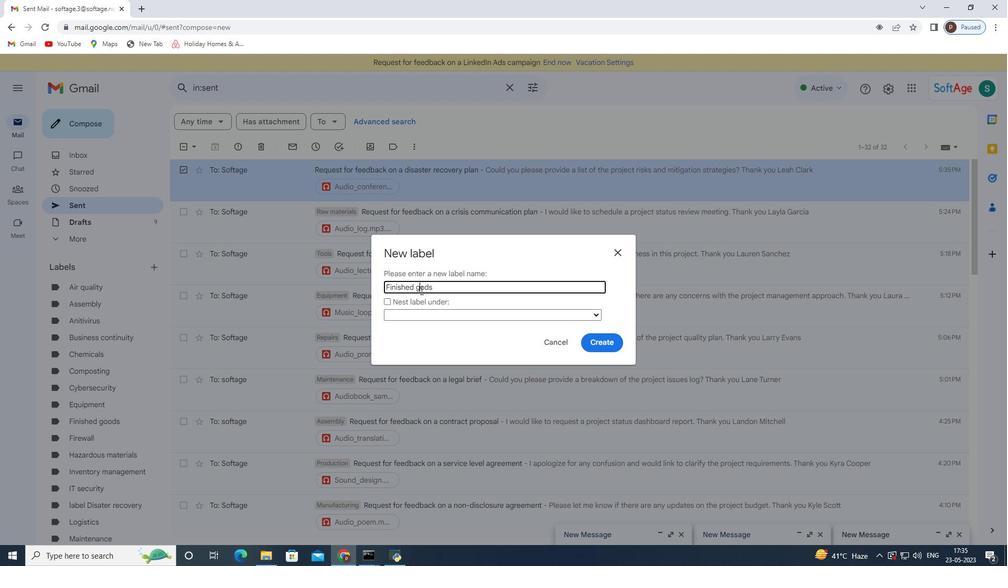 
Action: Key pressed o
Screenshot: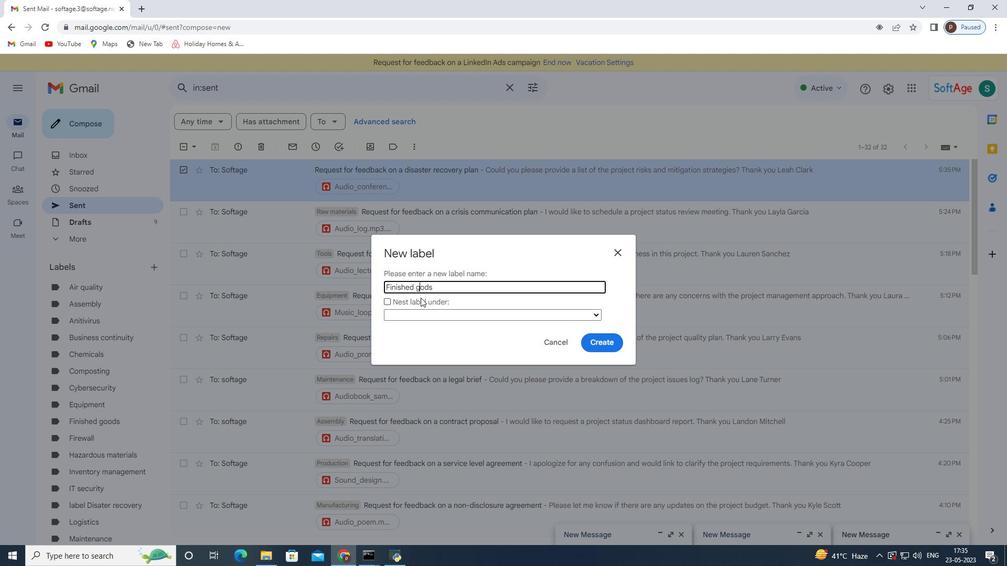 
Action: Mouse moved to (609, 339)
Screenshot: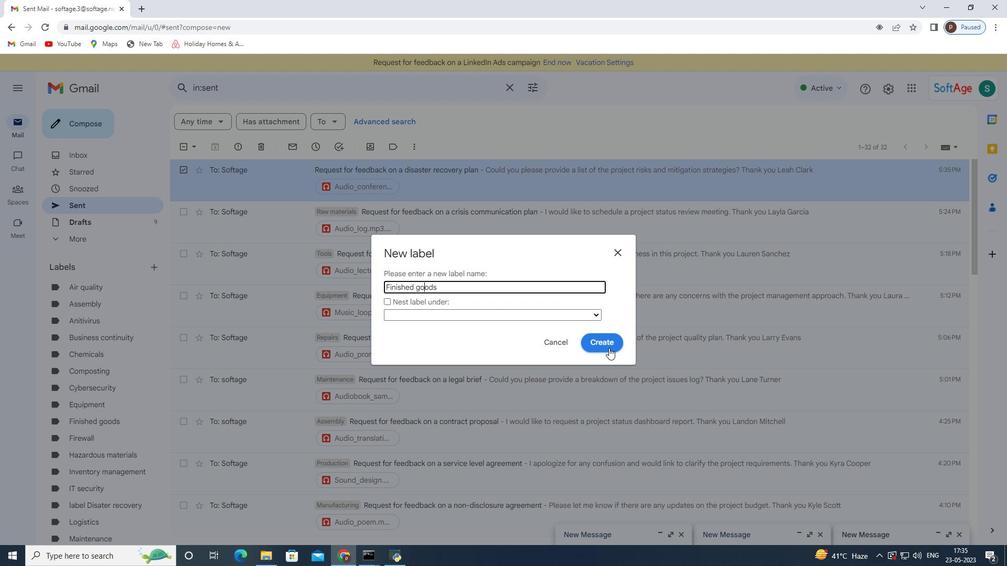 
Action: Mouse pressed left at (609, 339)
Screenshot: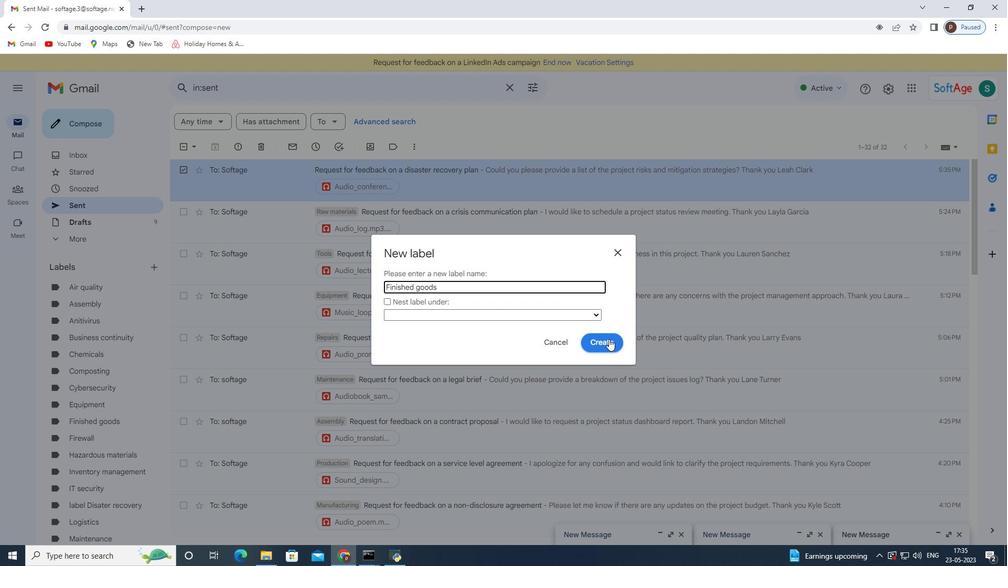 
Action: Mouse moved to (619, 250)
Screenshot: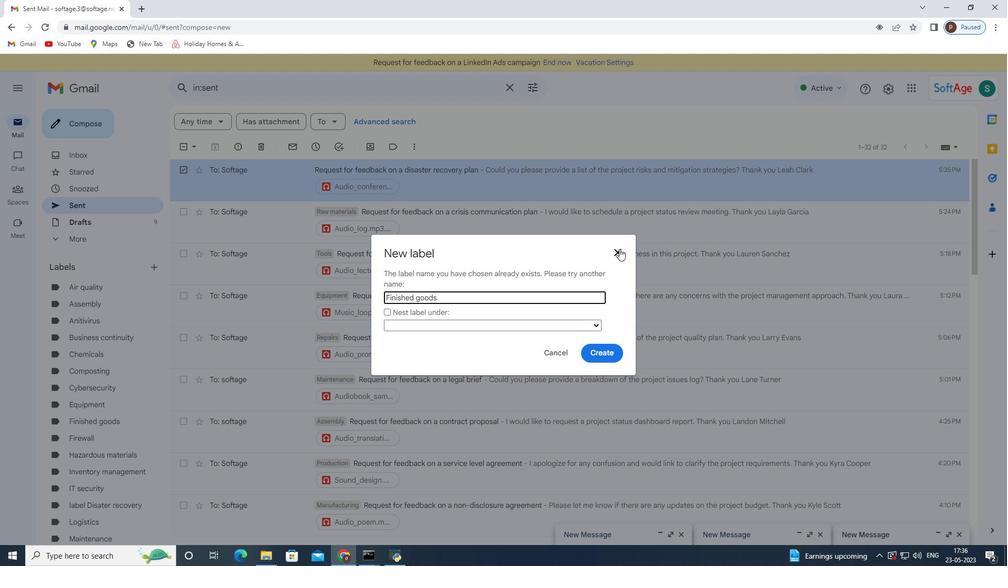 
Action: Mouse pressed left at (619, 250)
Screenshot: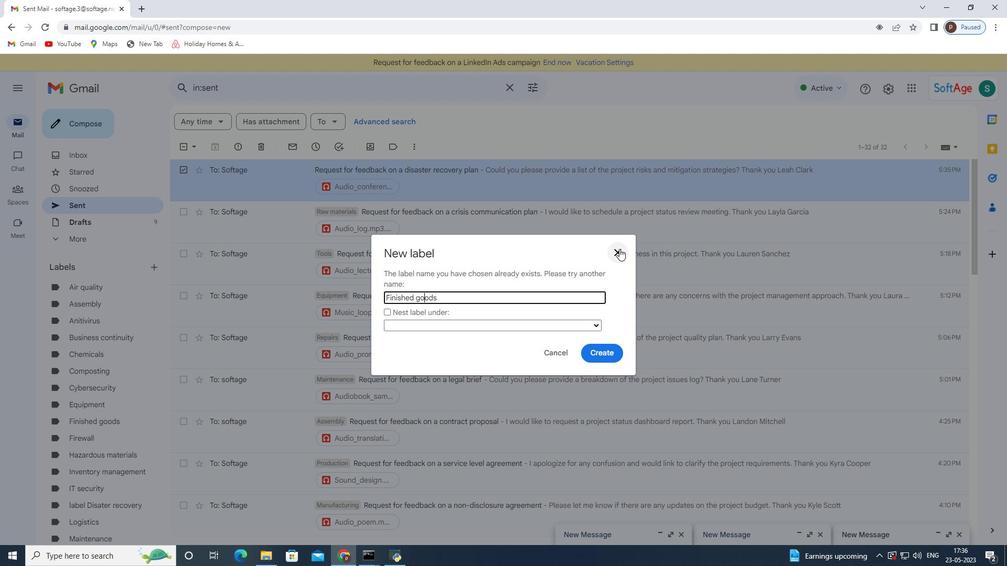
Action: Mouse moved to (490, 187)
Screenshot: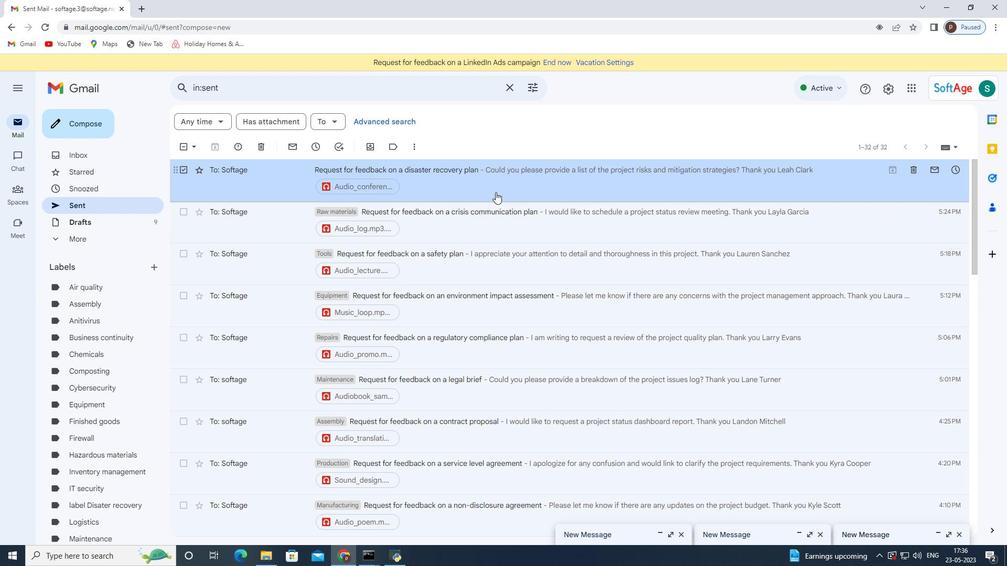 
Action: Mouse pressed right at (490, 187)
Screenshot: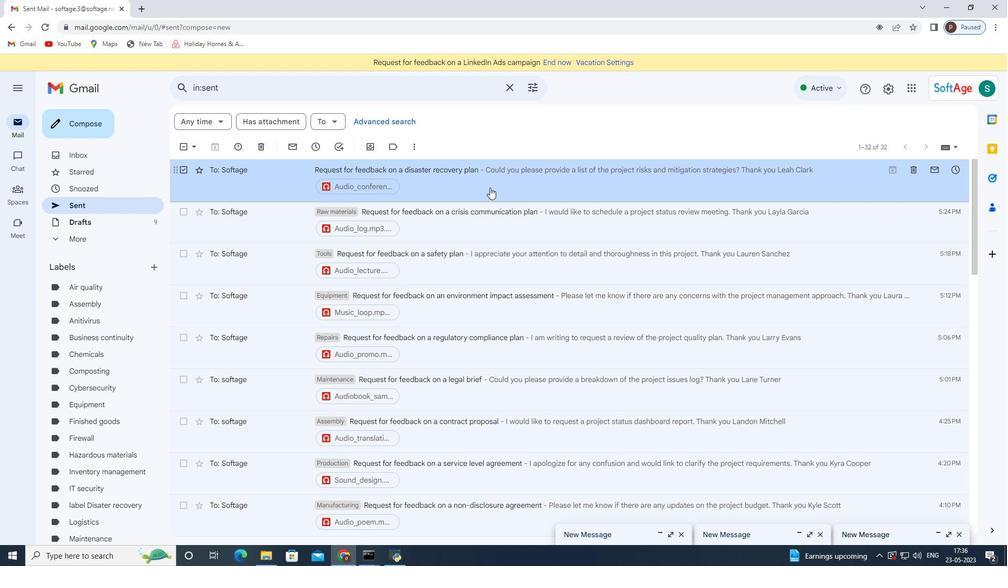
Action: Mouse moved to (544, 363)
Screenshot: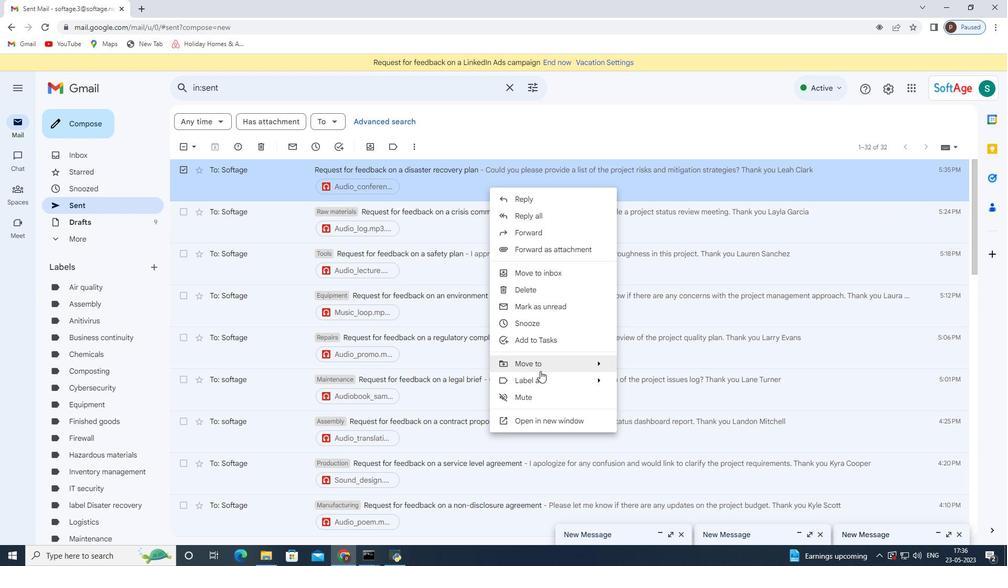 
Action: Mouse pressed left at (544, 363)
Screenshot: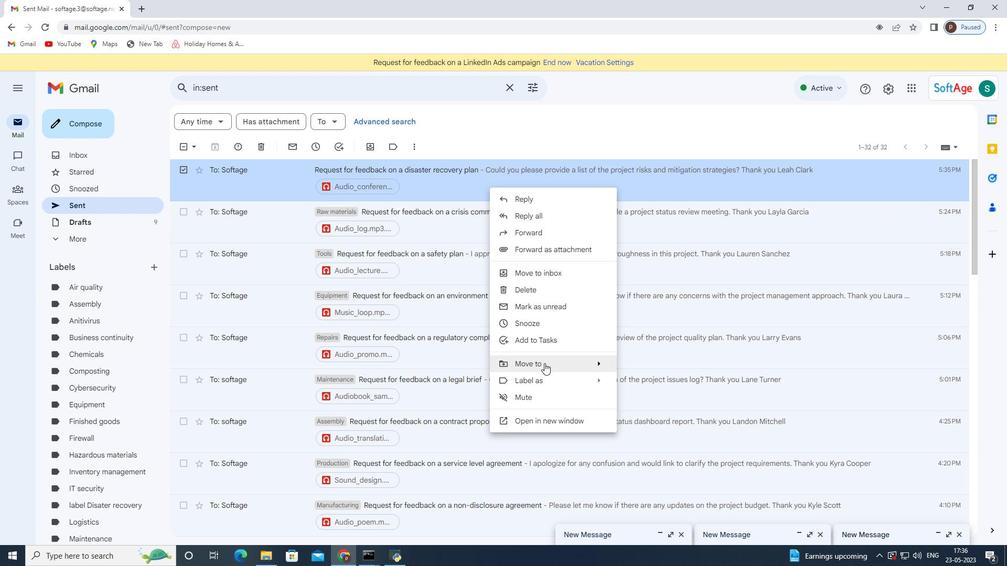 
Action: Mouse moved to (643, 131)
Screenshot: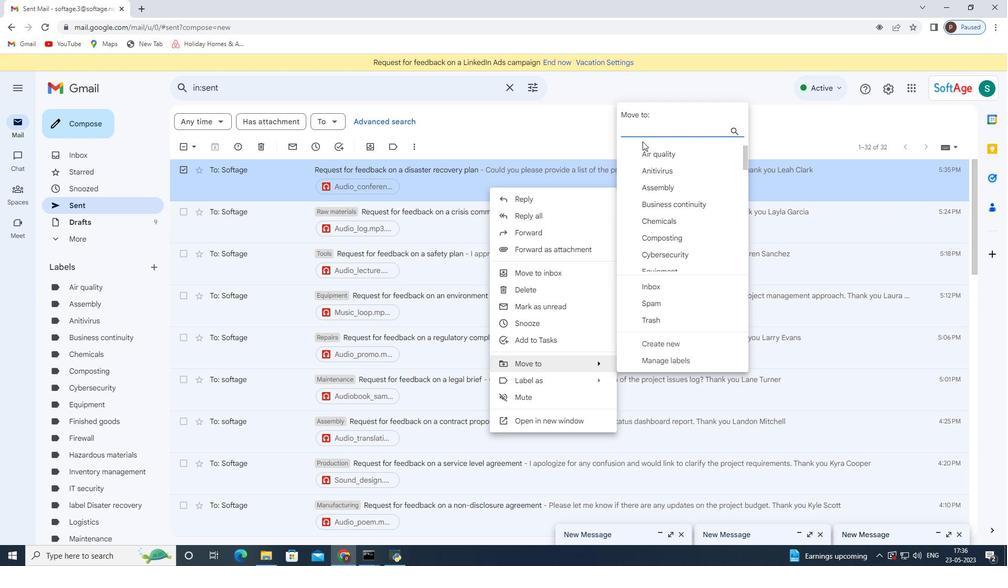 
Action: Mouse pressed left at (643, 131)
Screenshot: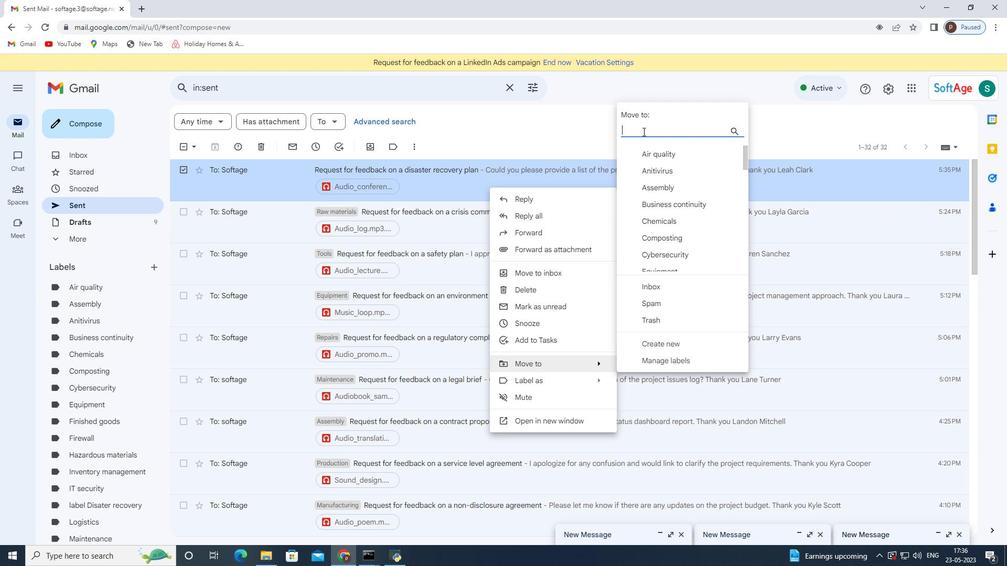 
Action: Key pressed fin
Screenshot: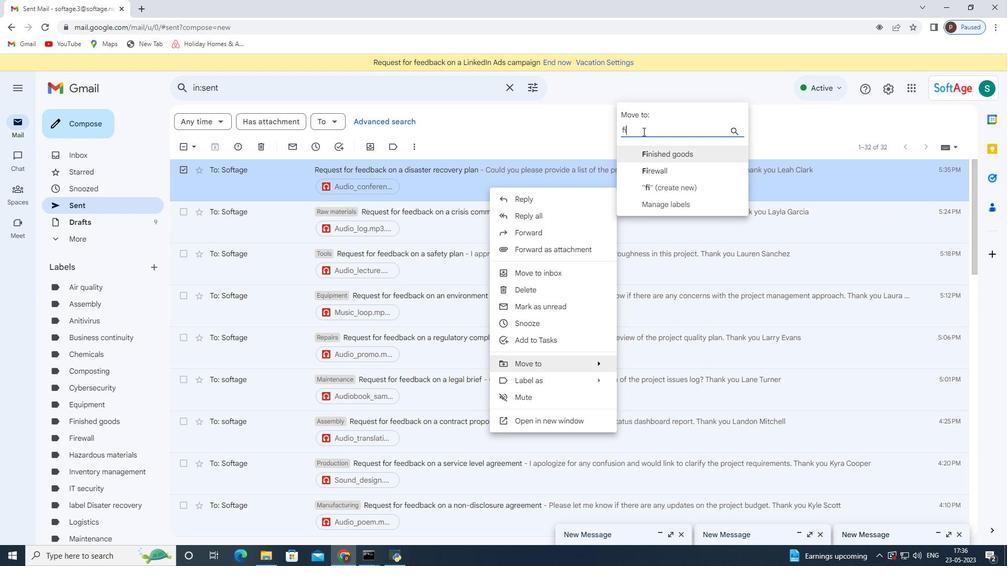 
Action: Mouse moved to (693, 153)
Screenshot: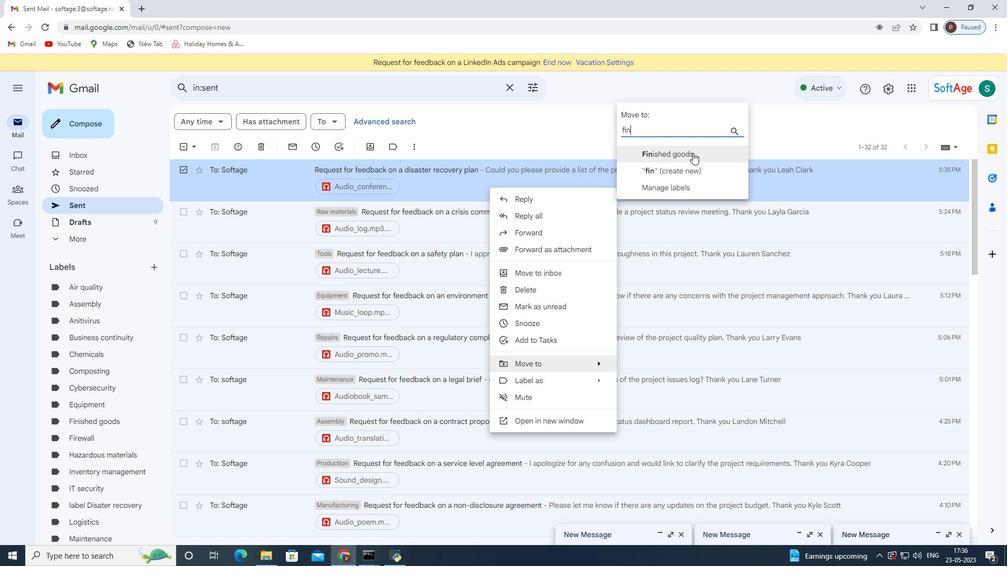 
Action: Mouse pressed left at (693, 153)
Screenshot: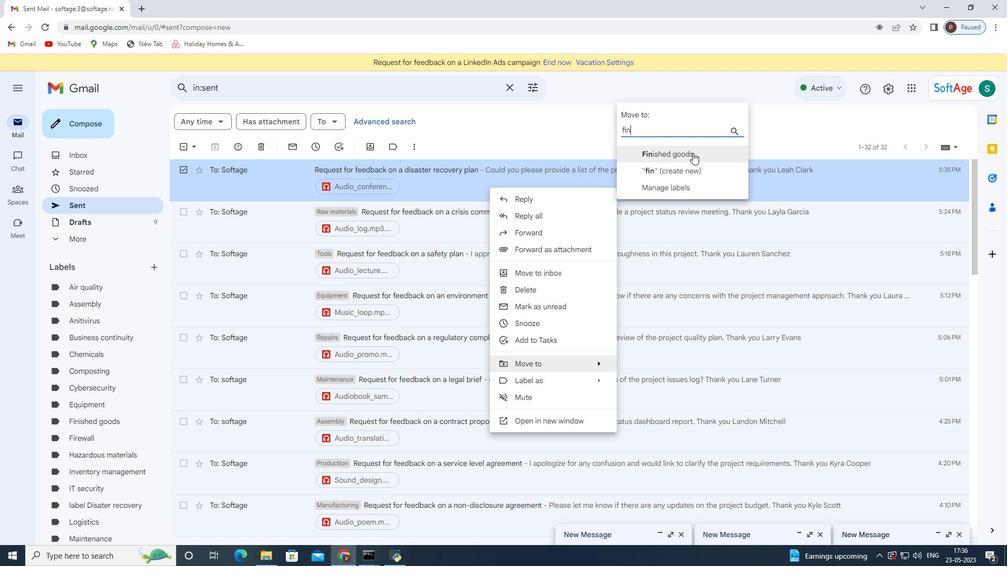 
Action: Mouse moved to (498, 334)
Screenshot: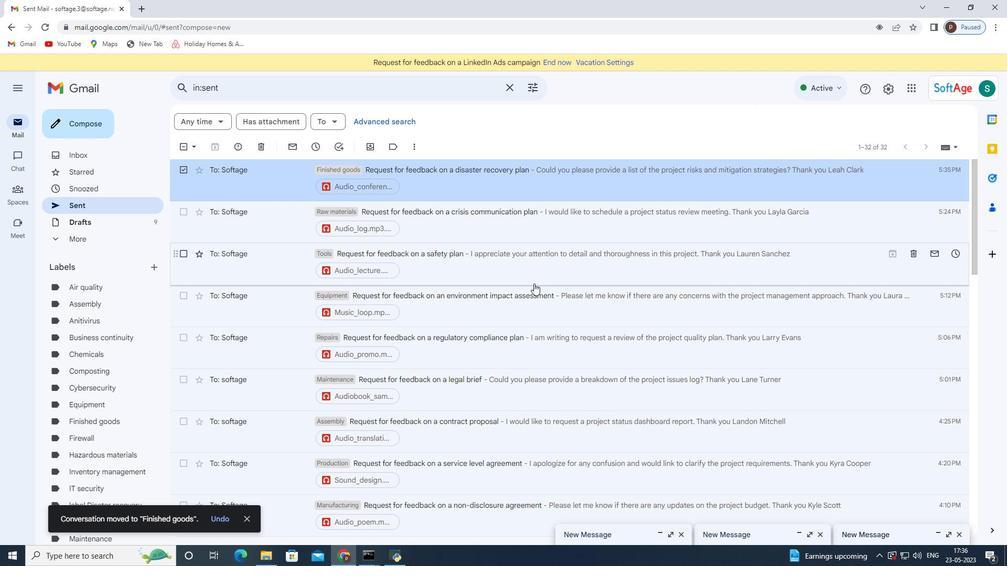 
Action: Mouse scrolled (498, 335) with delta (0, 0)
Screenshot: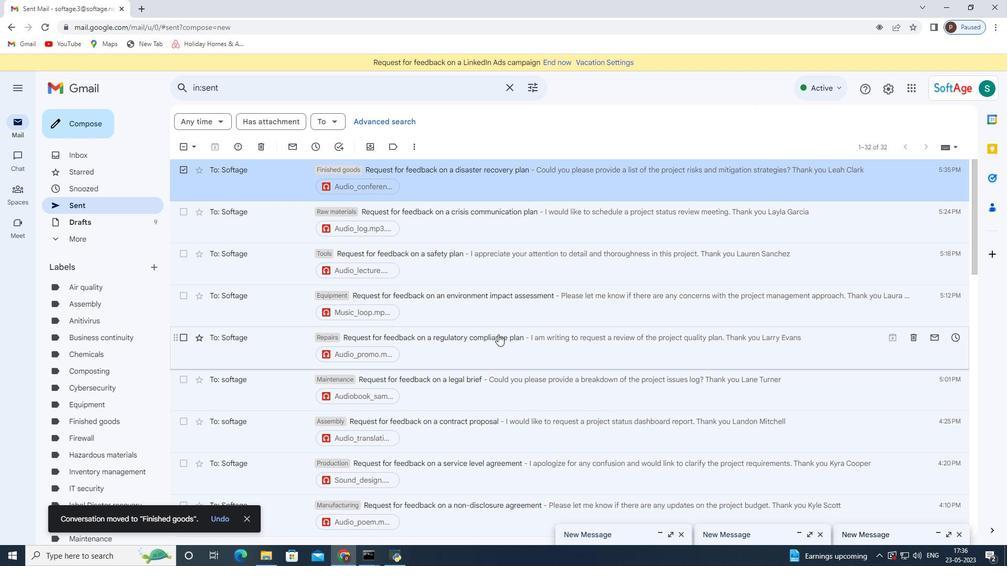 
Action: Mouse scrolled (498, 335) with delta (0, 0)
Screenshot: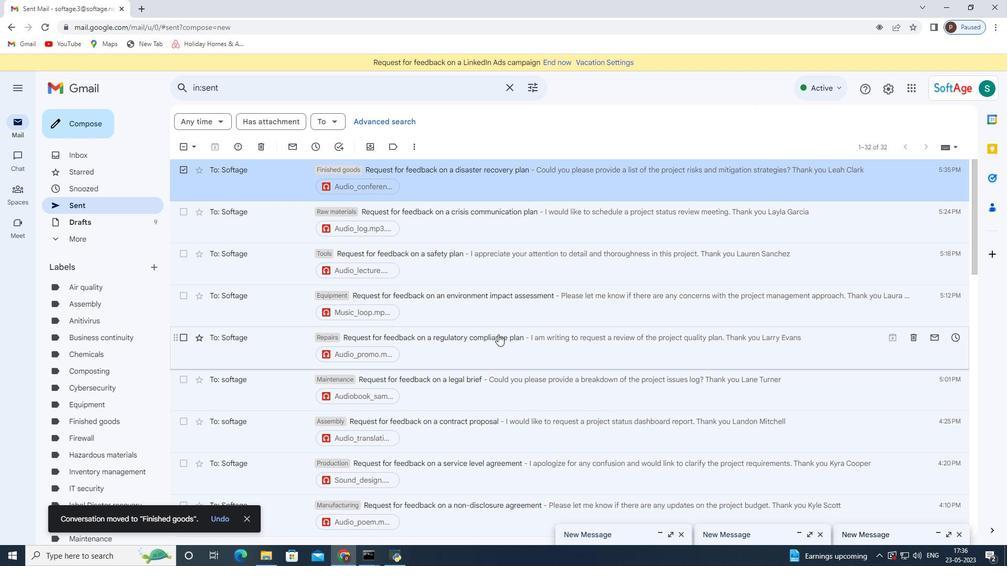 
Action: Mouse scrolled (498, 335) with delta (0, 0)
Screenshot: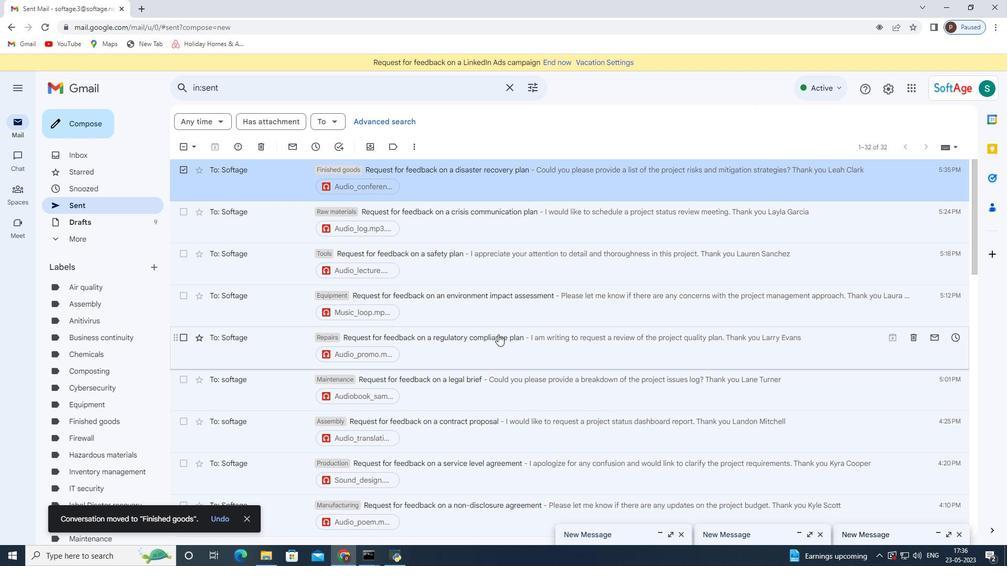 
